 Task: Search one way flight ticket for 1 adult, 5 children, 2 infants in seat and 1 infant on lap in first from Rochester: Frederick Douglass/greater Rochester International Airport to Jackson: Jackson Hole Airport on 5-2-2023. Choice of flights is United. Number of bags: 1 checked bag. Price is upto 100000. Outbound departure time preference is 12:45.
Action: Mouse moved to (295, 427)
Screenshot: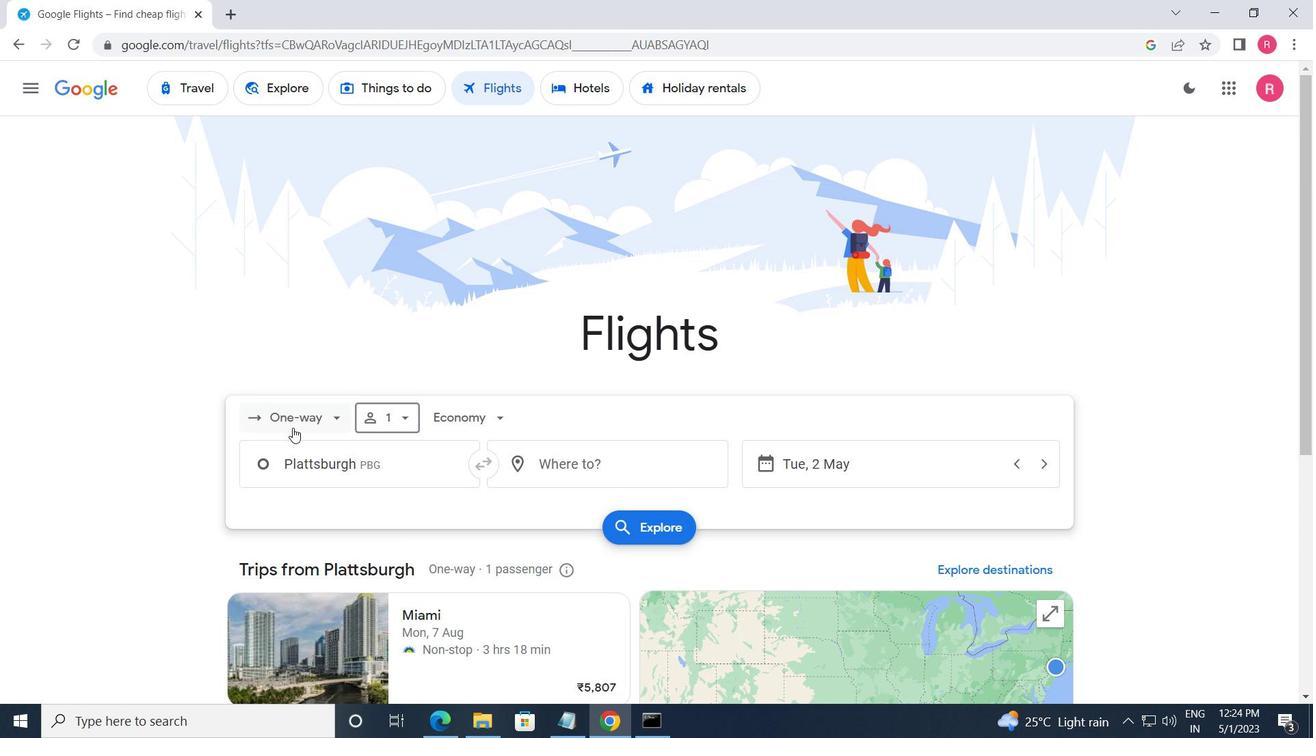 
Action: Mouse pressed left at (295, 427)
Screenshot: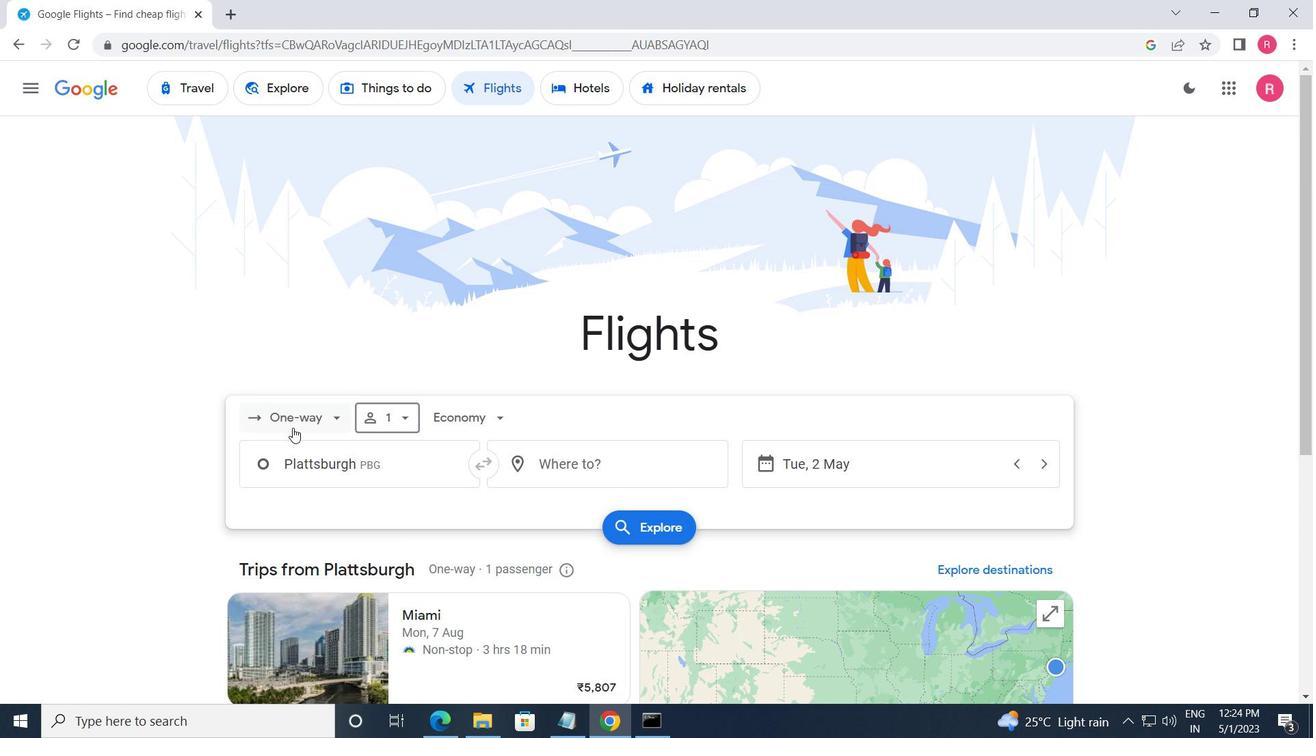 
Action: Mouse moved to (330, 509)
Screenshot: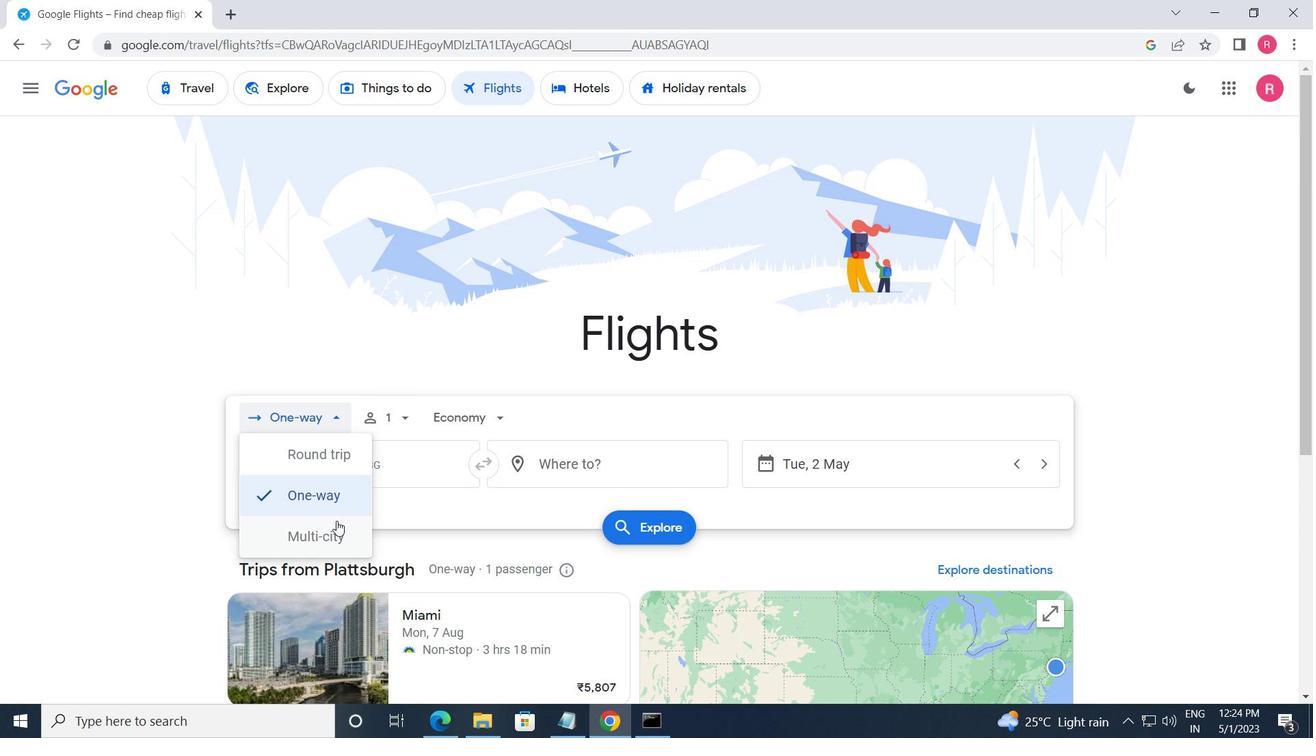 
Action: Mouse pressed left at (330, 509)
Screenshot: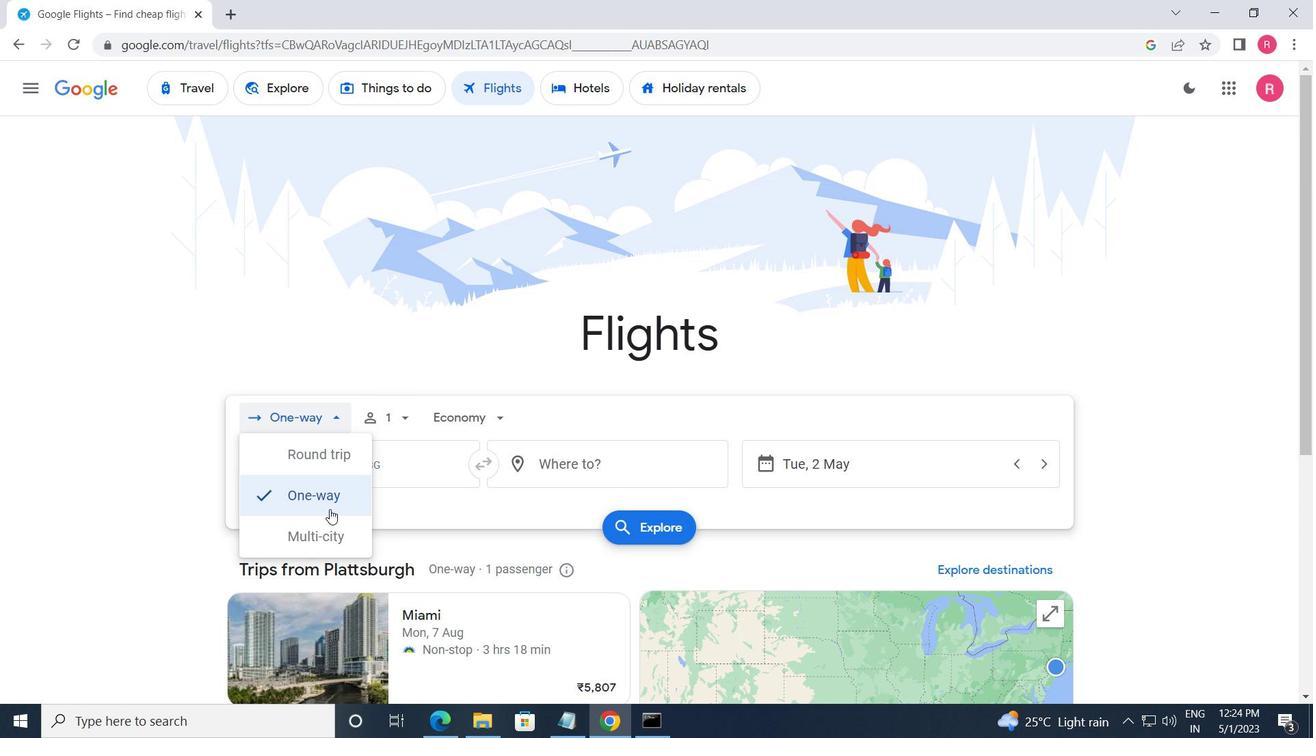 
Action: Mouse moved to (381, 429)
Screenshot: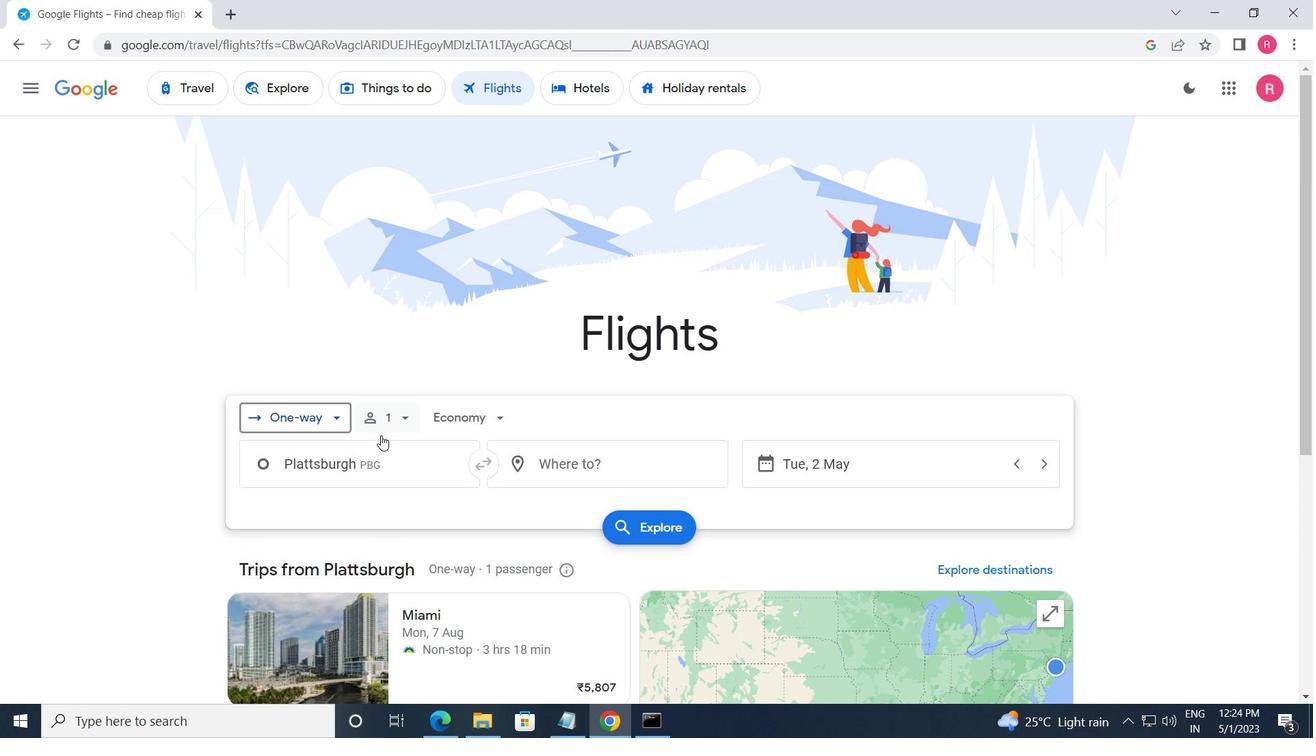 
Action: Mouse pressed left at (381, 429)
Screenshot: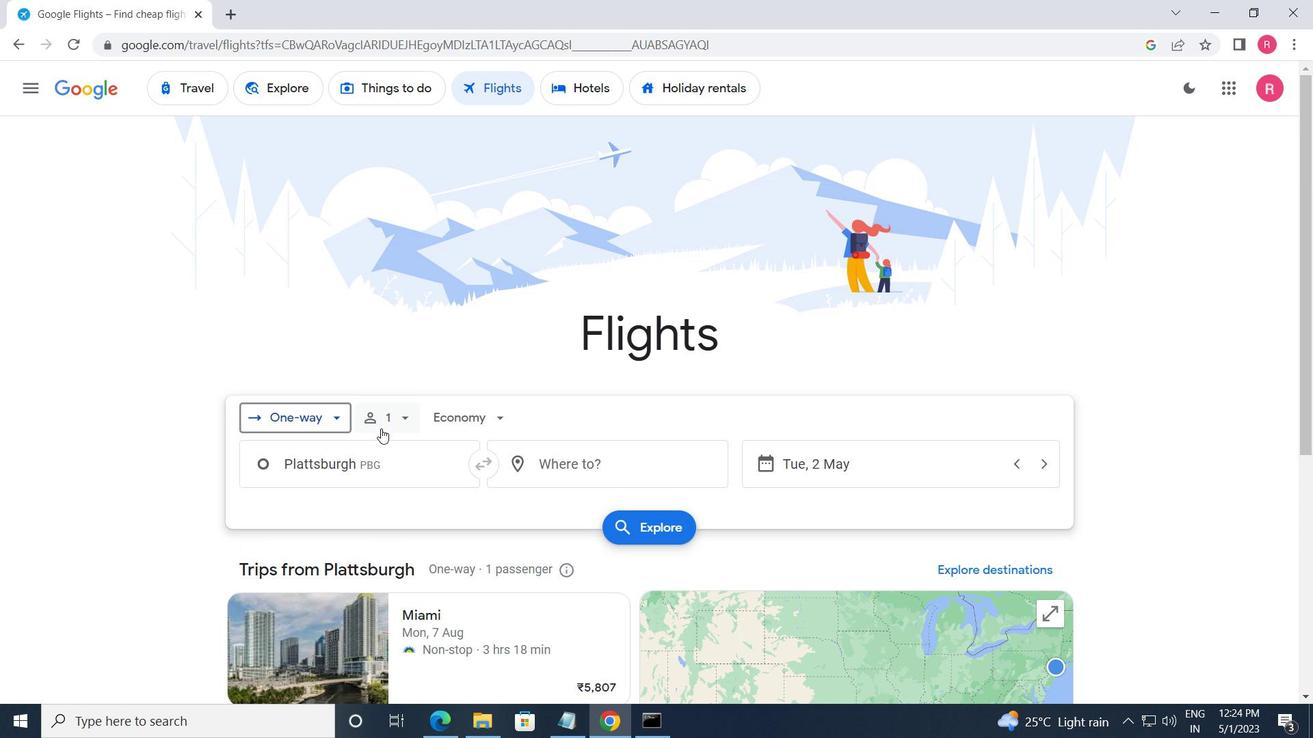 
Action: Mouse moved to (529, 460)
Screenshot: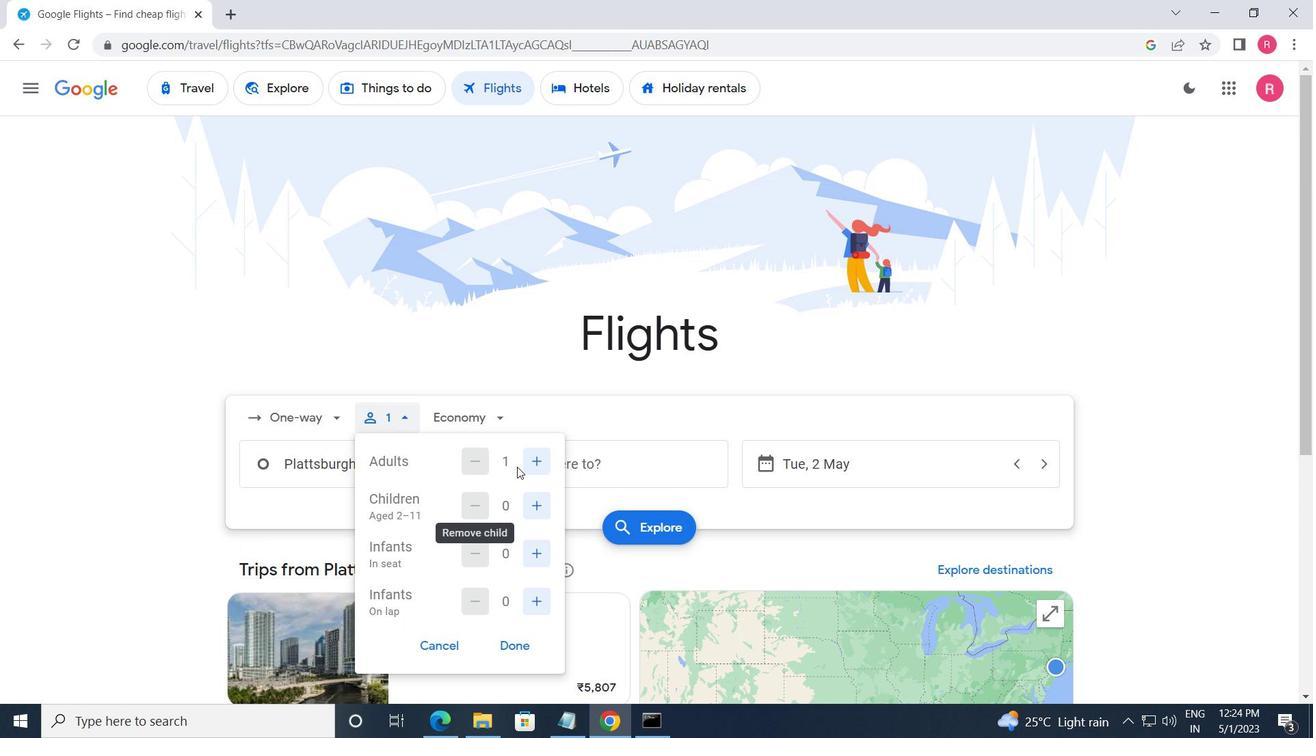 
Action: Mouse pressed left at (529, 460)
Screenshot: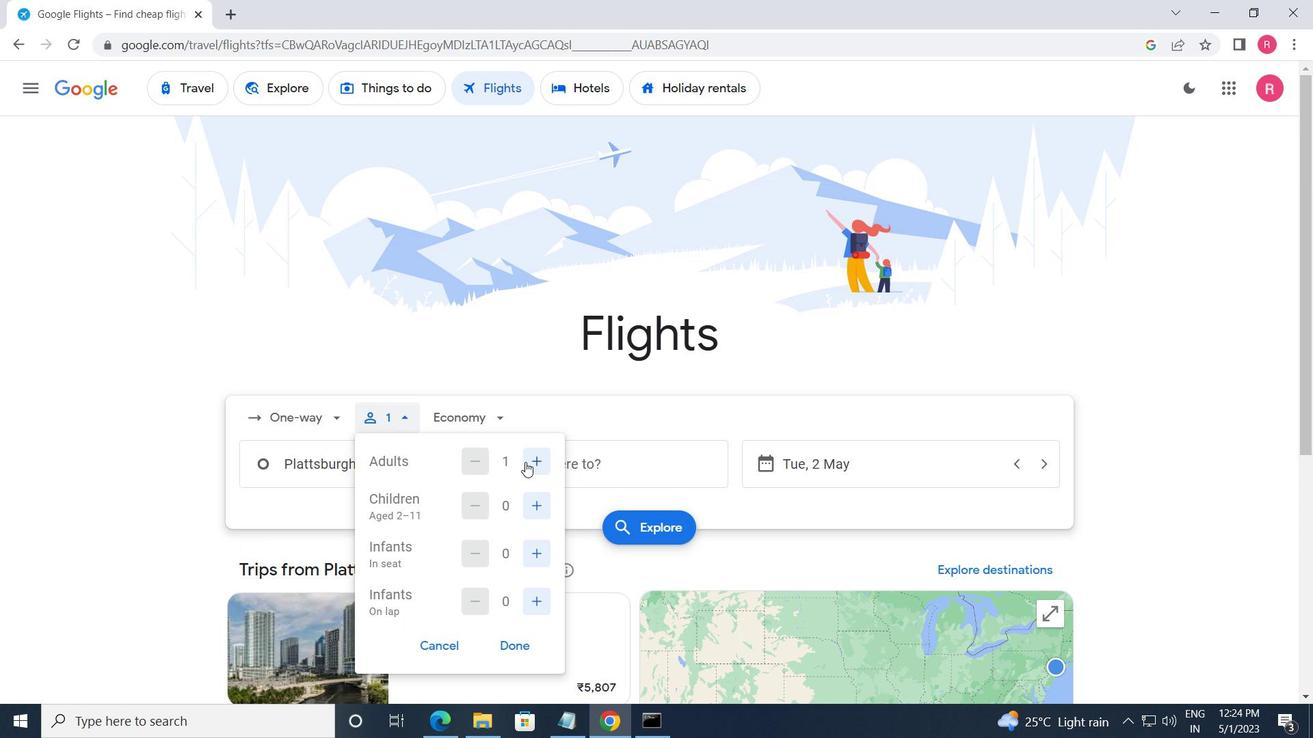
Action: Mouse pressed left at (529, 460)
Screenshot: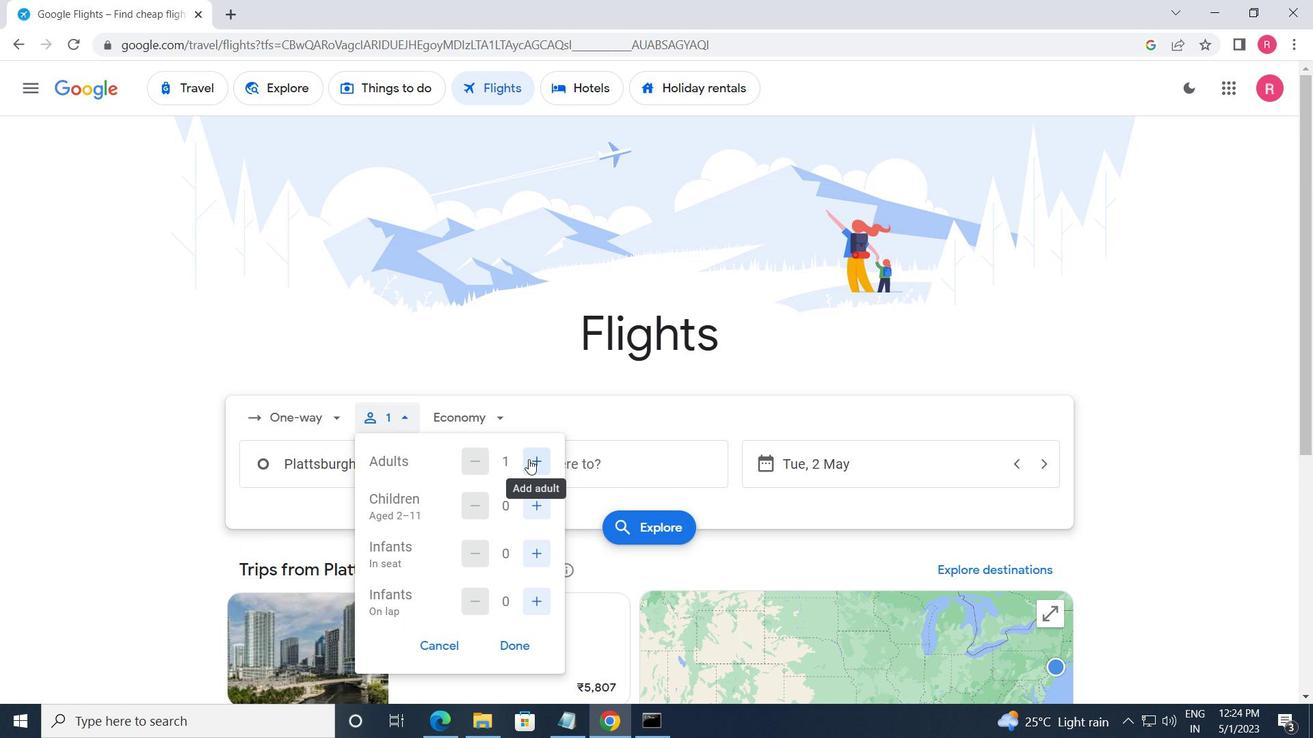 
Action: Mouse moved to (530, 460)
Screenshot: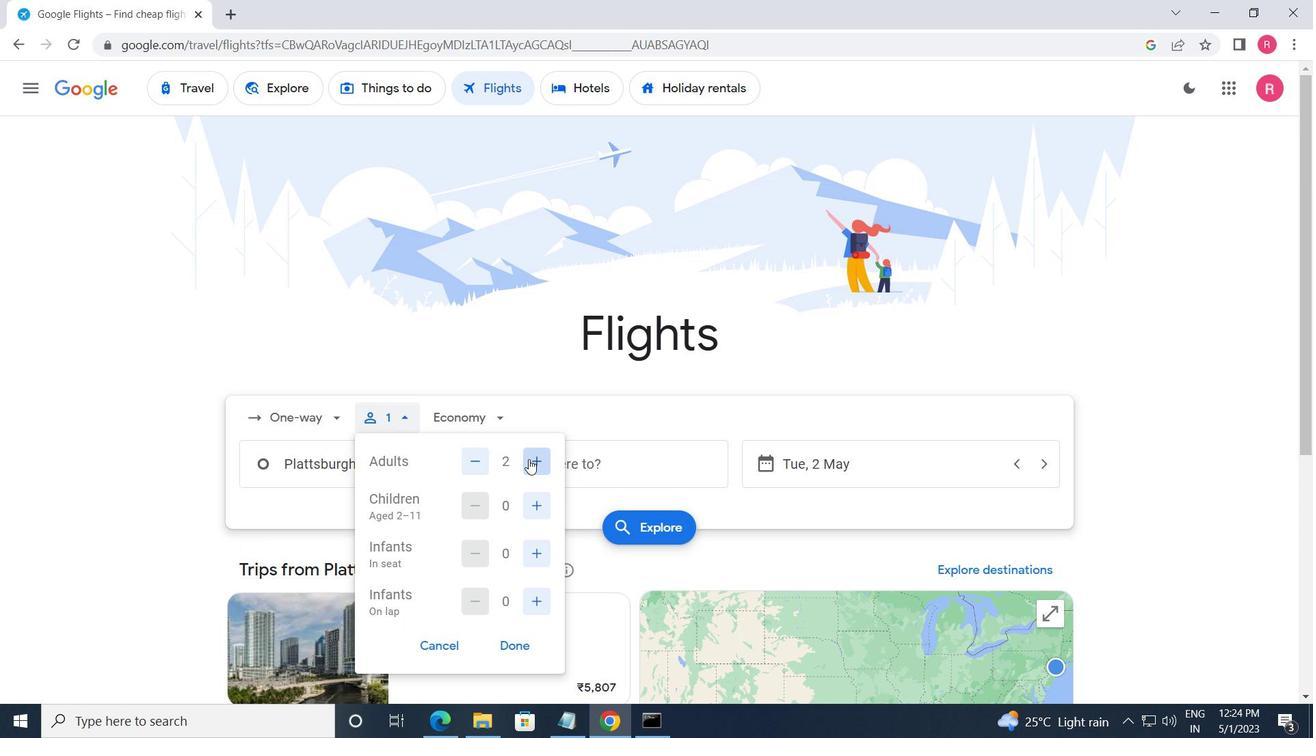
Action: Mouse pressed left at (530, 460)
Screenshot: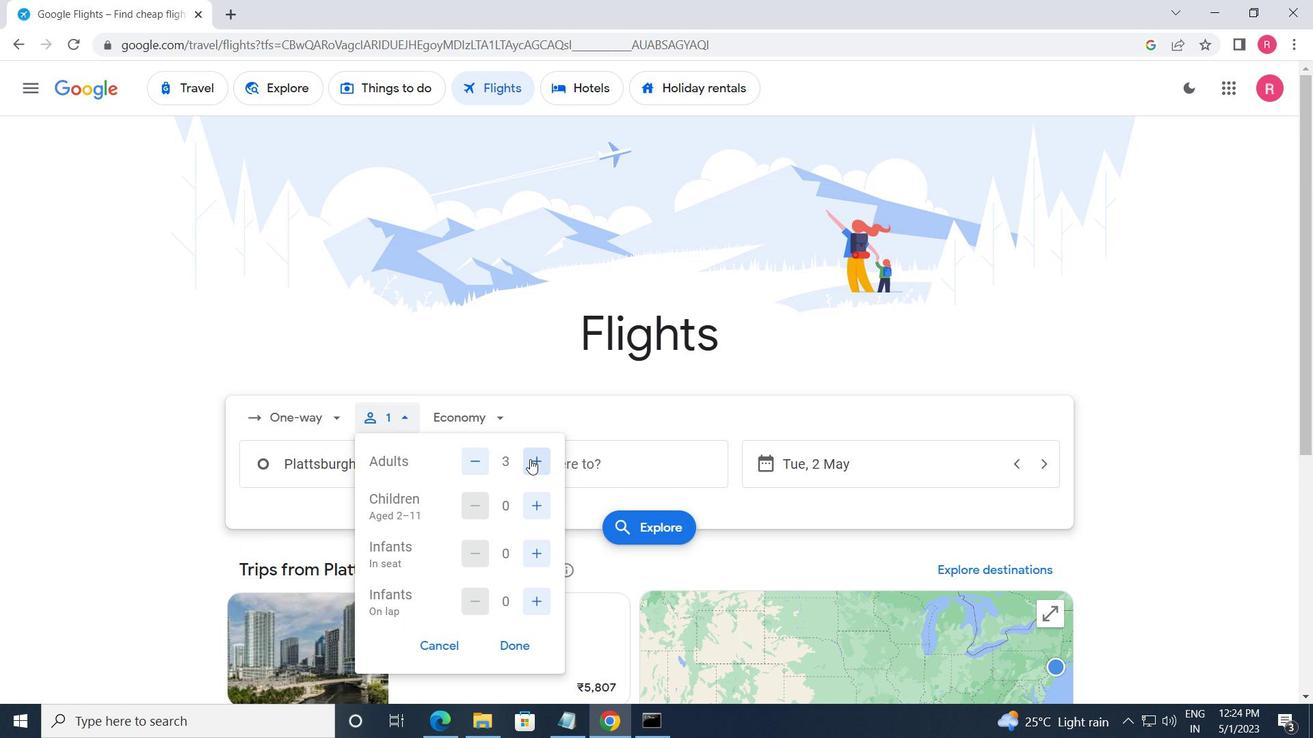 
Action: Mouse moved to (527, 513)
Screenshot: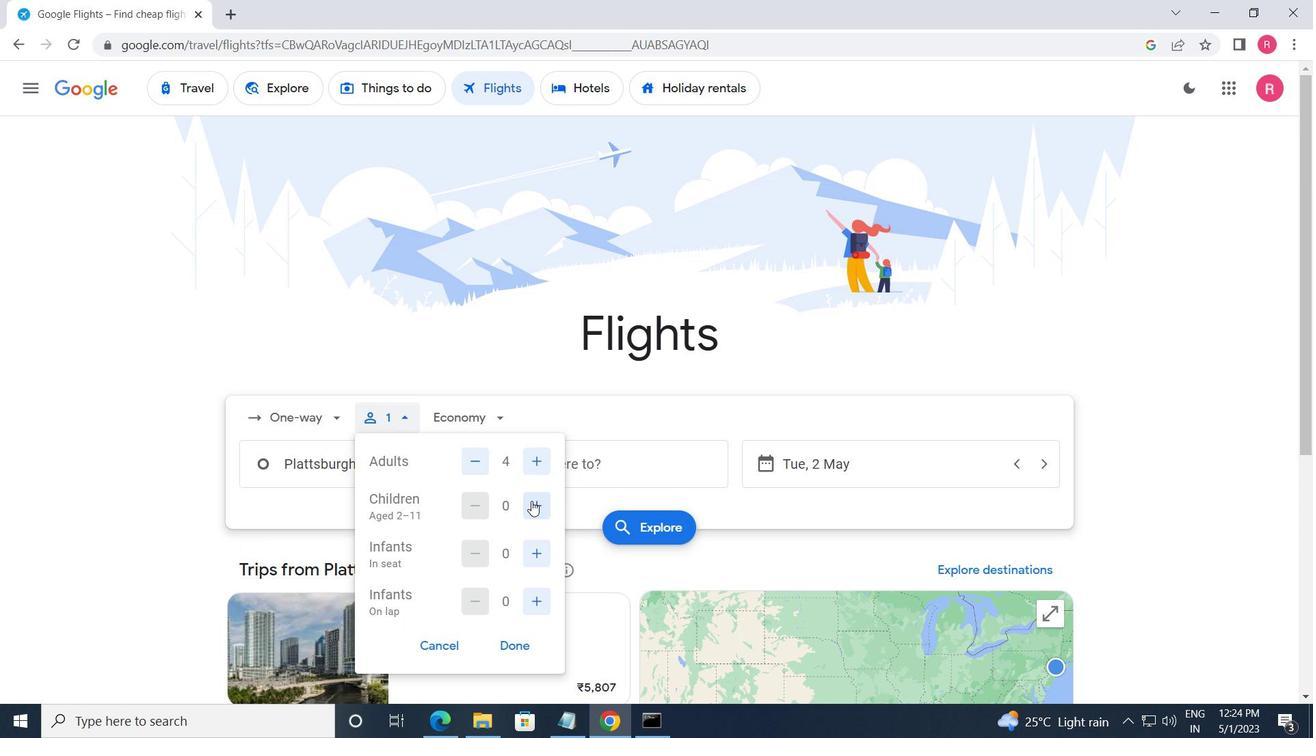 
Action: Mouse pressed left at (527, 513)
Screenshot: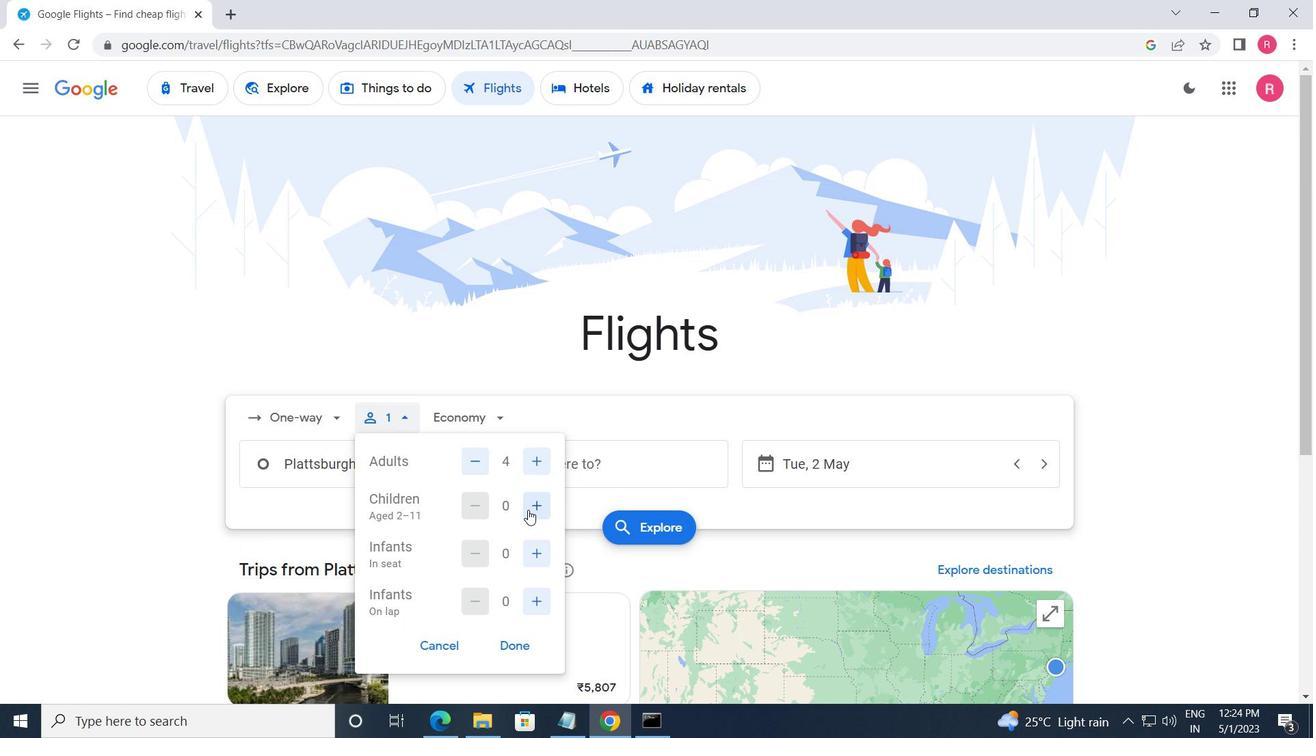 
Action: Mouse moved to (528, 550)
Screenshot: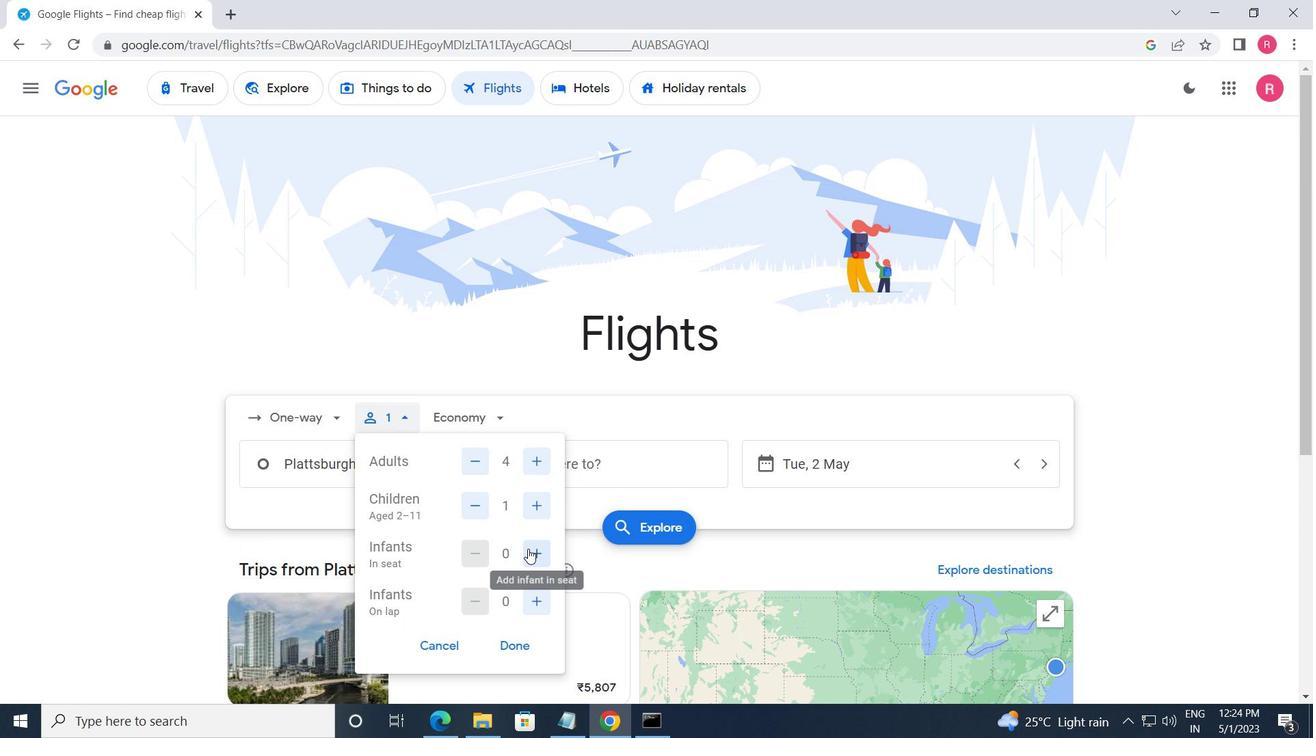 
Action: Mouse pressed left at (528, 550)
Screenshot: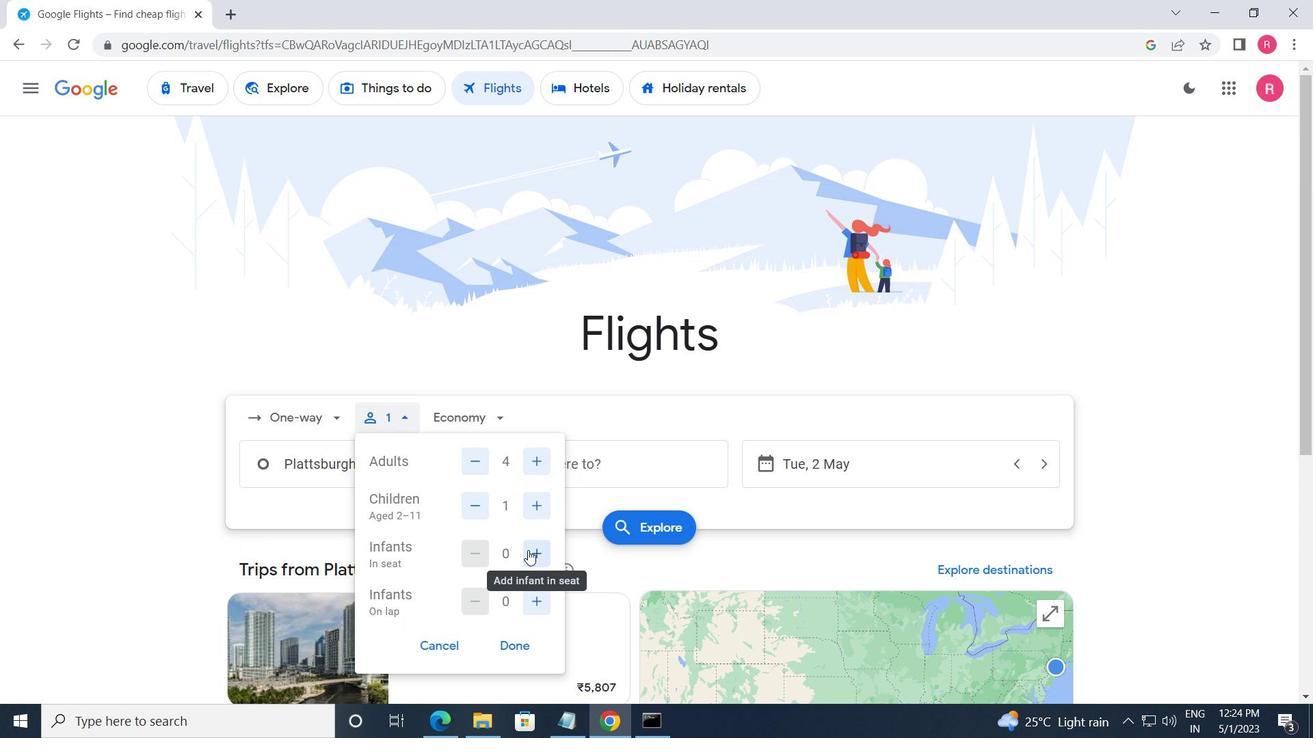 
Action: Mouse moved to (507, 635)
Screenshot: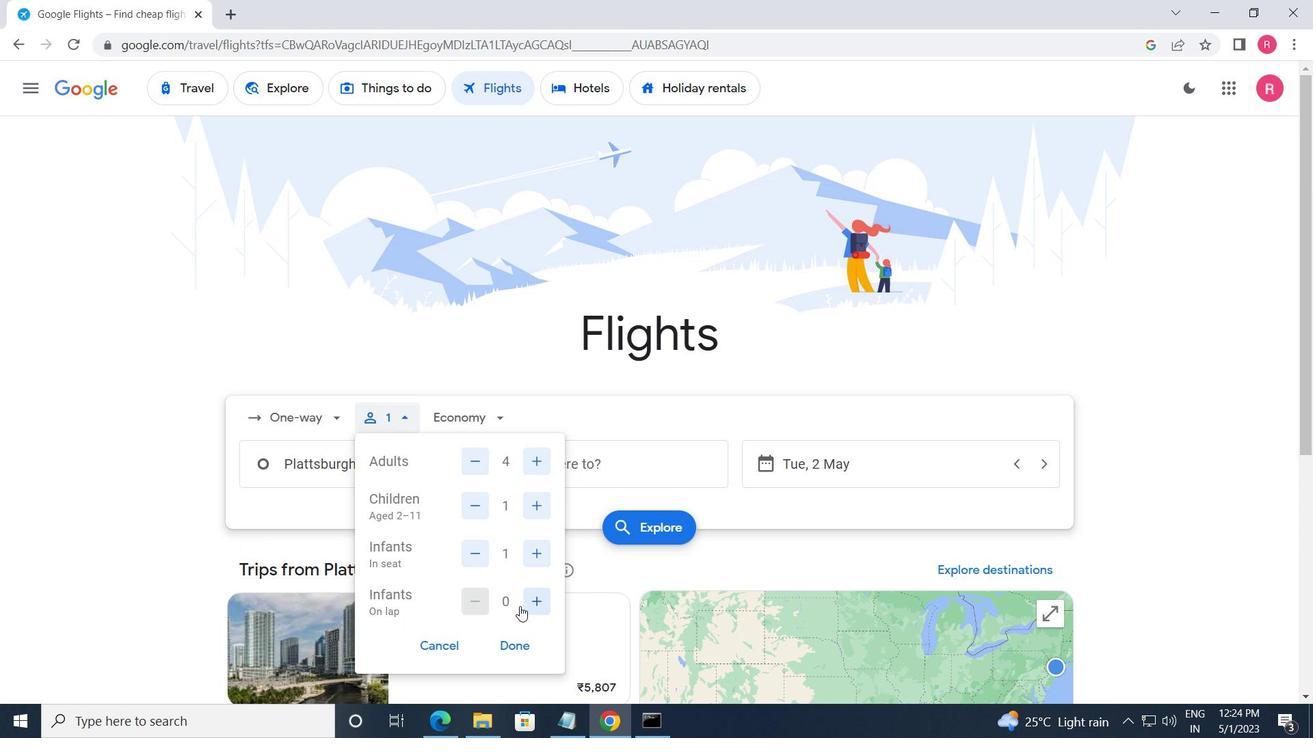 
Action: Mouse pressed left at (507, 635)
Screenshot: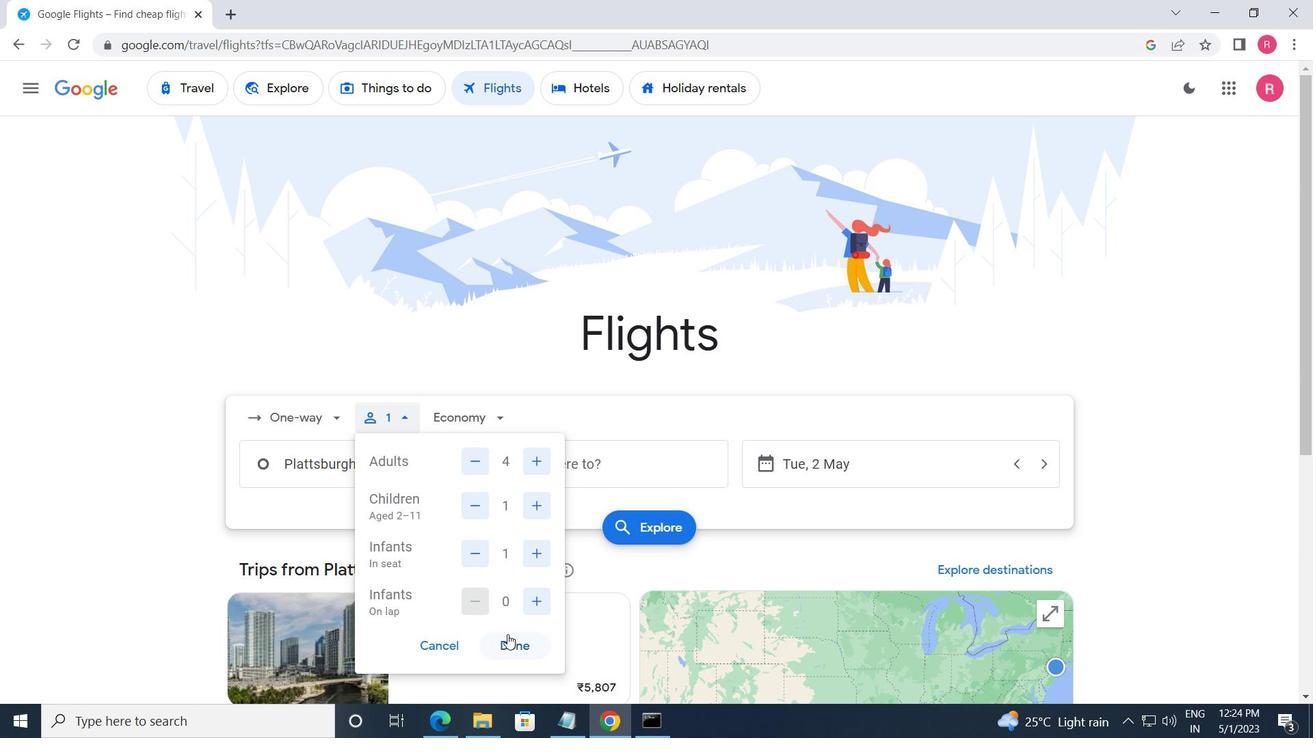 
Action: Mouse moved to (452, 413)
Screenshot: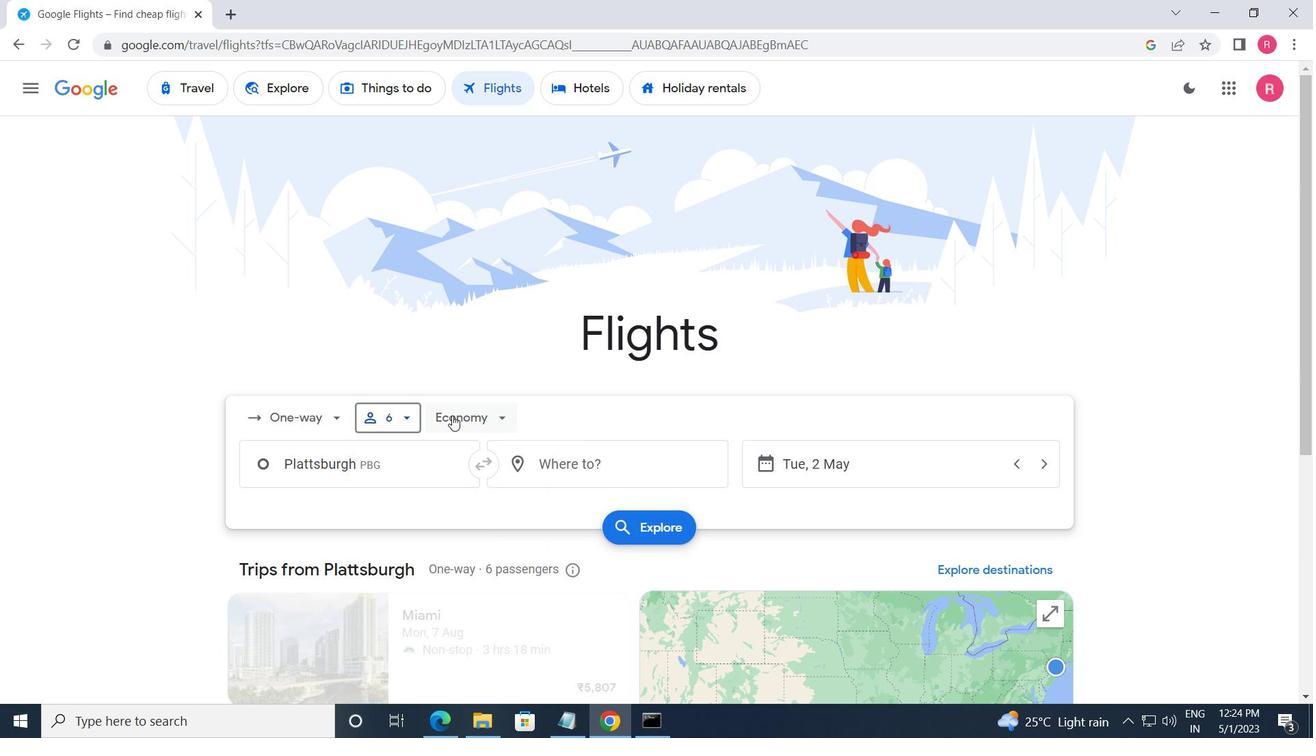 
Action: Mouse pressed left at (452, 413)
Screenshot: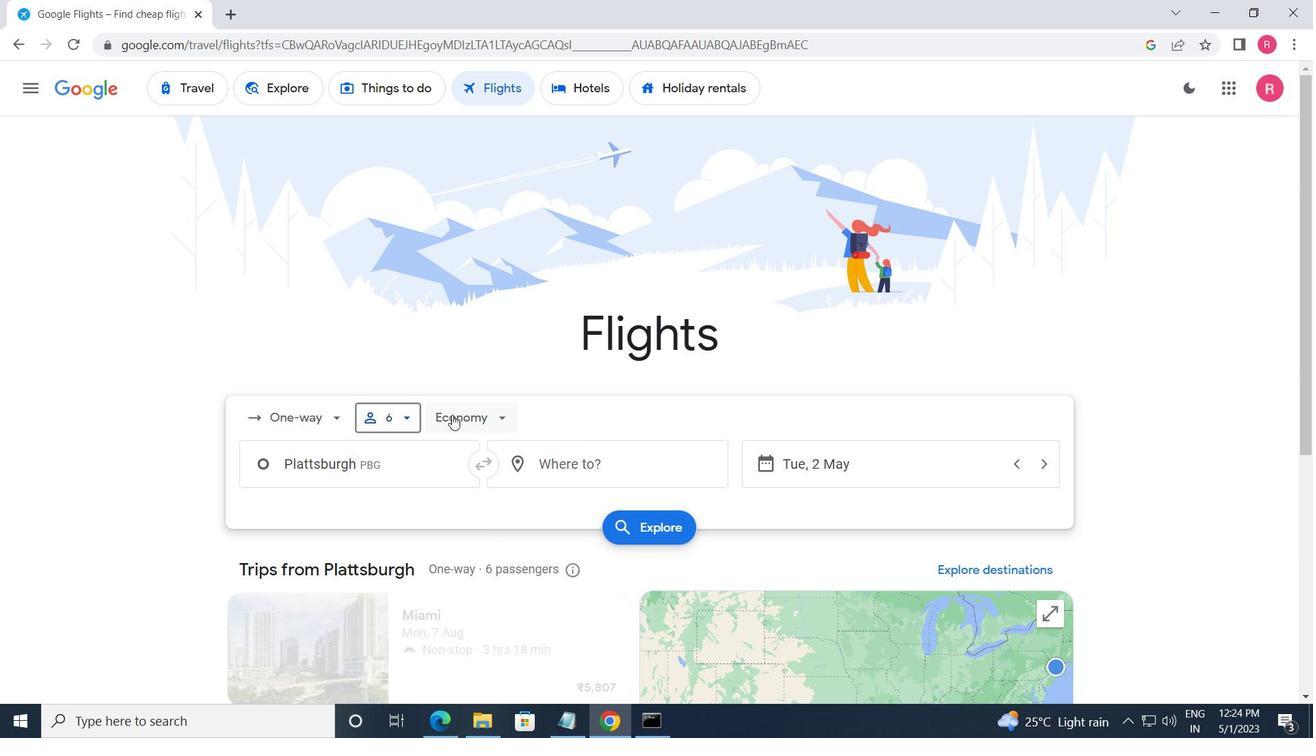 
Action: Mouse moved to (497, 463)
Screenshot: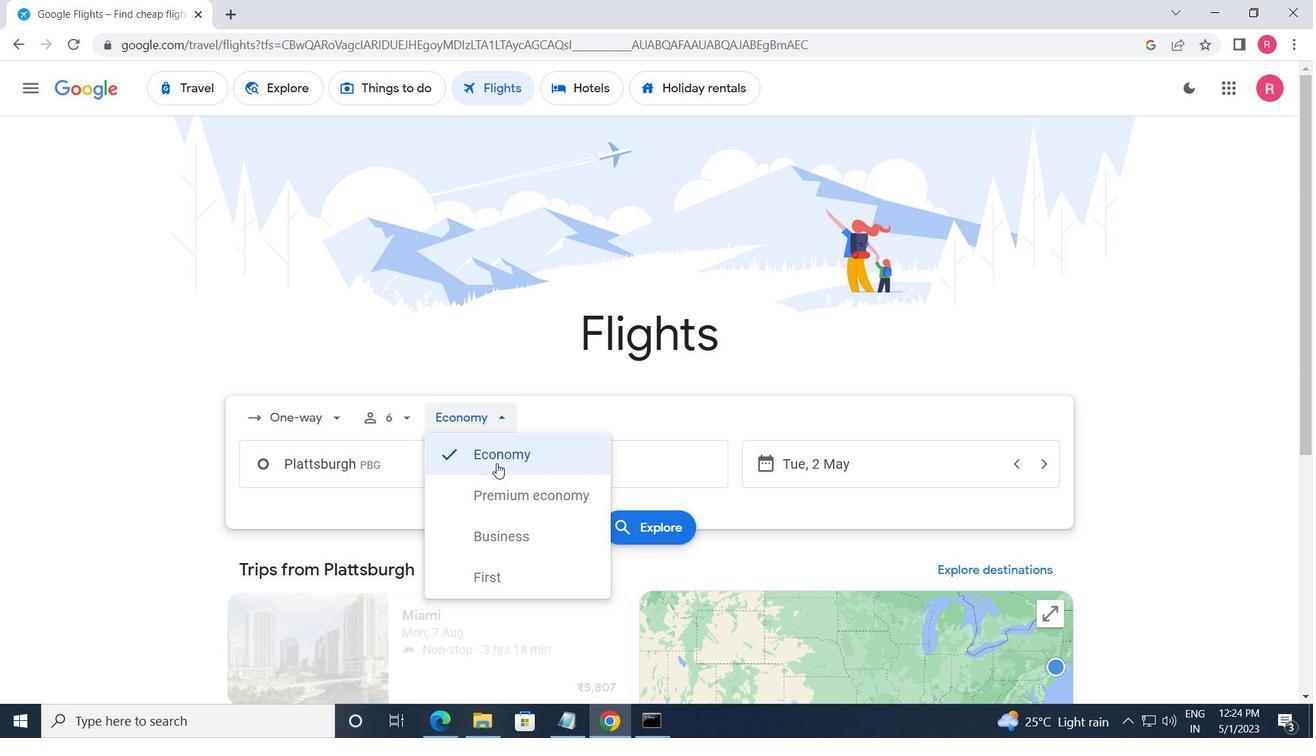 
Action: Mouse pressed left at (497, 463)
Screenshot: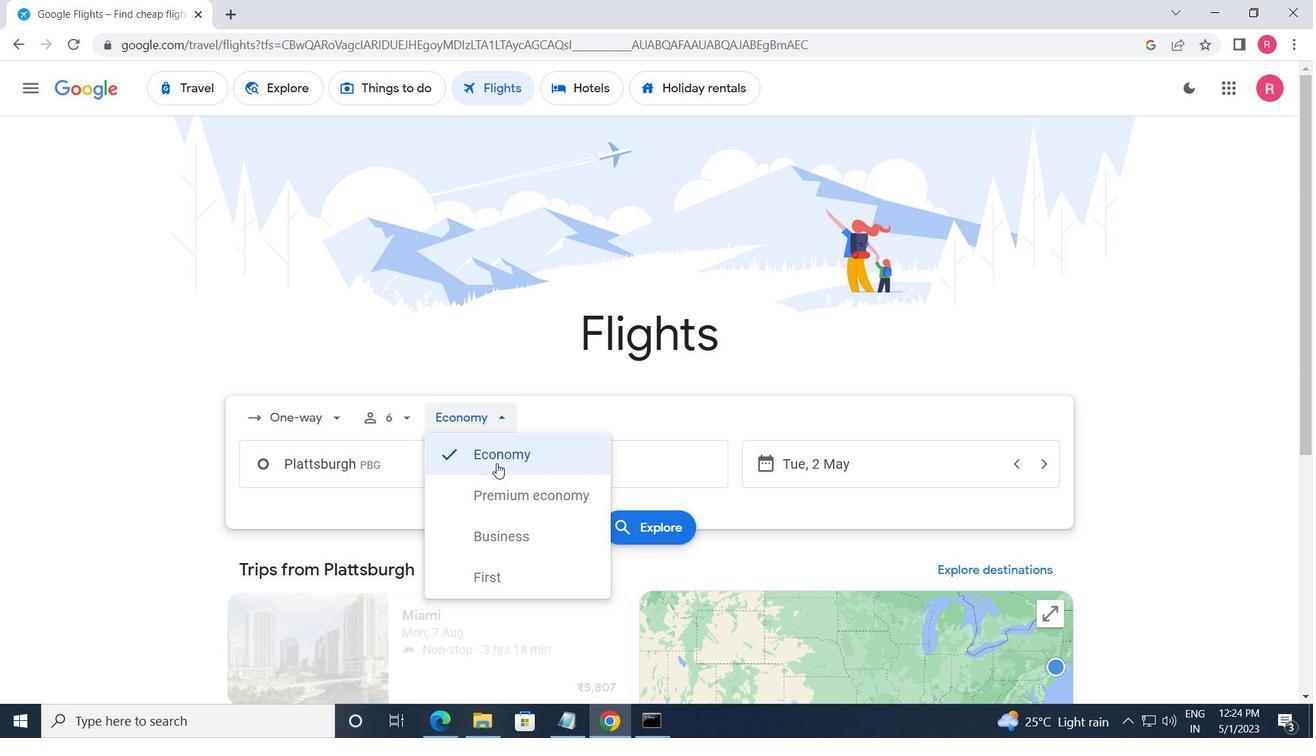 
Action: Mouse moved to (417, 468)
Screenshot: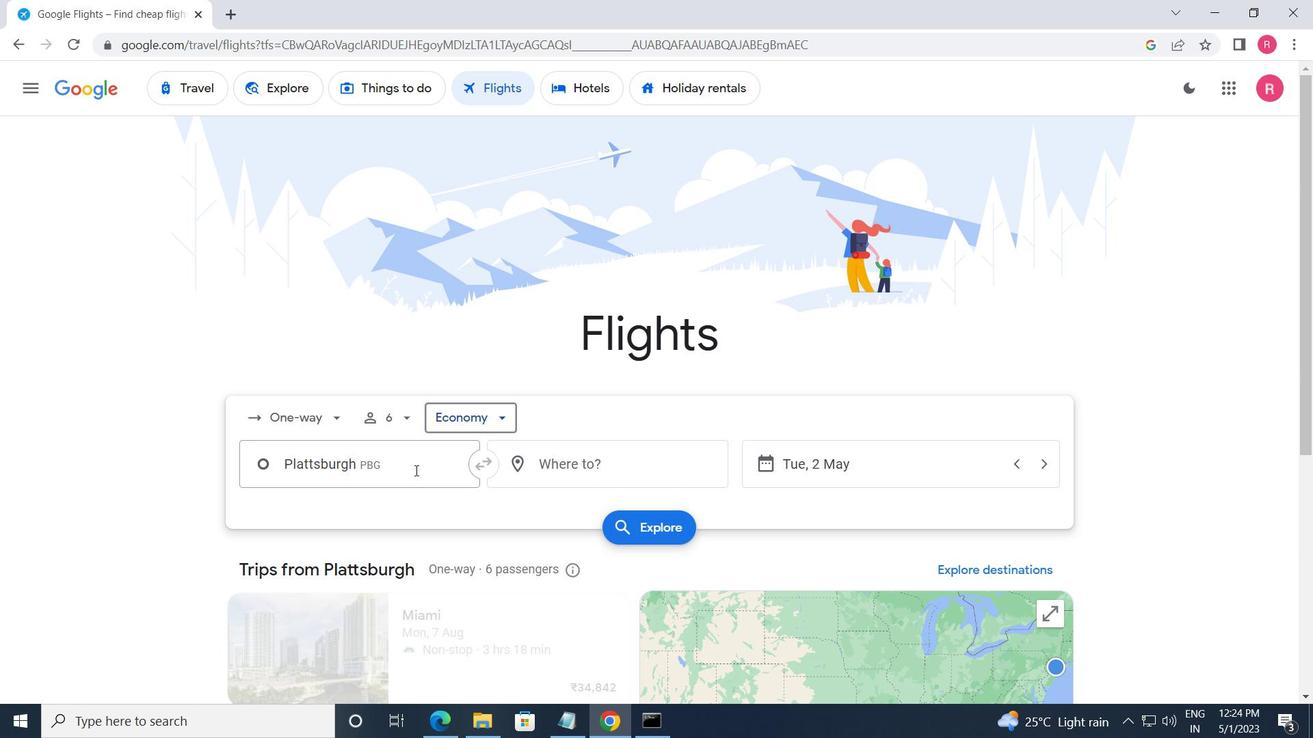 
Action: Mouse pressed left at (417, 468)
Screenshot: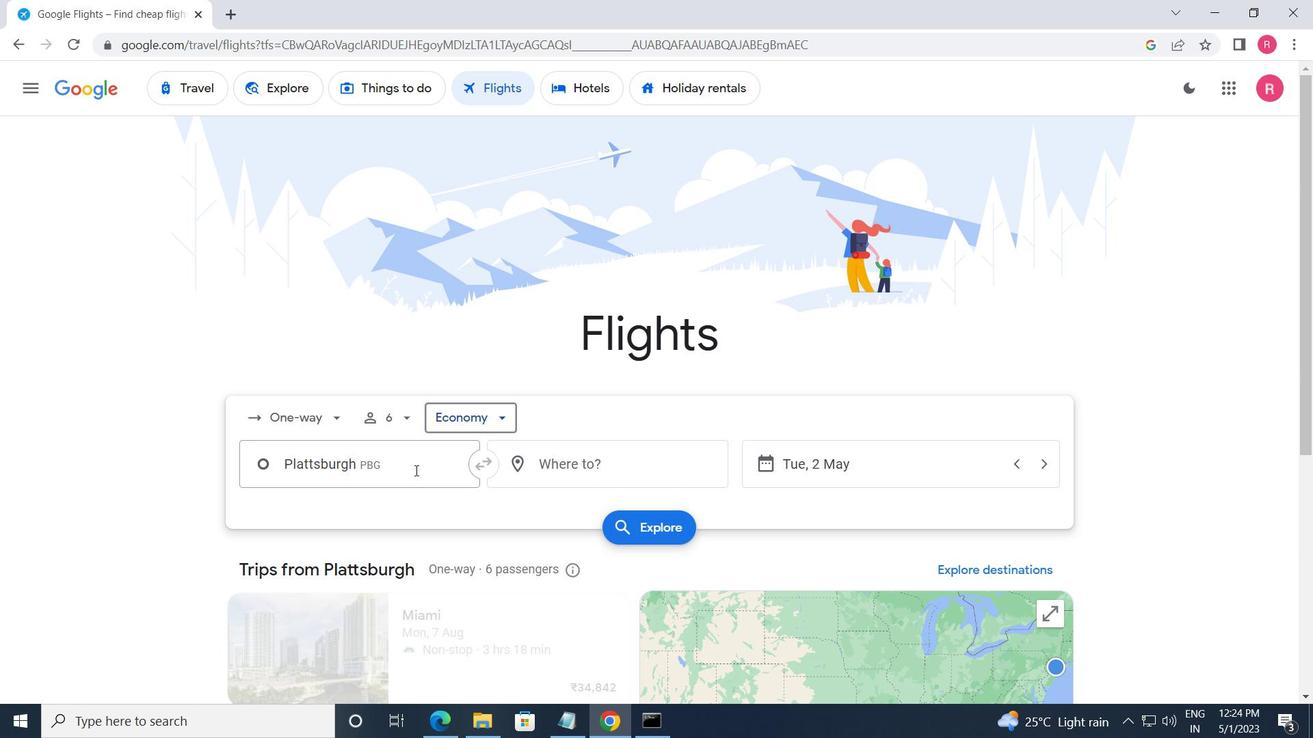 
Action: Mouse moved to (426, 594)
Screenshot: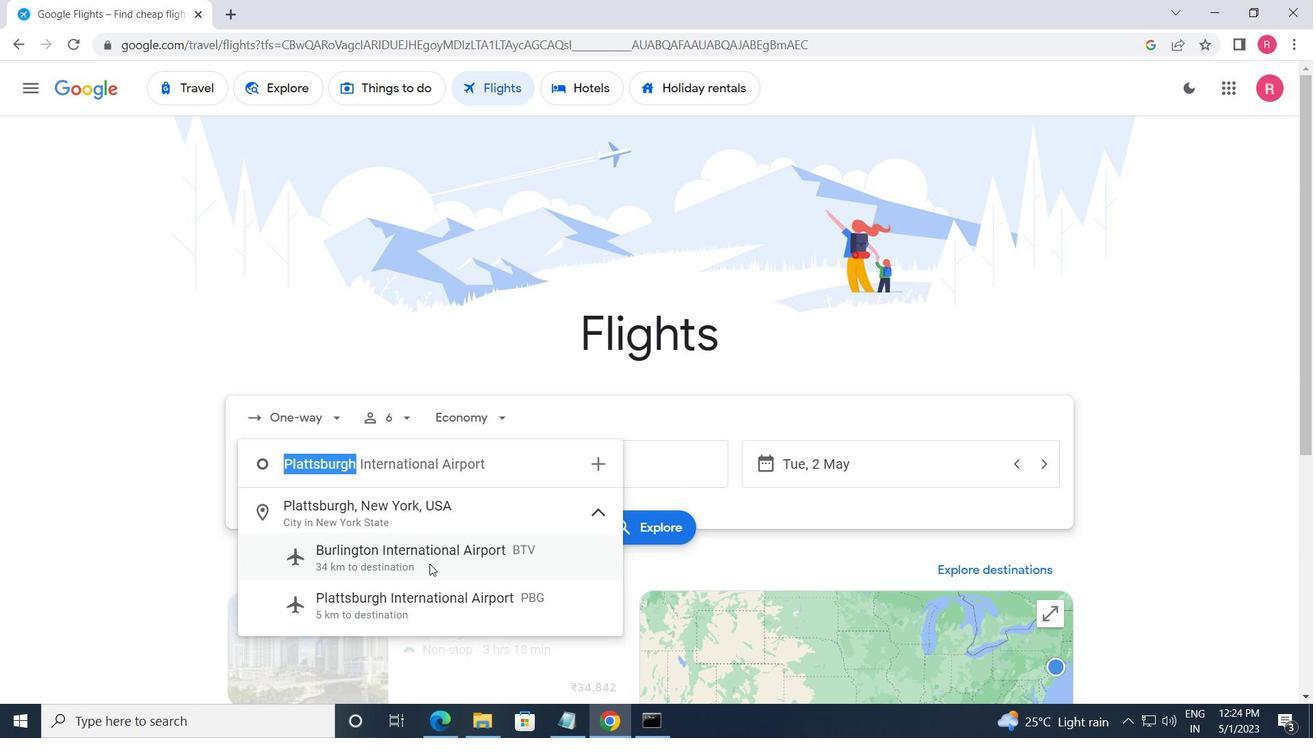 
Action: Mouse pressed left at (426, 594)
Screenshot: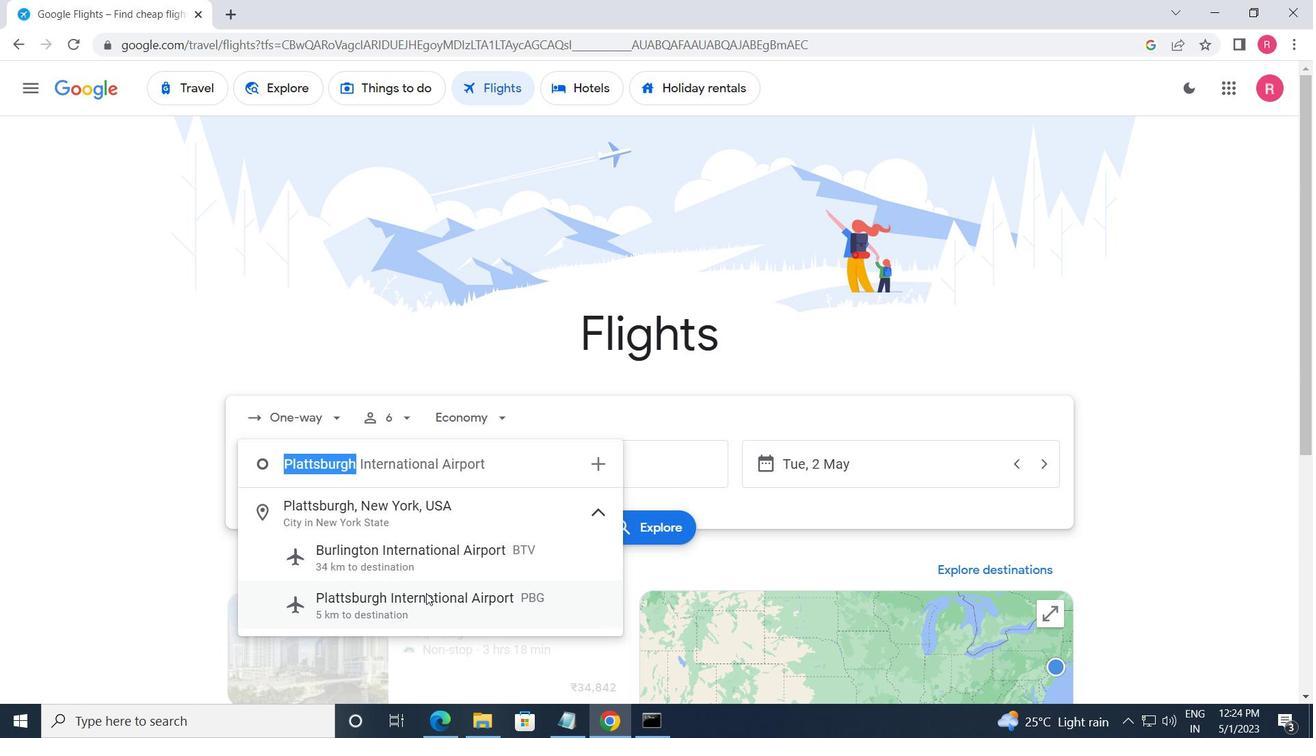 
Action: Mouse moved to (612, 477)
Screenshot: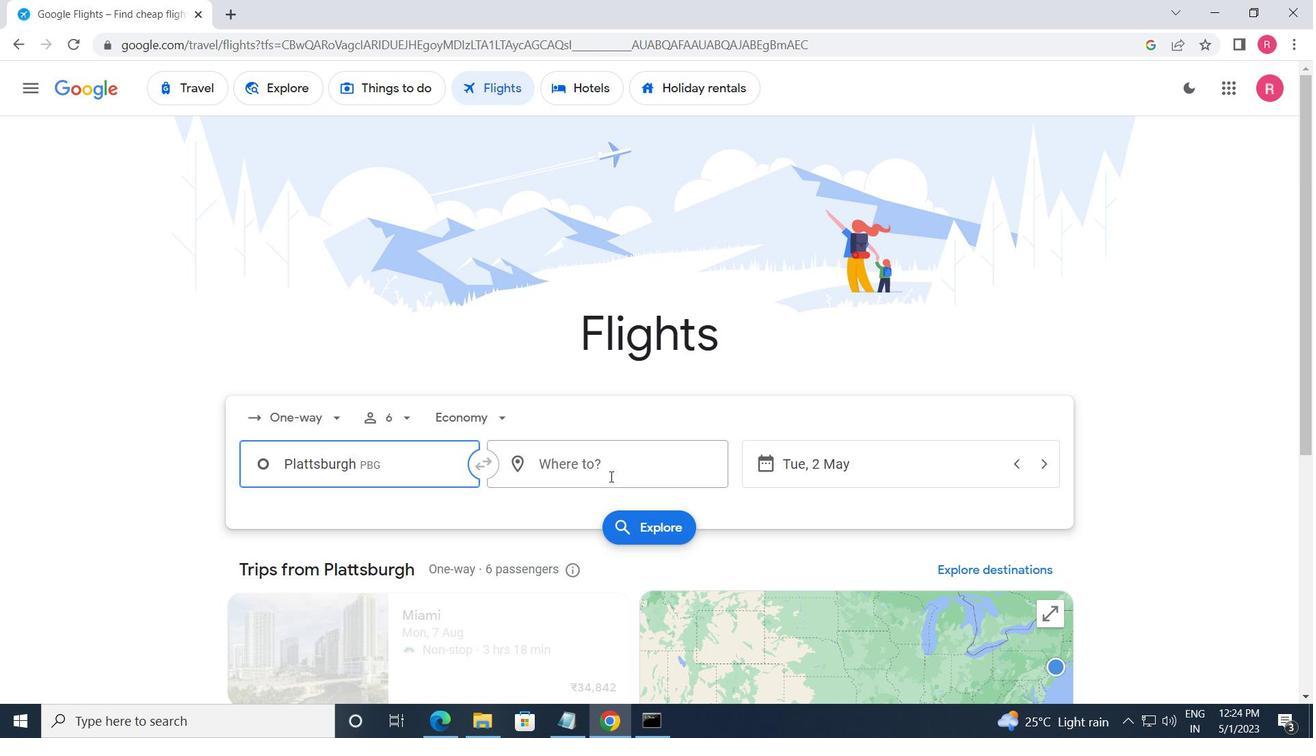 
Action: Mouse pressed left at (612, 477)
Screenshot: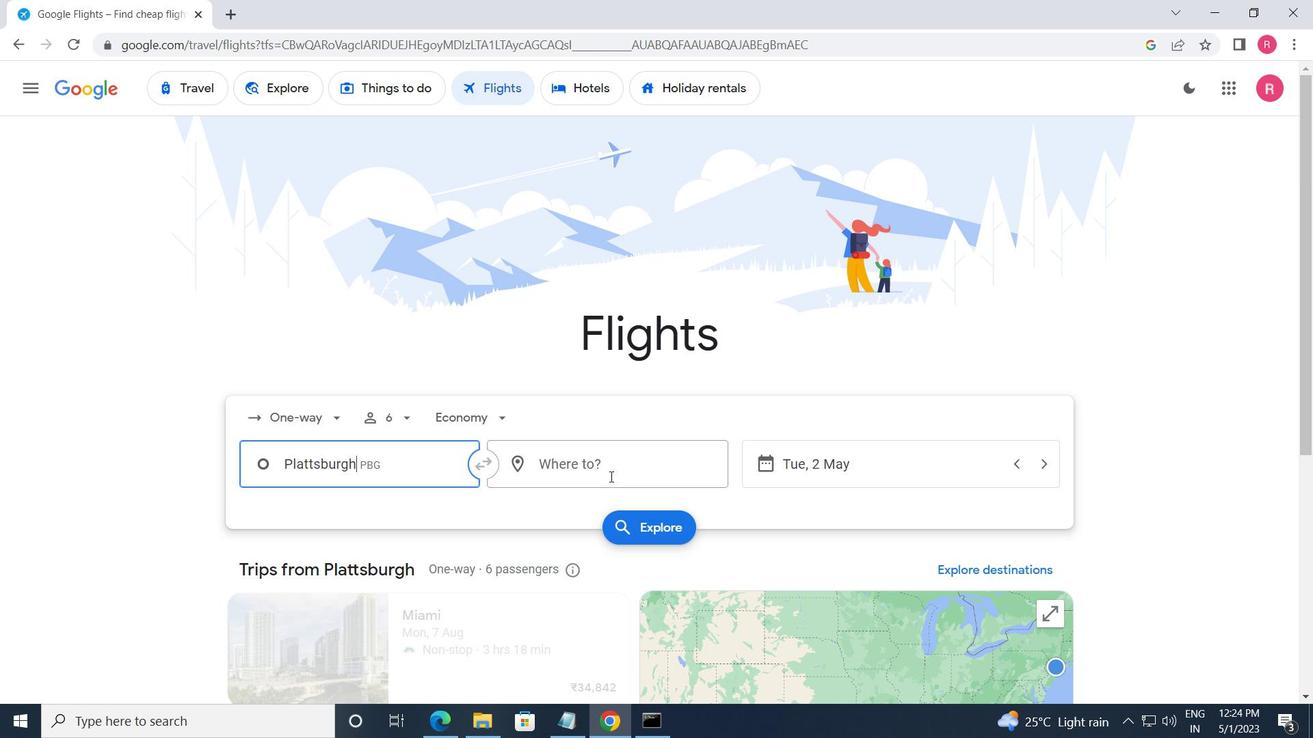
Action: Mouse moved to (578, 641)
Screenshot: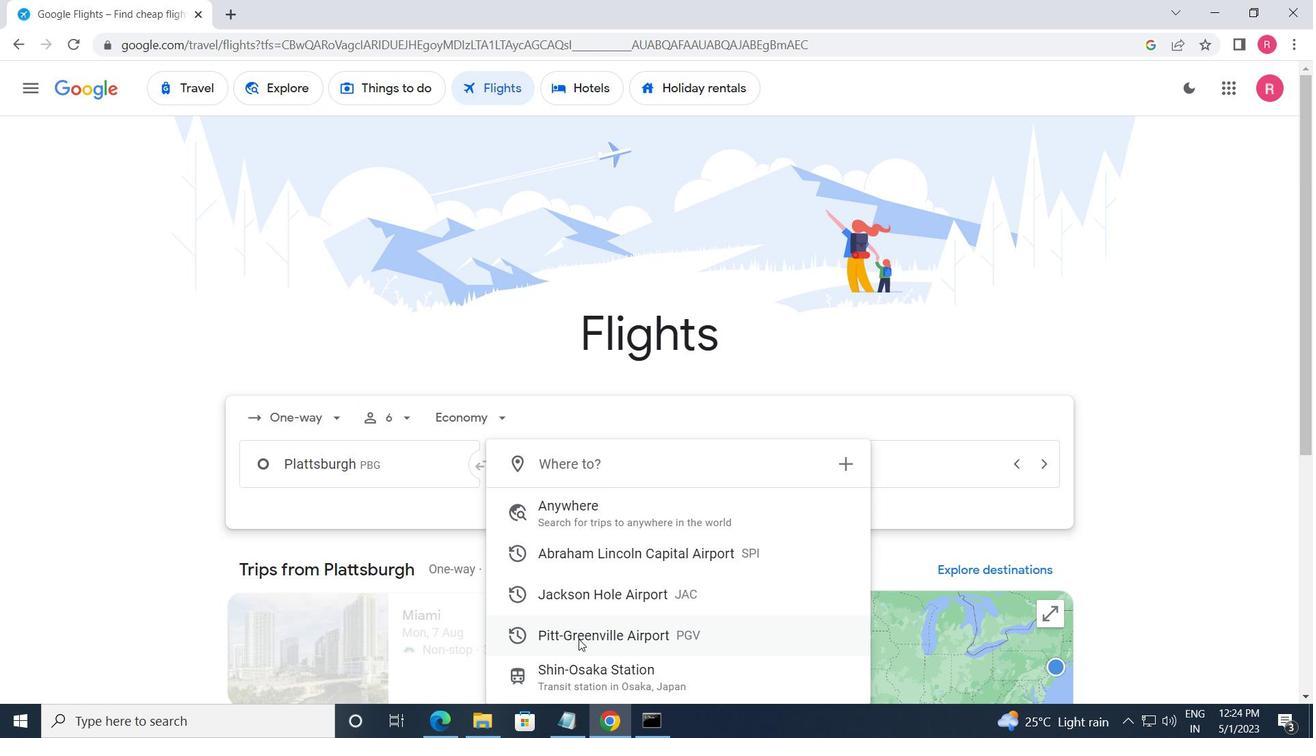 
Action: Mouse pressed left at (578, 641)
Screenshot: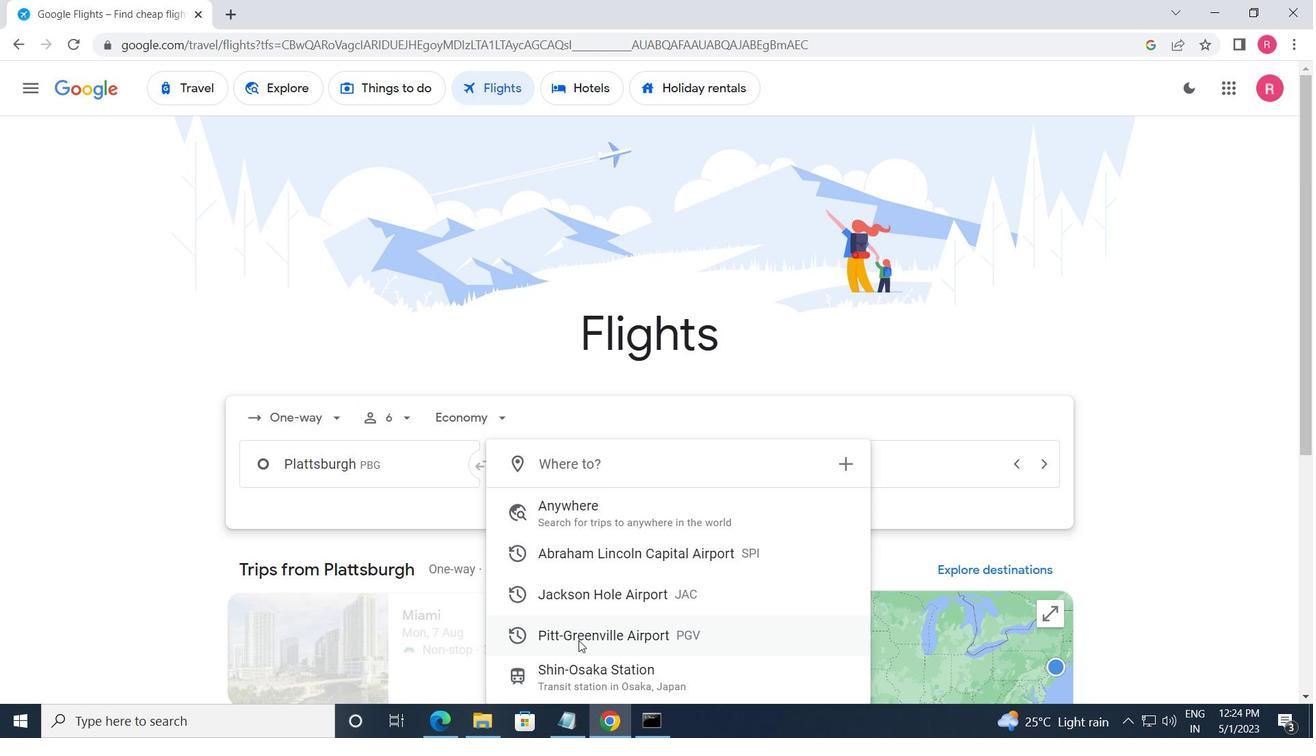 
Action: Mouse moved to (946, 476)
Screenshot: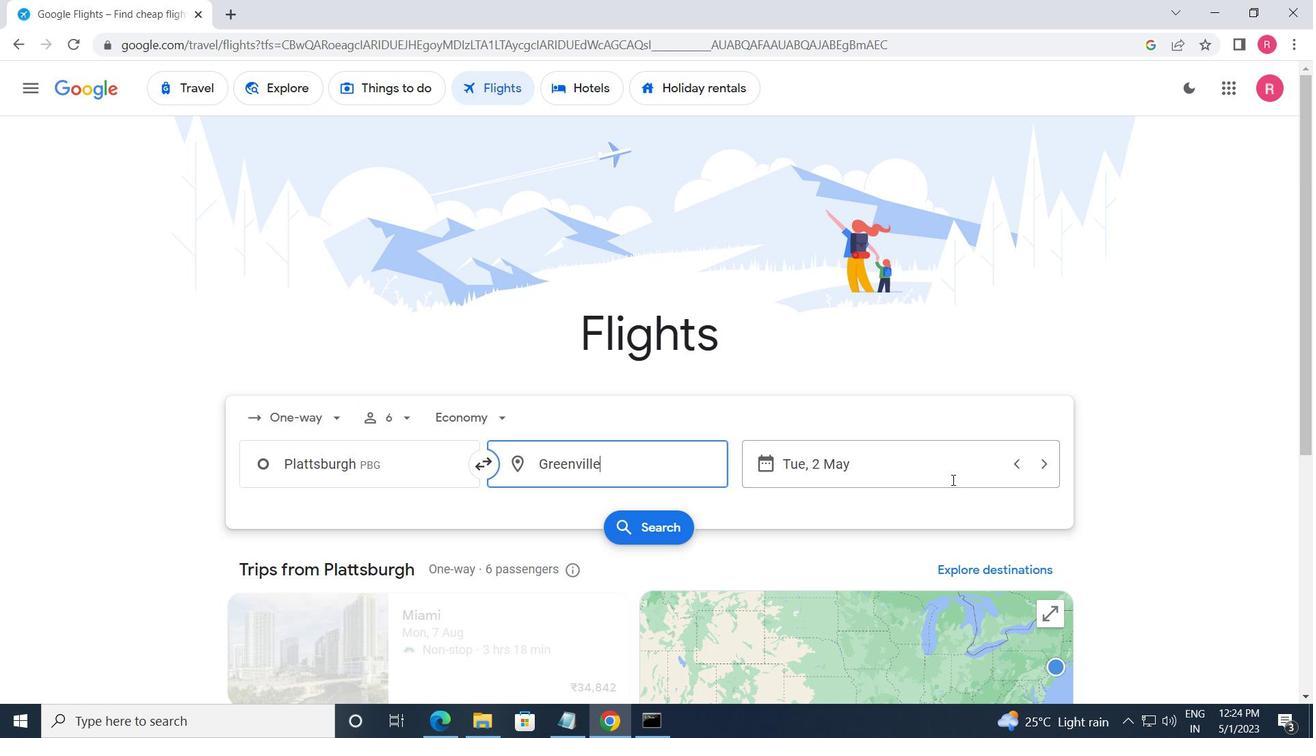 
Action: Mouse pressed left at (946, 476)
Screenshot: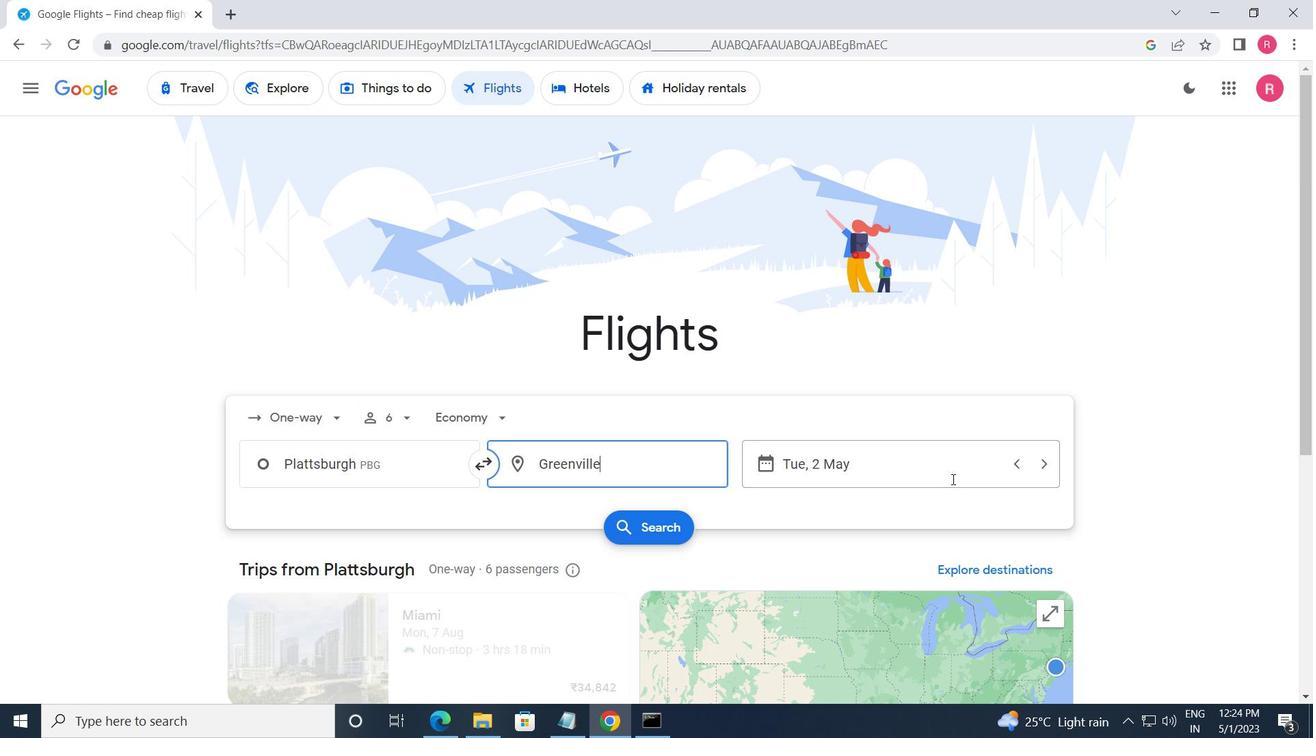 
Action: Mouse moved to (526, 401)
Screenshot: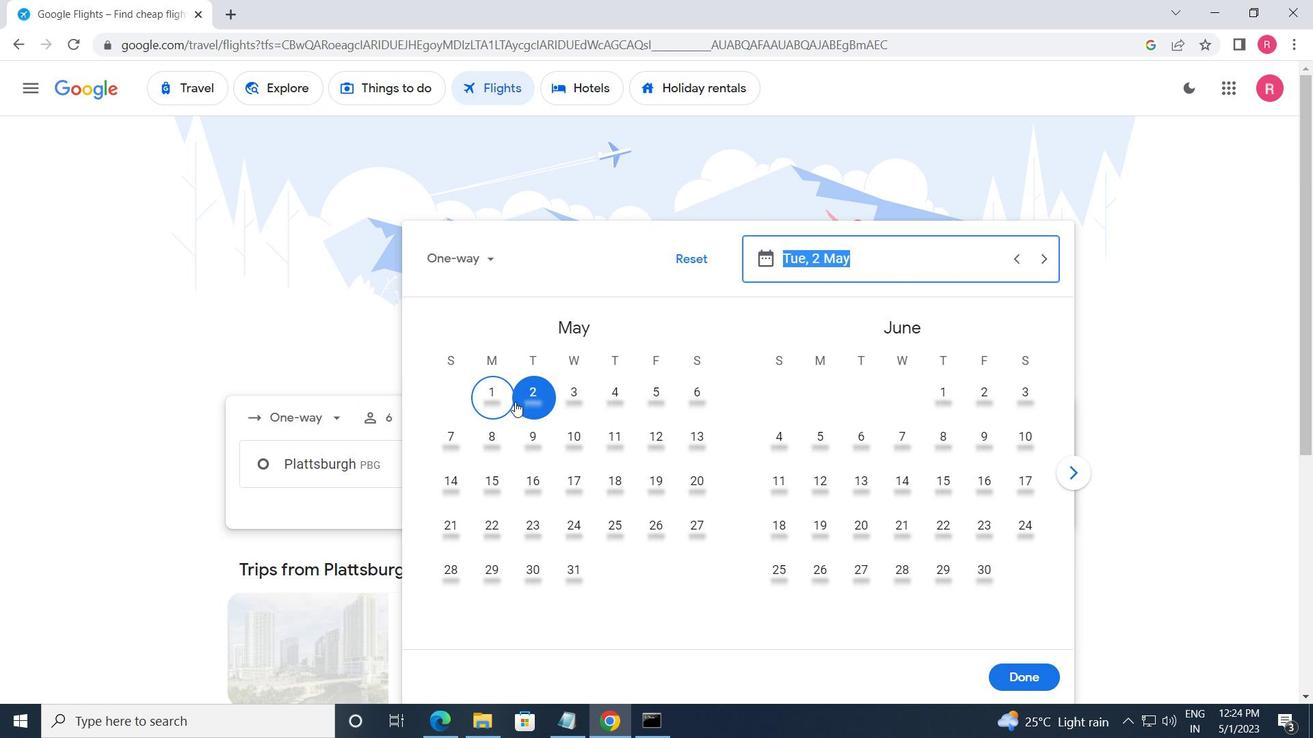 
Action: Mouse pressed left at (526, 401)
Screenshot: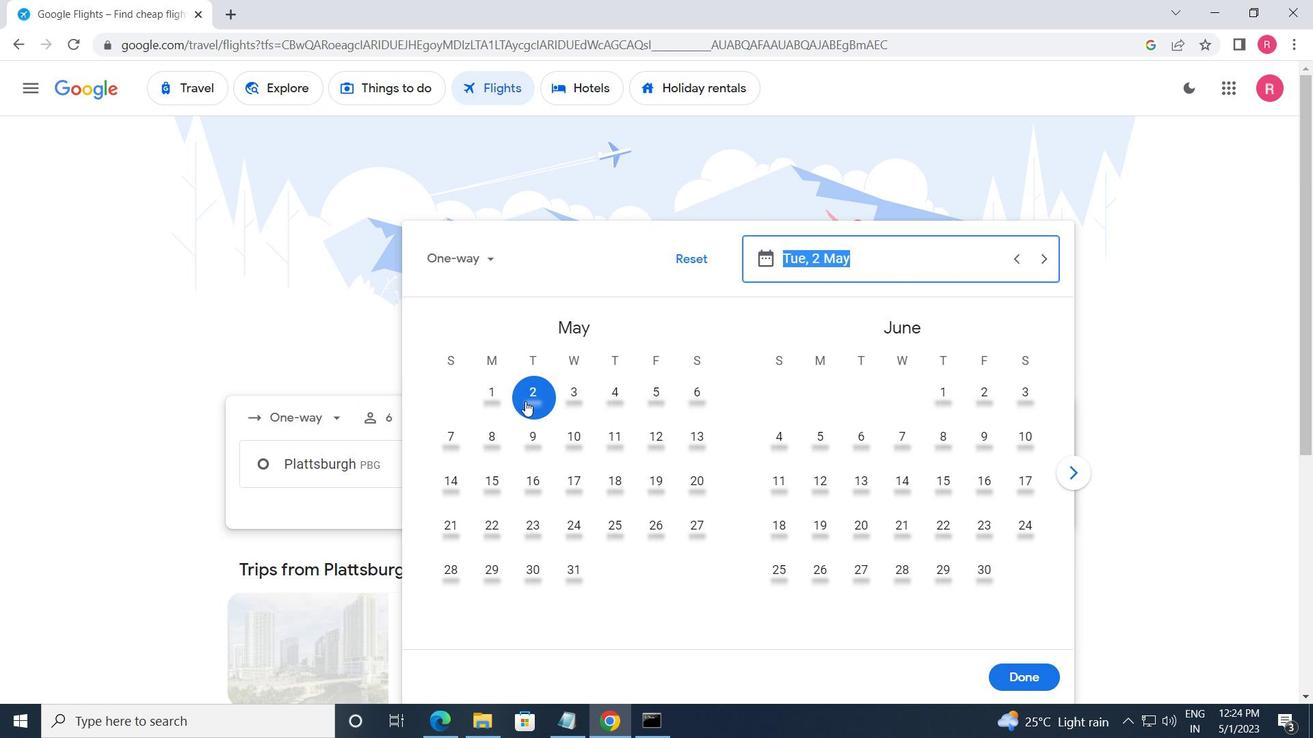 
Action: Mouse moved to (1011, 673)
Screenshot: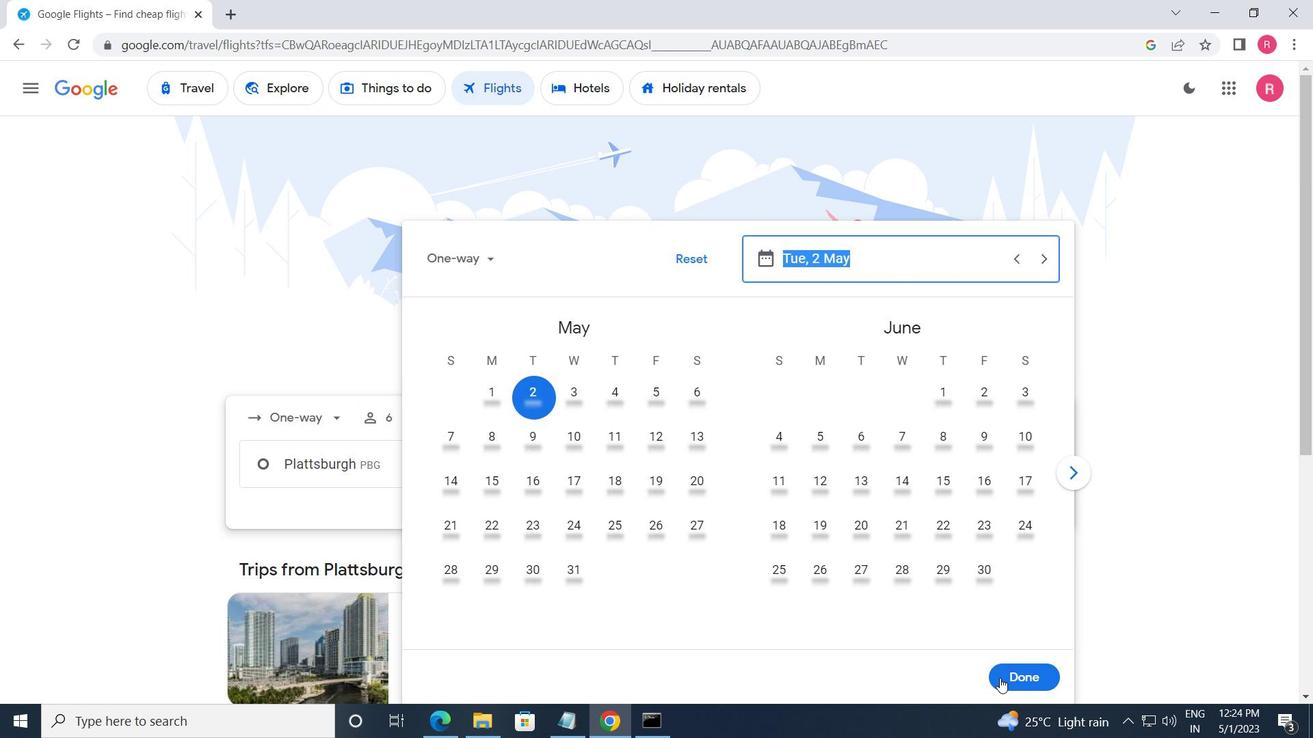 
Action: Mouse pressed left at (1011, 673)
Screenshot: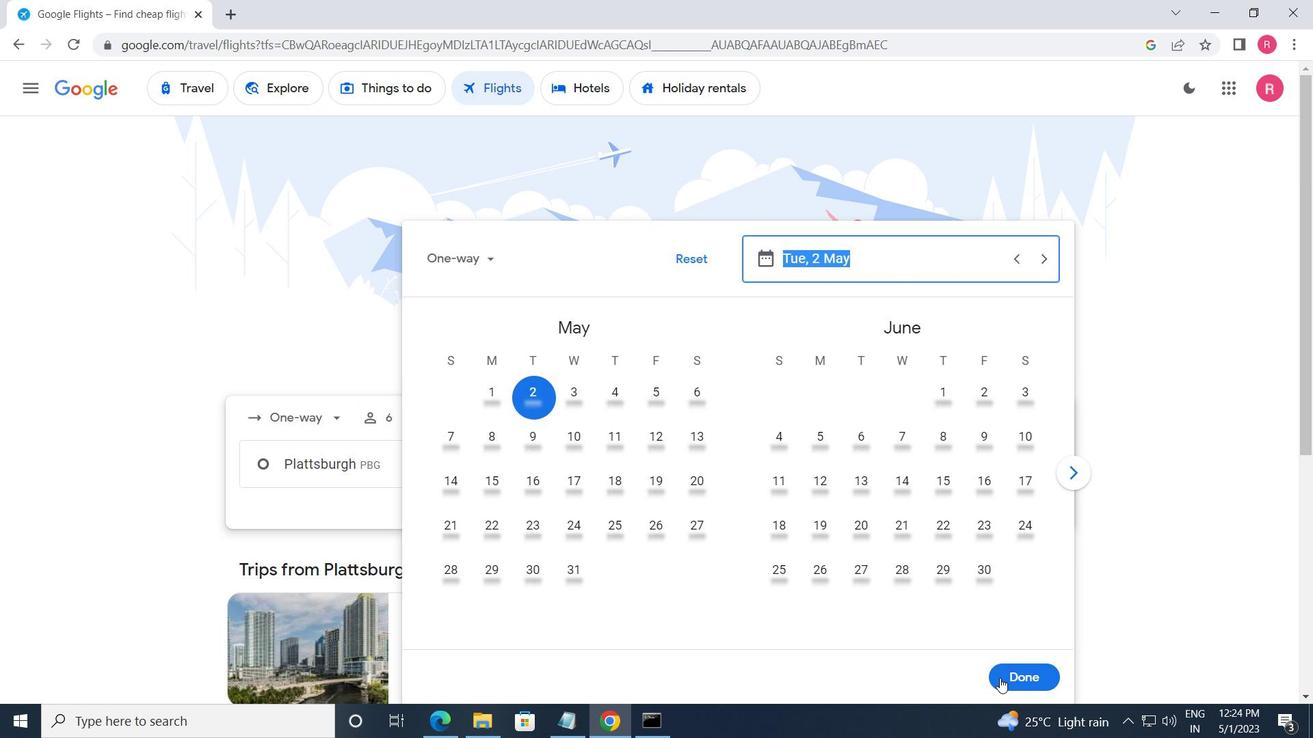 
Action: Mouse moved to (638, 537)
Screenshot: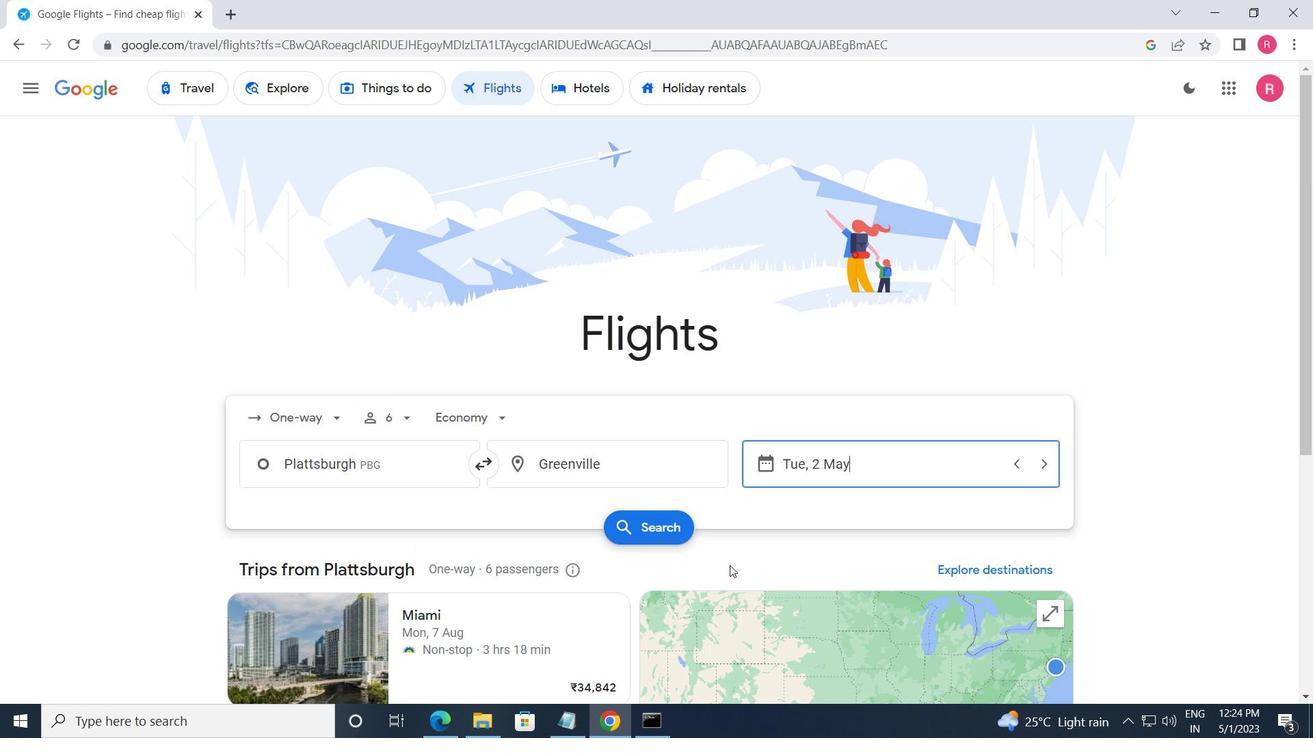 
Action: Mouse pressed left at (638, 537)
Screenshot: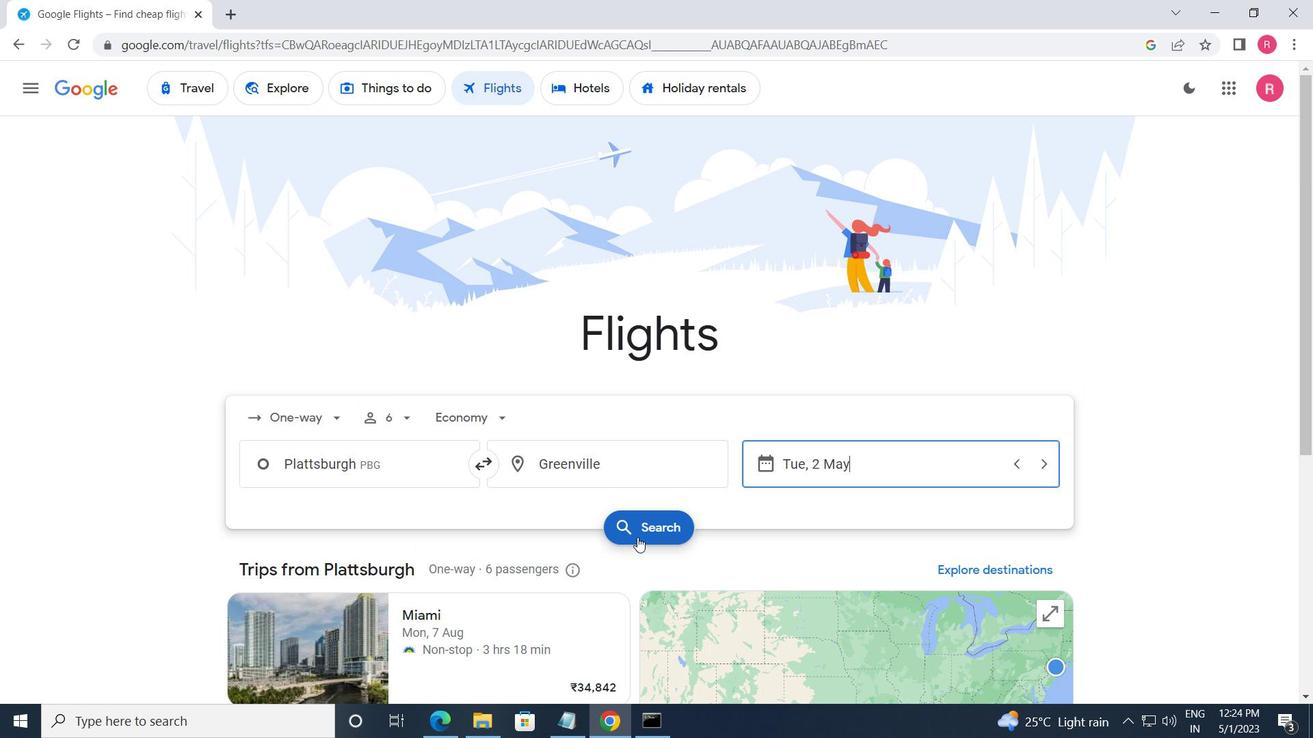 
Action: Mouse moved to (262, 240)
Screenshot: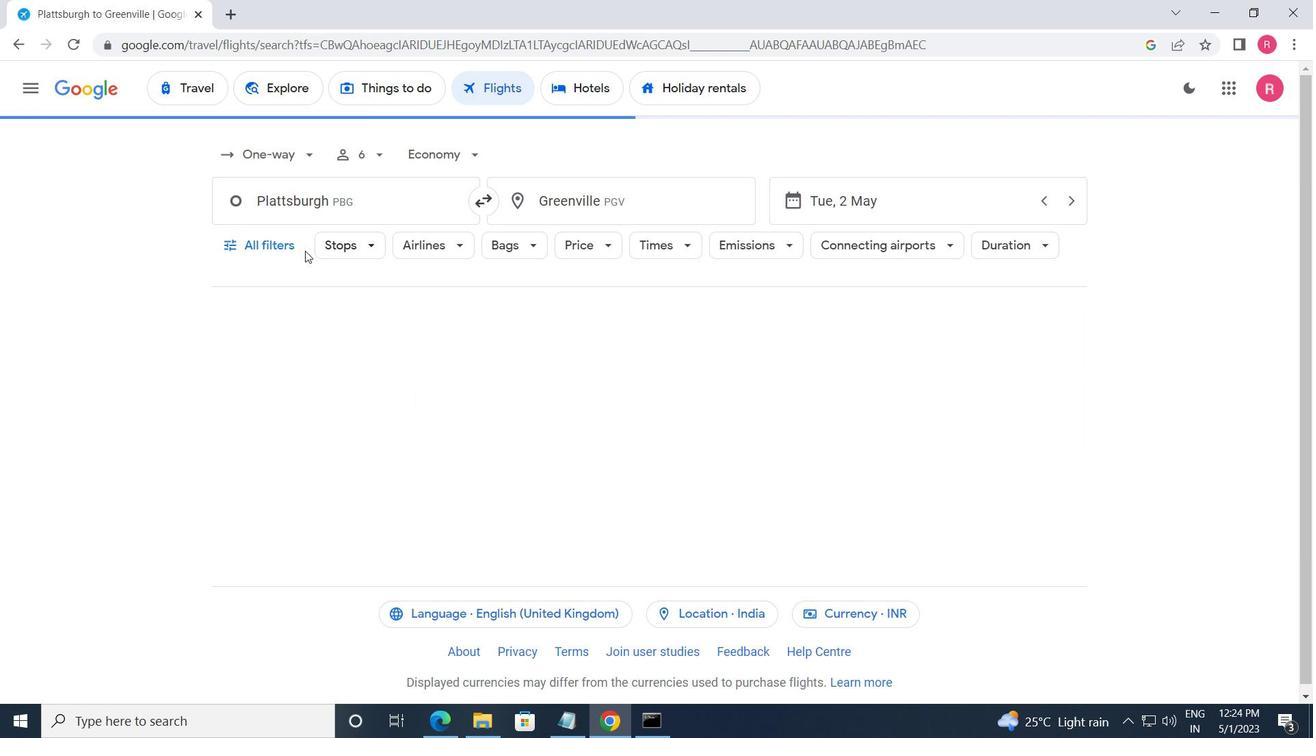 
Action: Mouse pressed left at (262, 240)
Screenshot: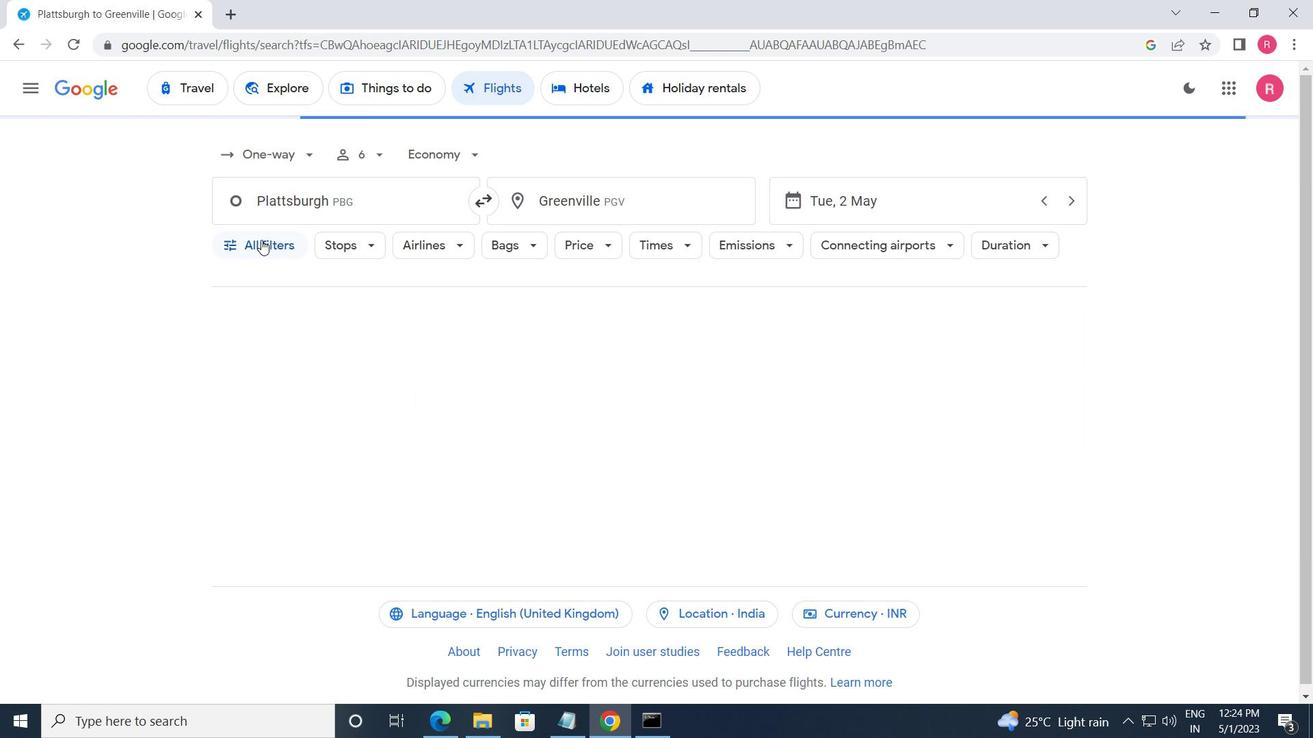 
Action: Mouse moved to (322, 359)
Screenshot: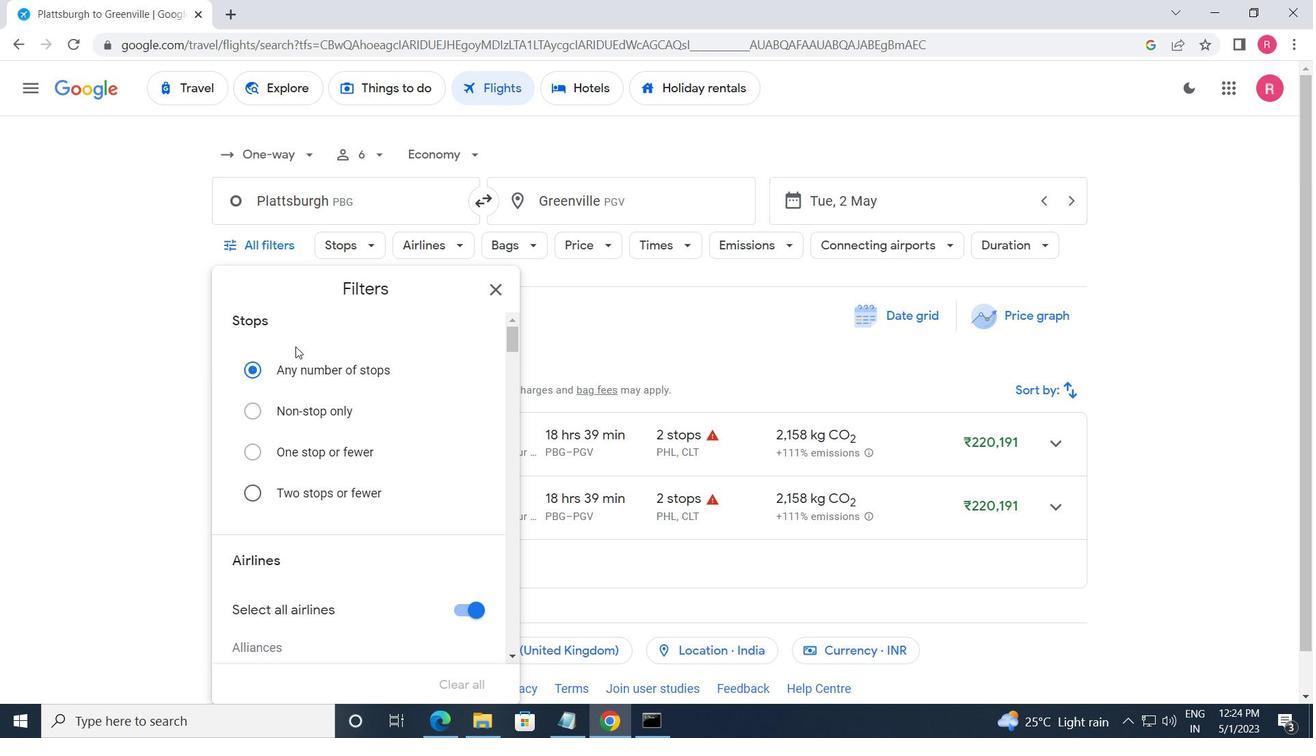 
Action: Mouse scrolled (322, 359) with delta (0, 0)
Screenshot: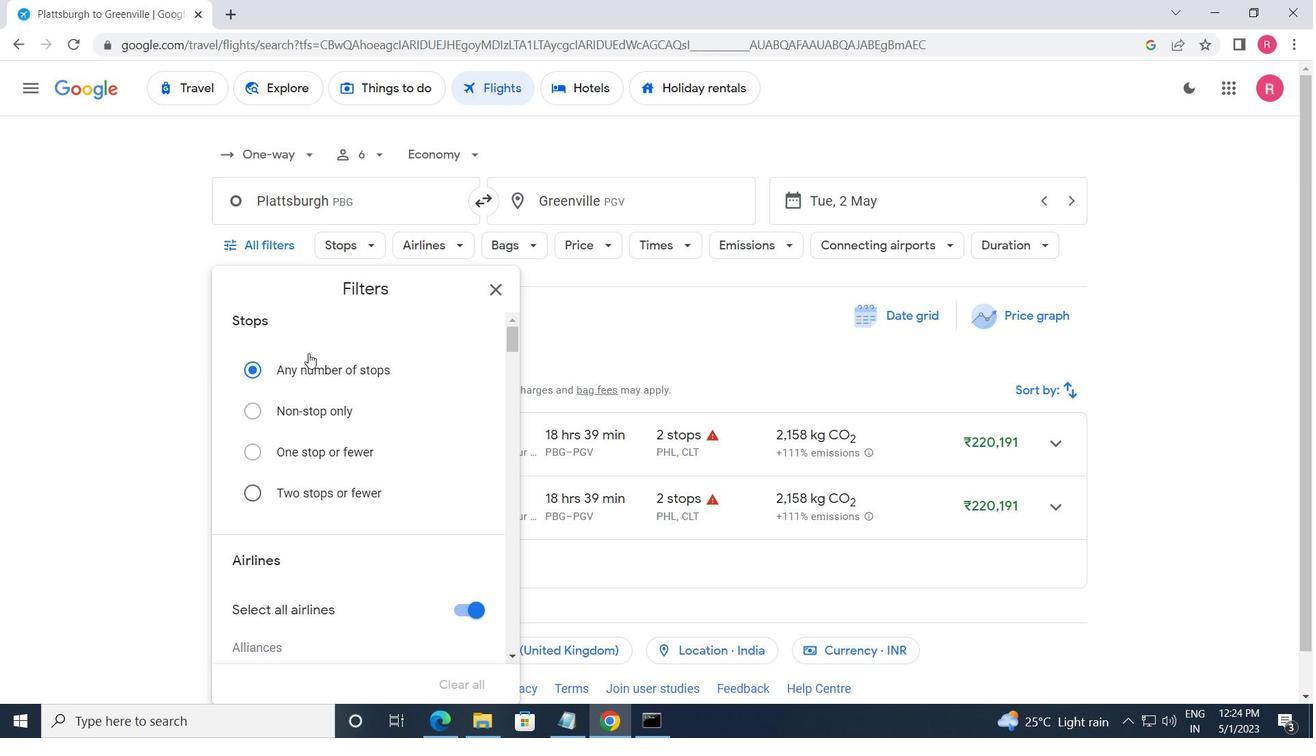 
Action: Mouse moved to (324, 359)
Screenshot: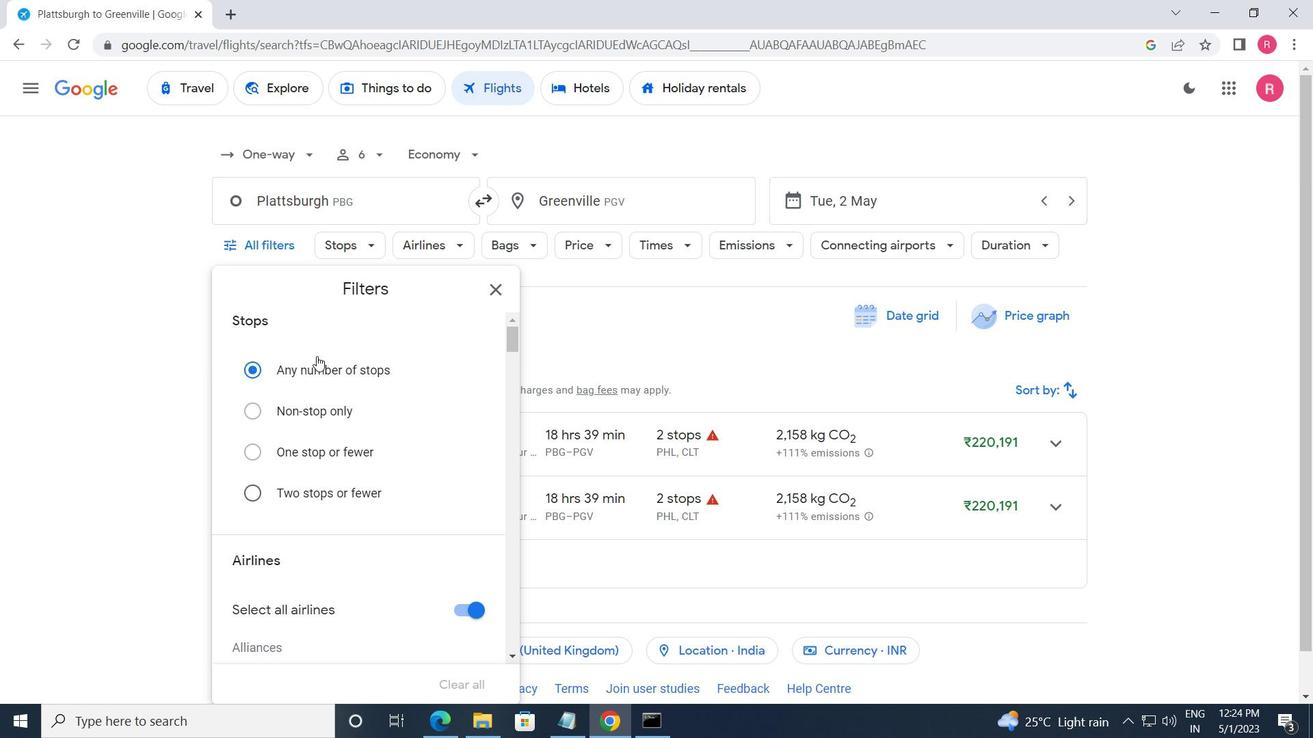 
Action: Mouse scrolled (324, 359) with delta (0, 0)
Screenshot: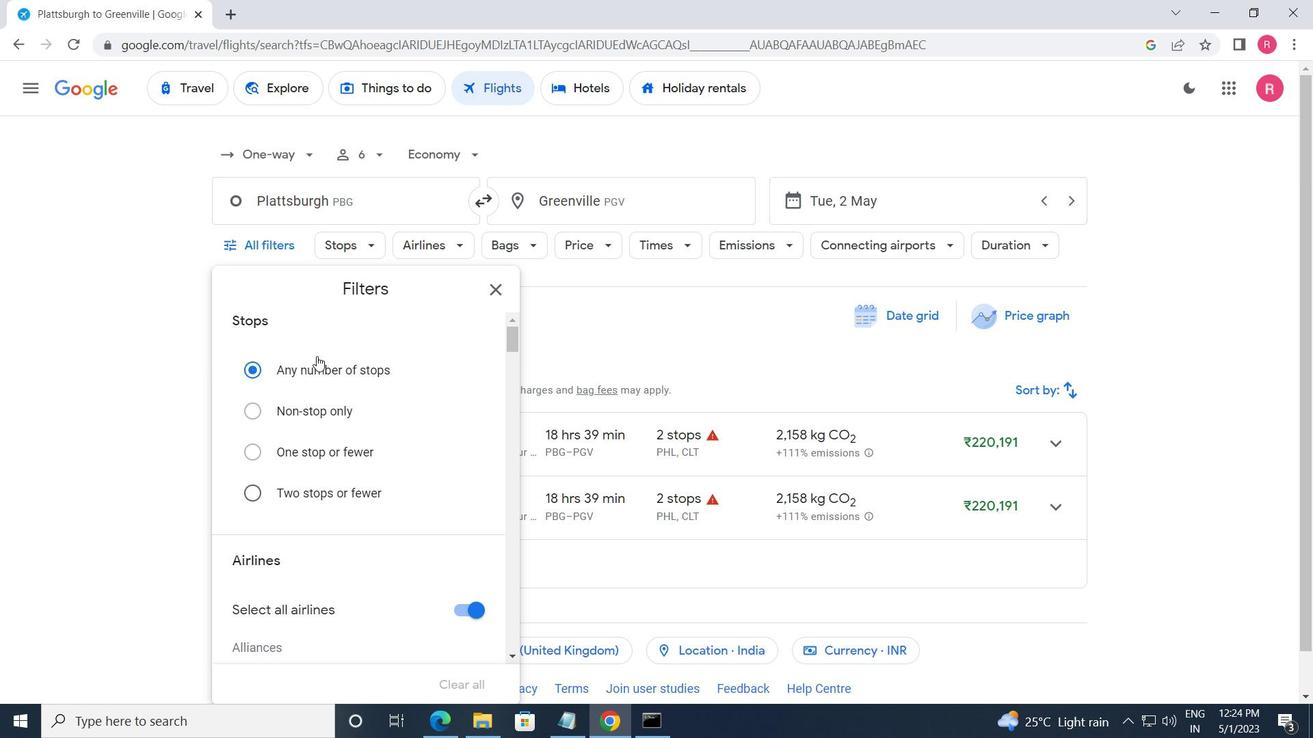 
Action: Mouse moved to (325, 360)
Screenshot: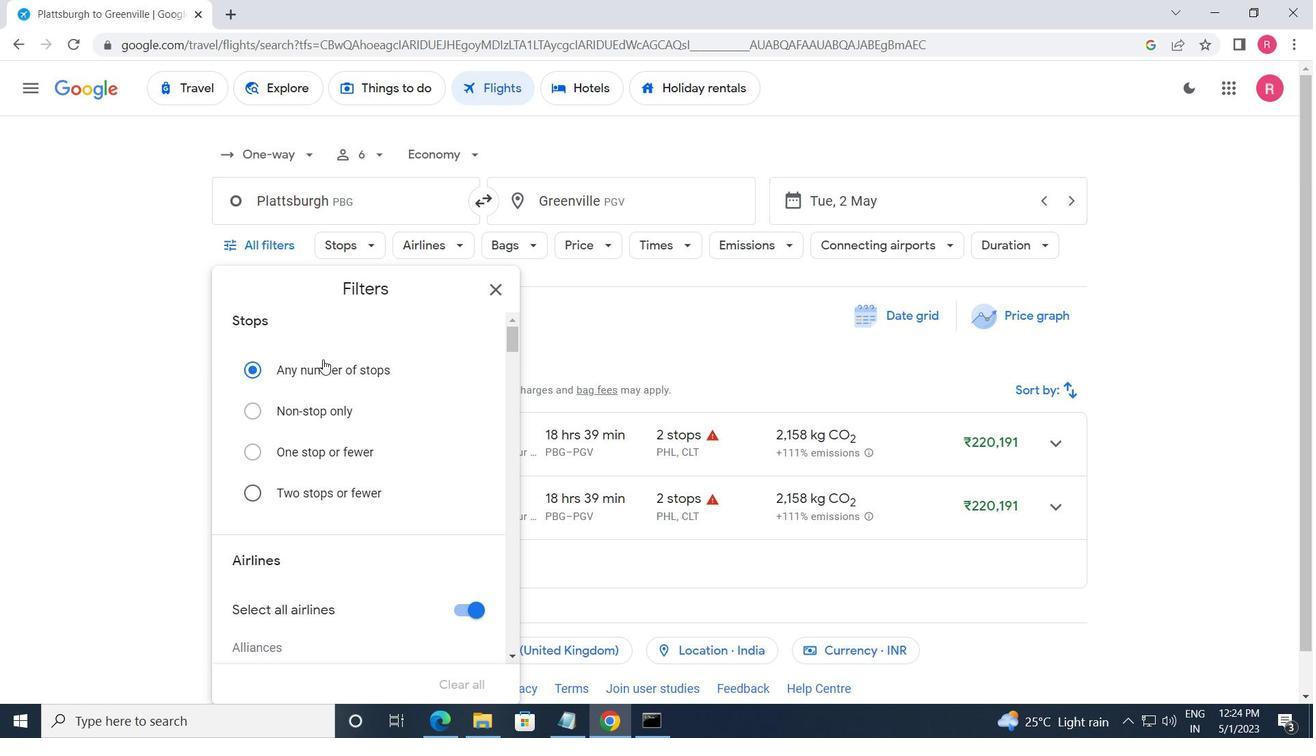 
Action: Mouse scrolled (325, 359) with delta (0, 0)
Screenshot: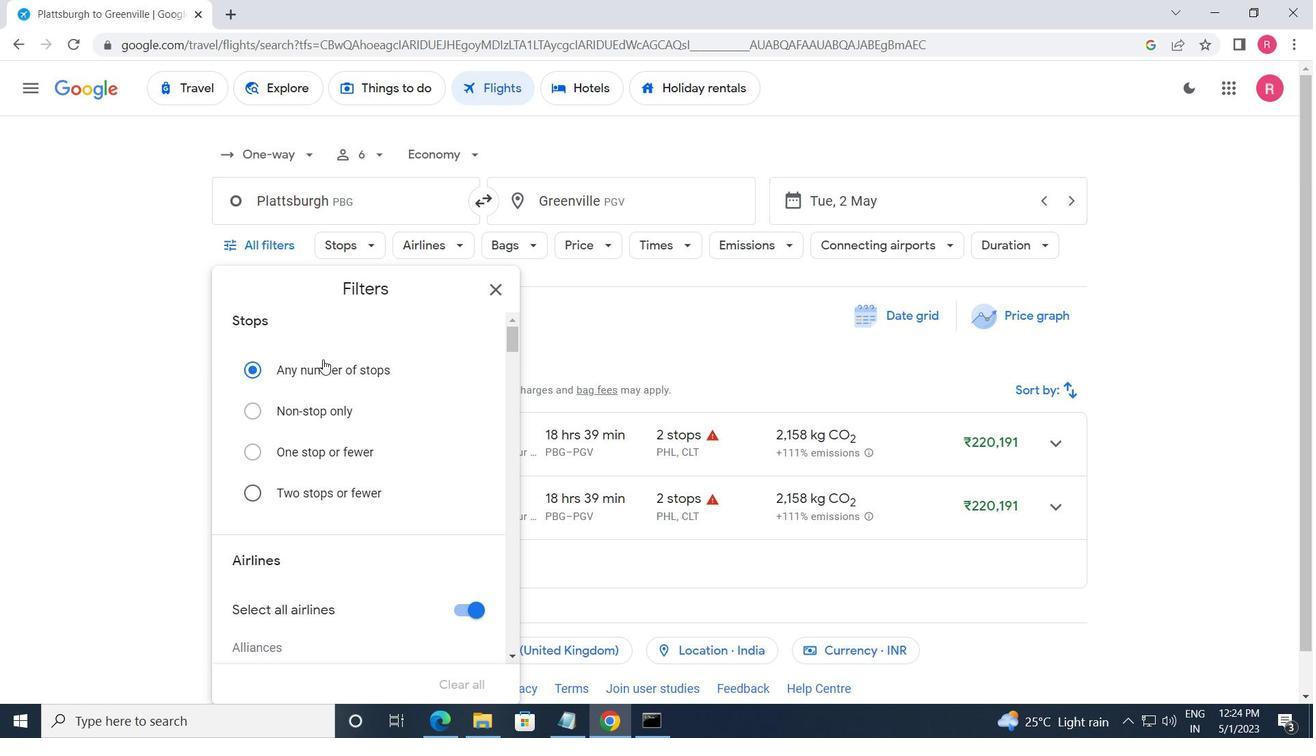 
Action: Mouse moved to (326, 360)
Screenshot: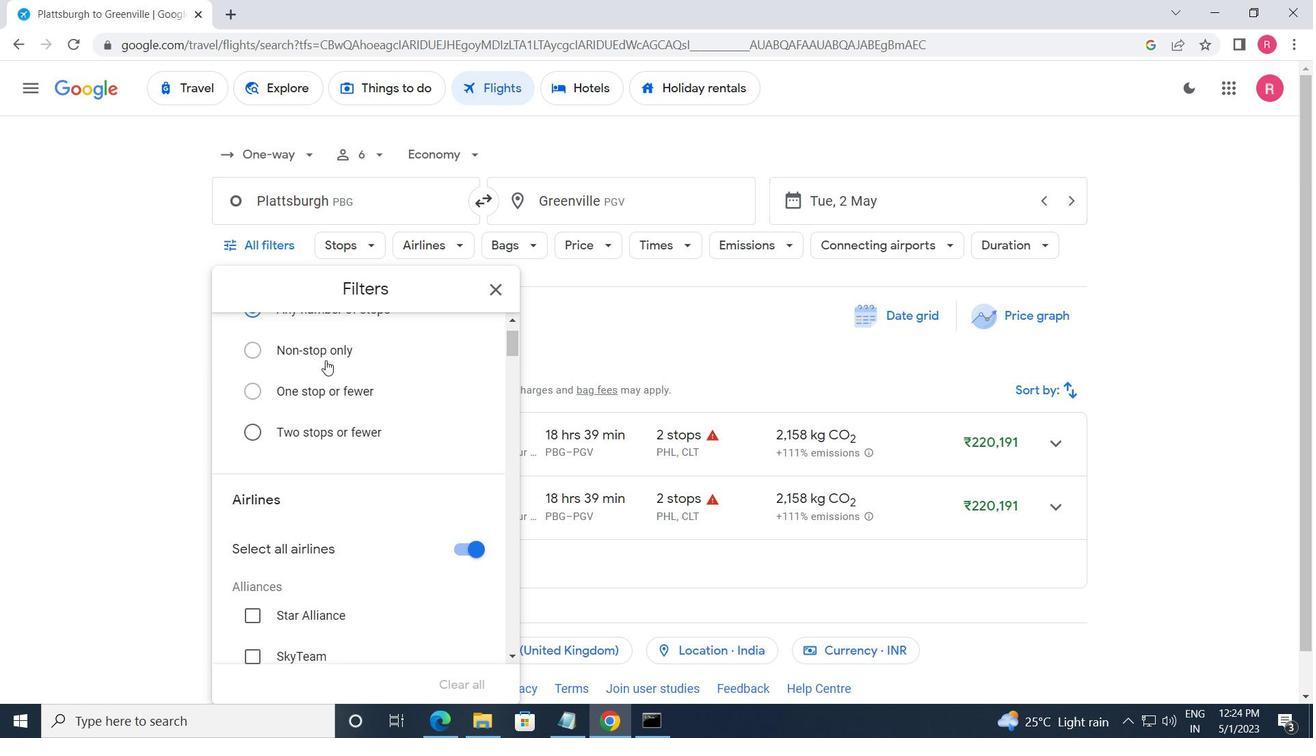 
Action: Mouse scrolled (326, 359) with delta (0, 0)
Screenshot: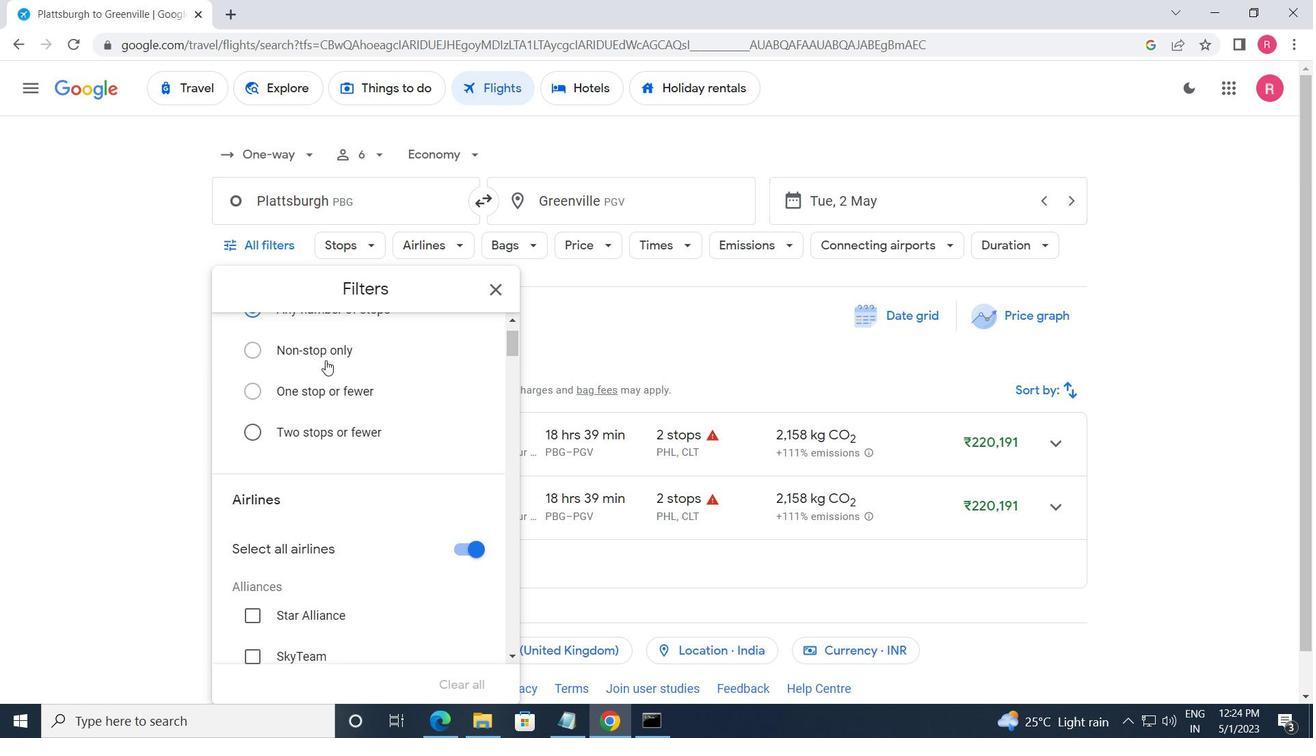 
Action: Mouse moved to (328, 359)
Screenshot: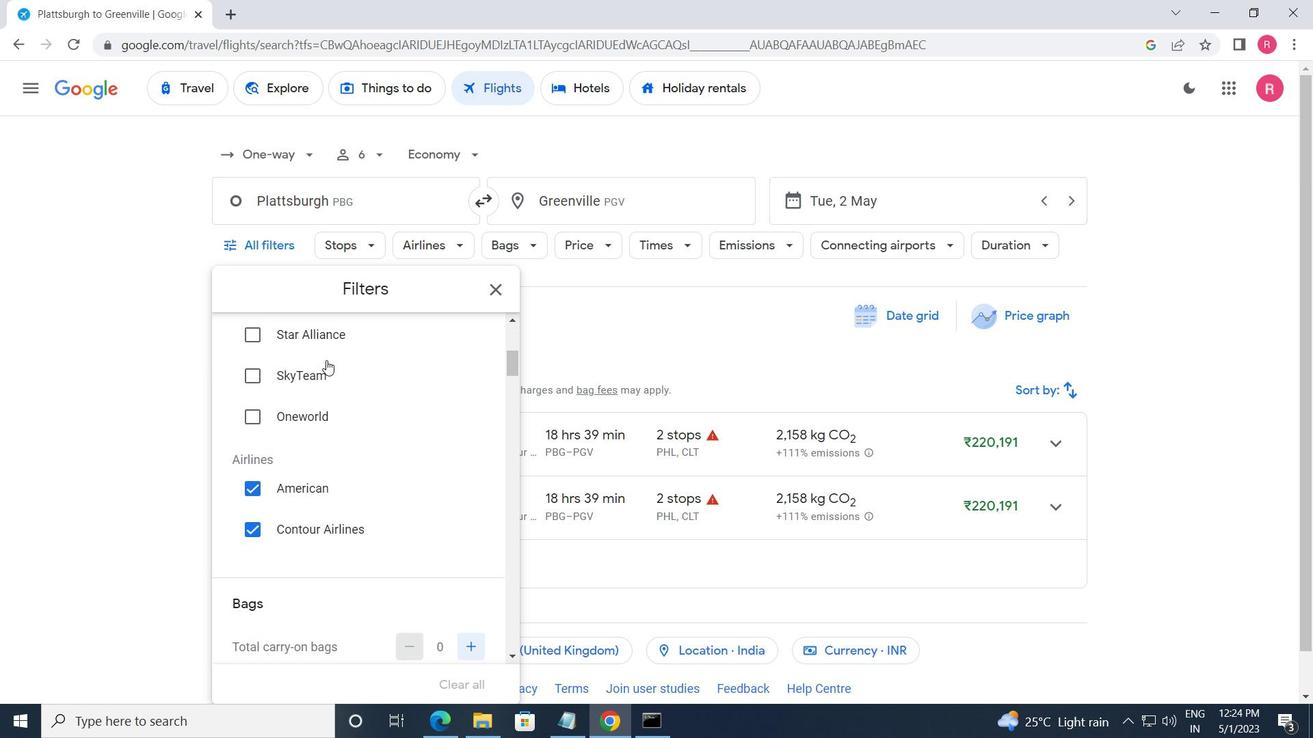 
Action: Mouse scrolled (328, 360) with delta (0, 0)
Screenshot: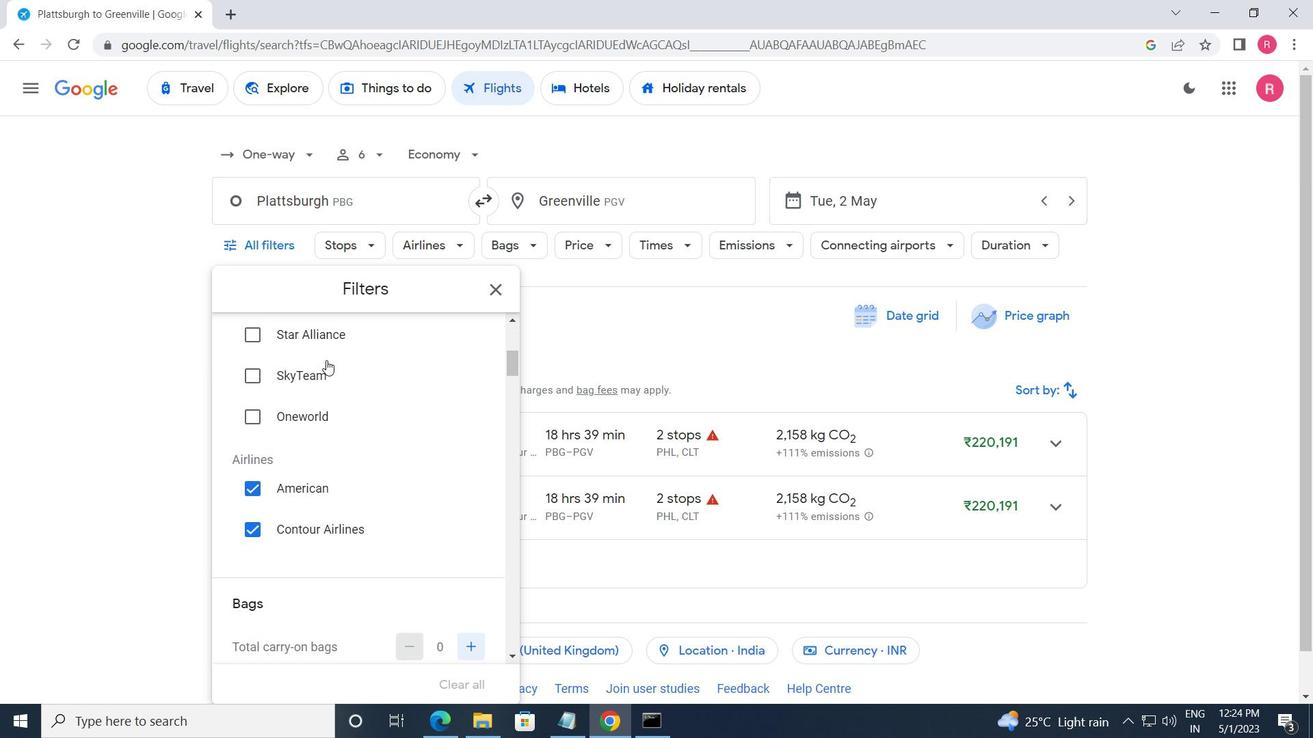 
Action: Mouse moved to (458, 362)
Screenshot: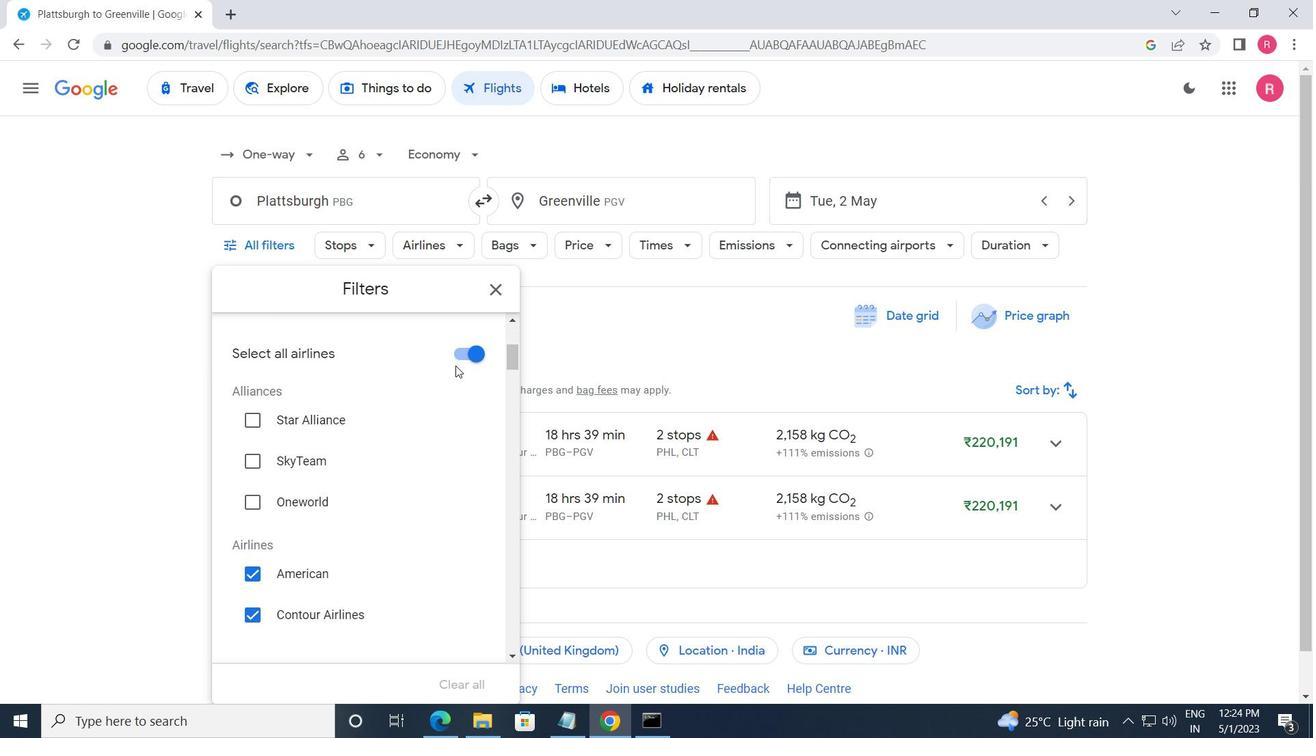 
Action: Mouse pressed left at (458, 362)
Screenshot: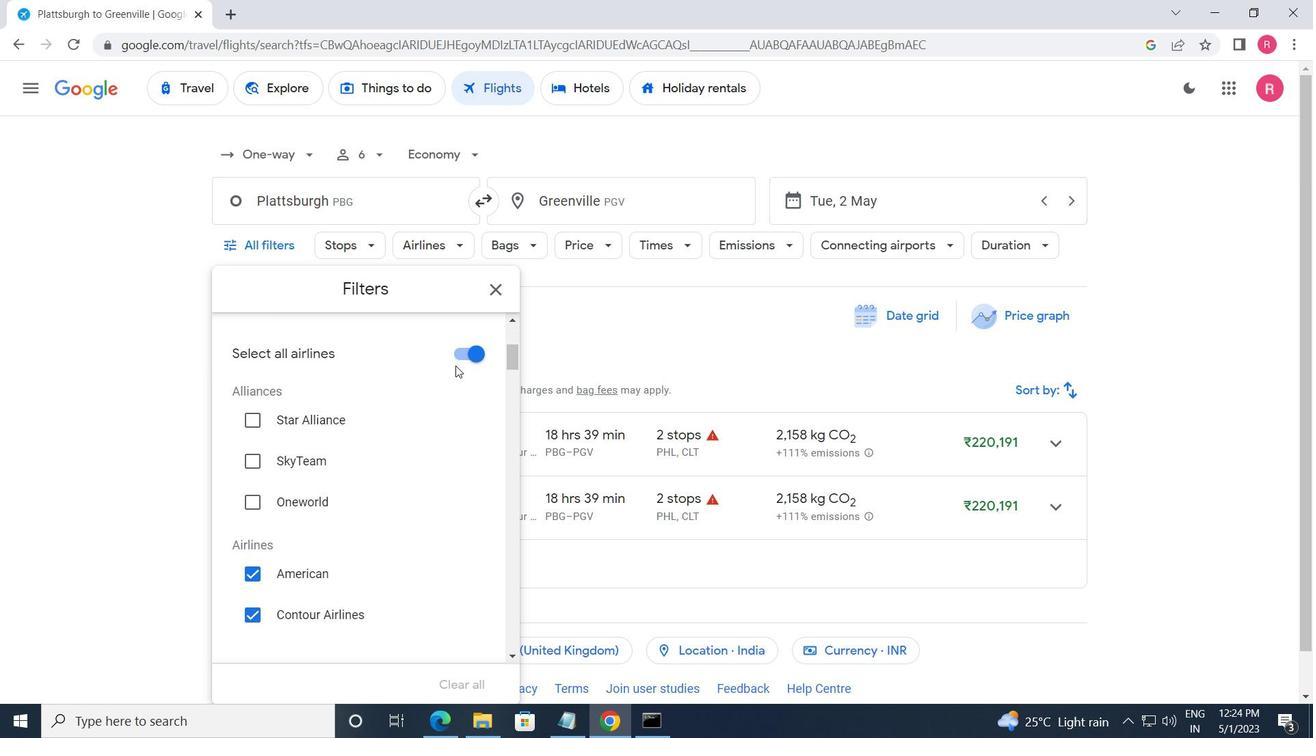 
Action: Mouse moved to (444, 439)
Screenshot: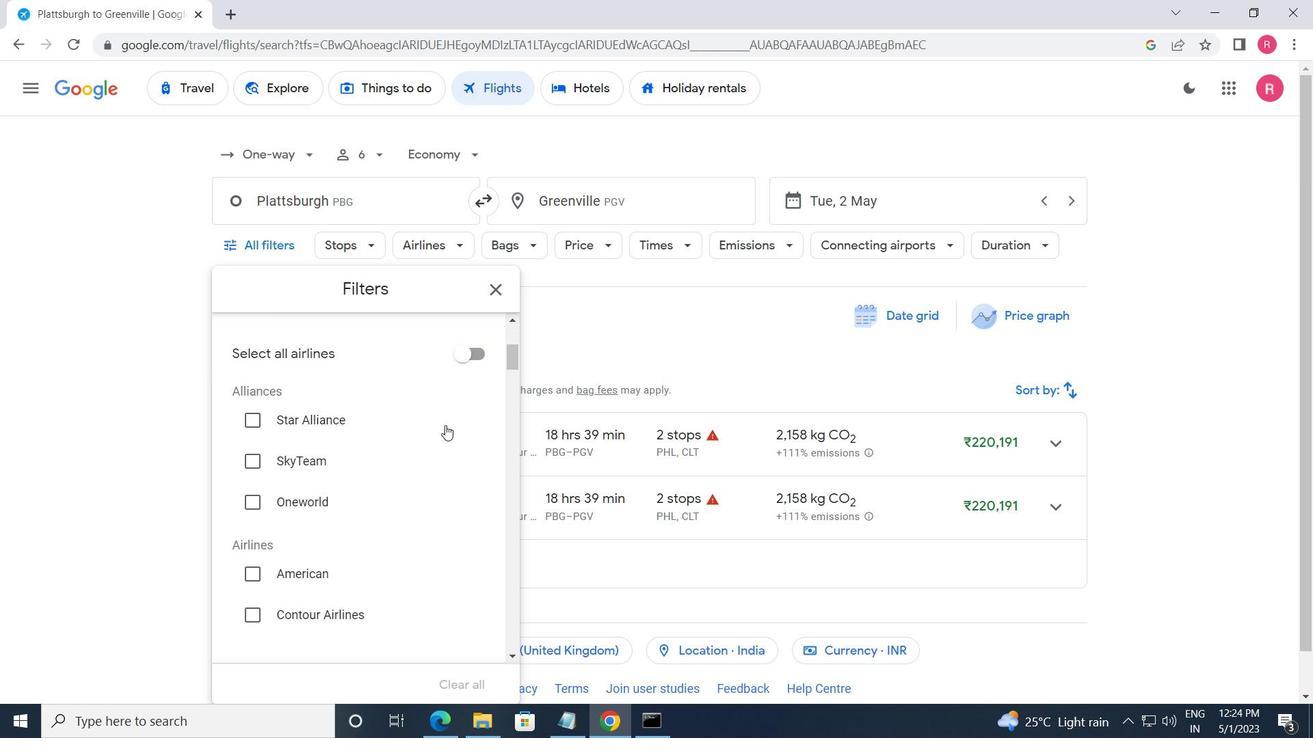 
Action: Mouse scrolled (444, 439) with delta (0, 0)
Screenshot: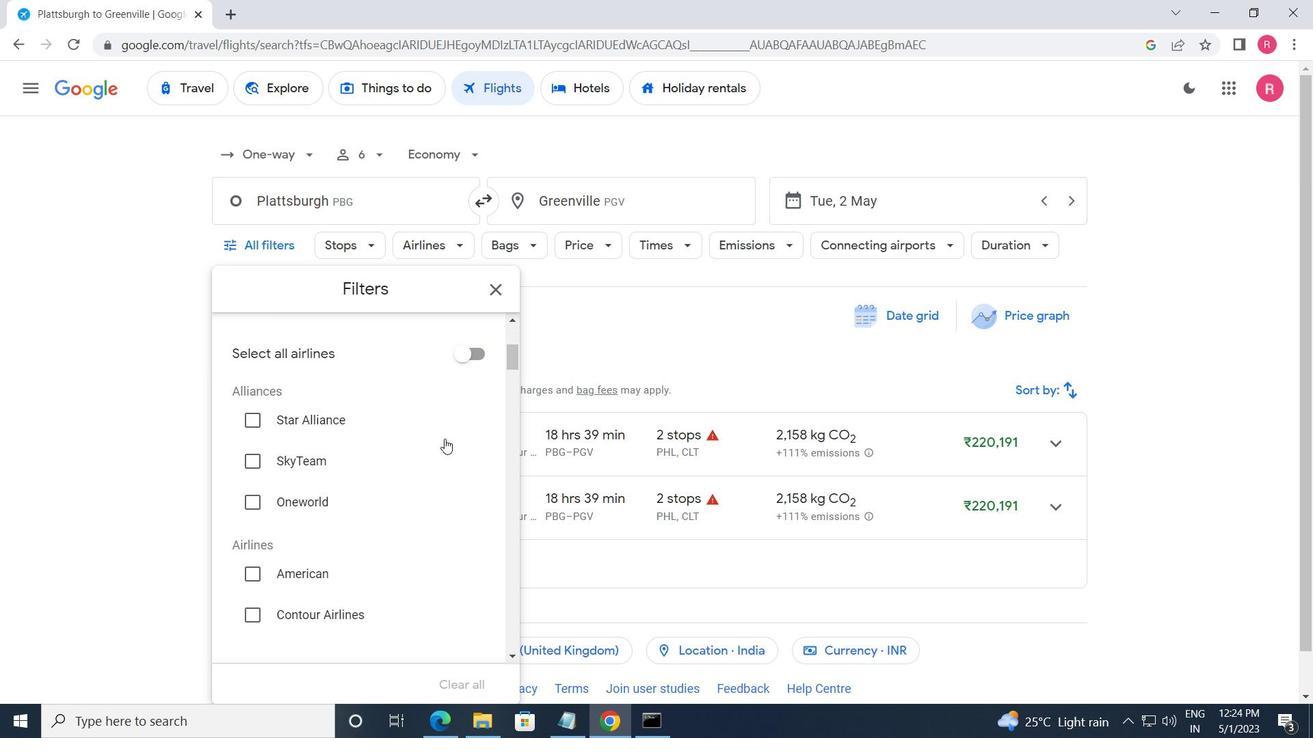 
Action: Mouse scrolled (444, 439) with delta (0, 0)
Screenshot: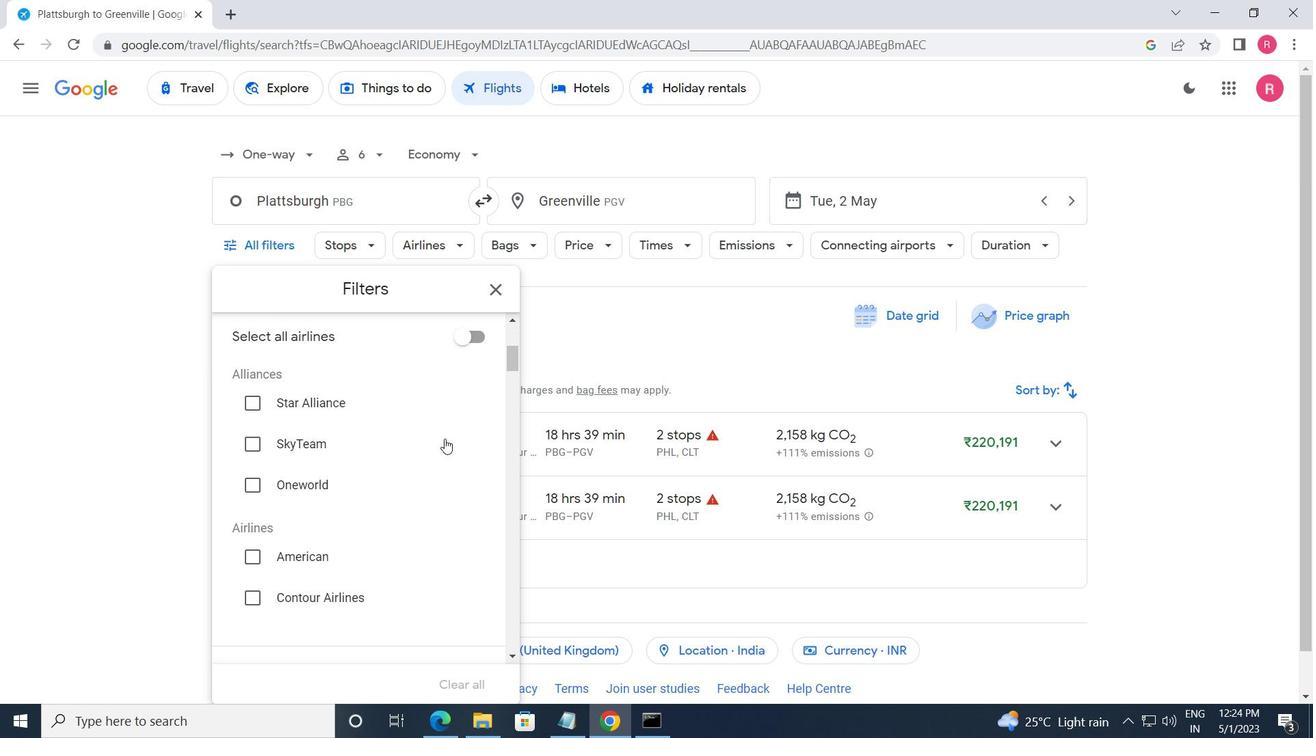 
Action: Mouse scrolled (444, 439) with delta (0, 0)
Screenshot: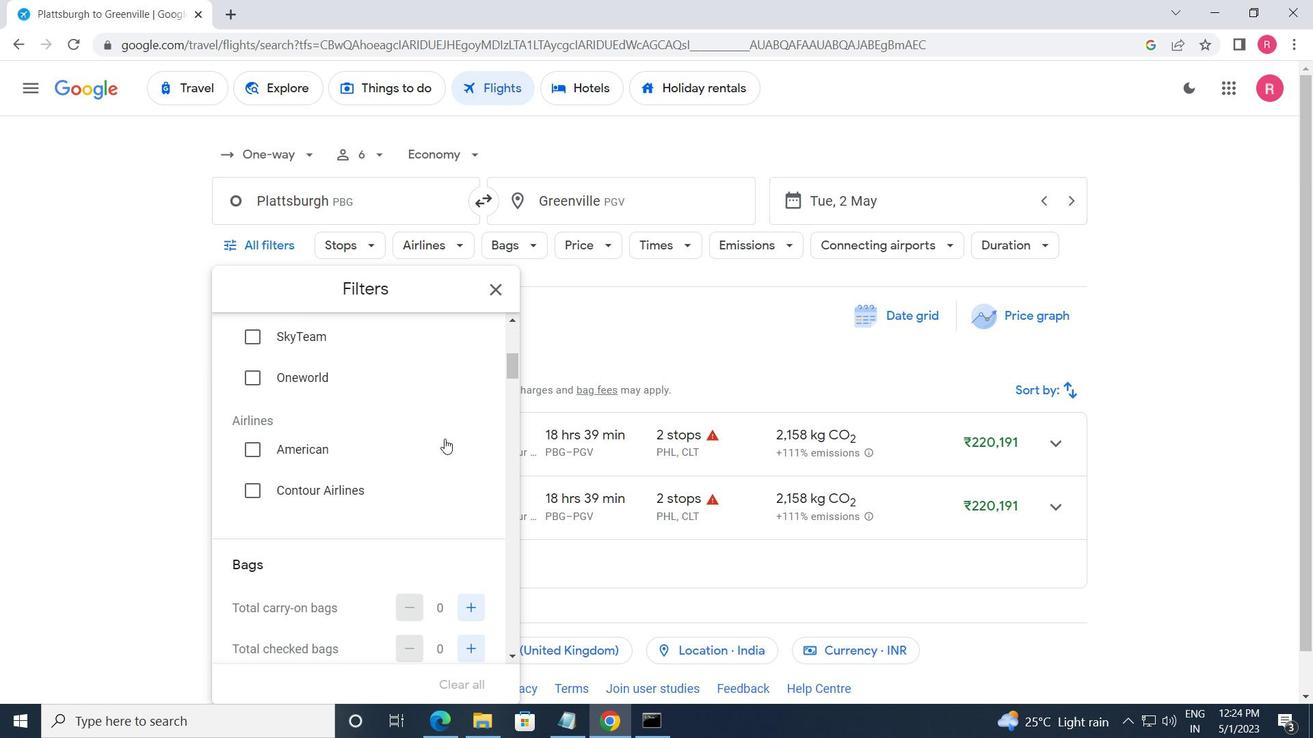 
Action: Mouse moved to (444, 440)
Screenshot: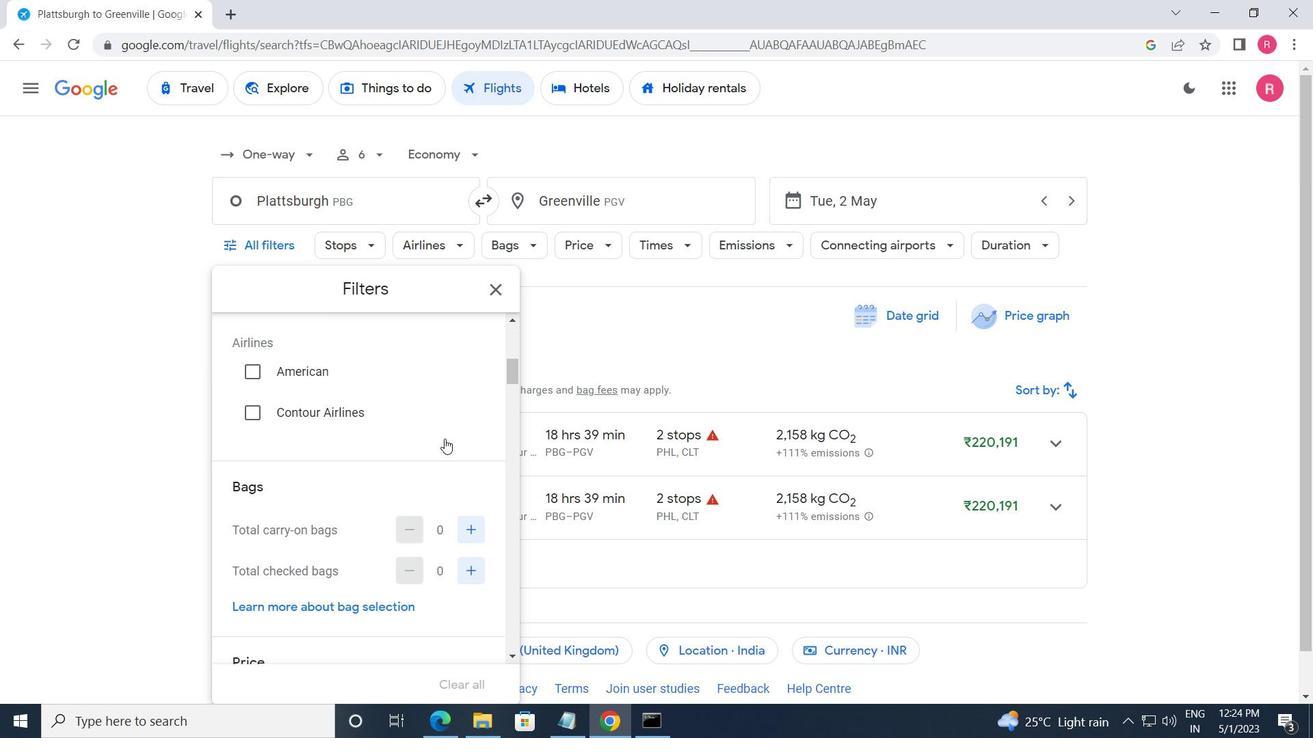 
Action: Mouse scrolled (444, 439) with delta (0, 0)
Screenshot: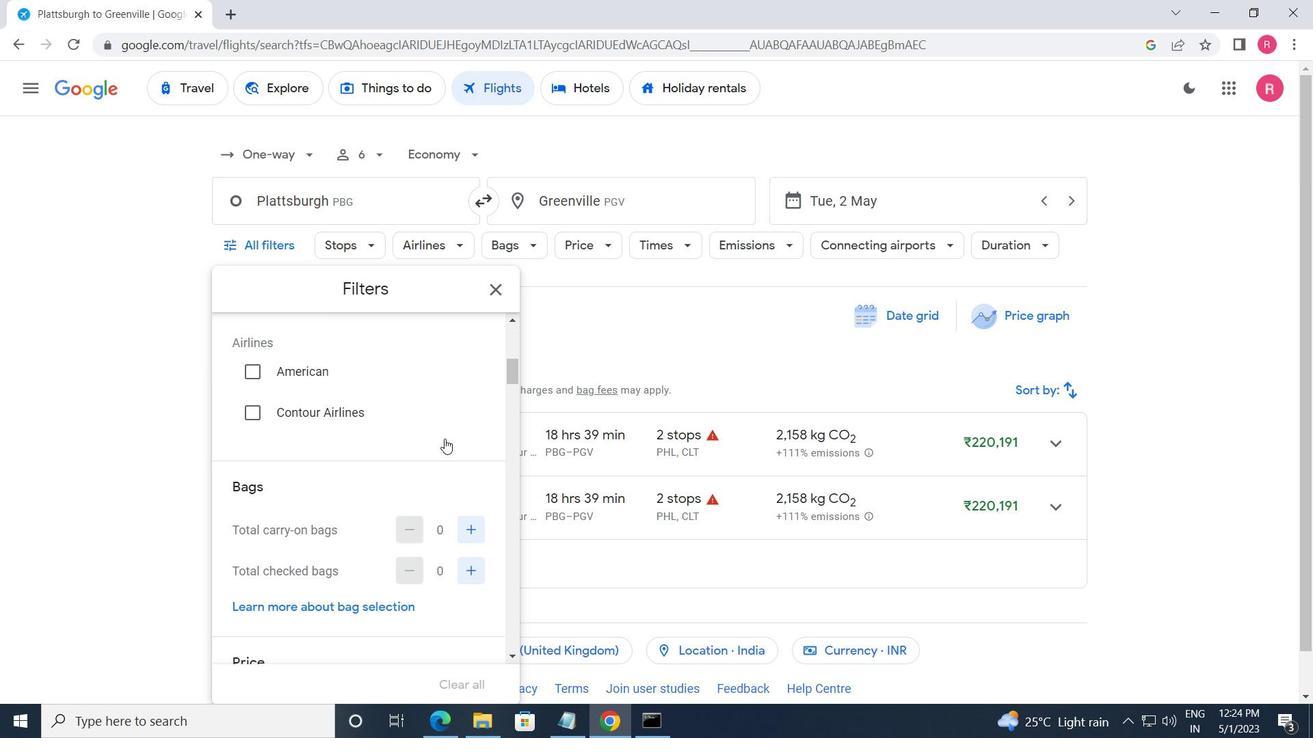 
Action: Mouse moved to (480, 433)
Screenshot: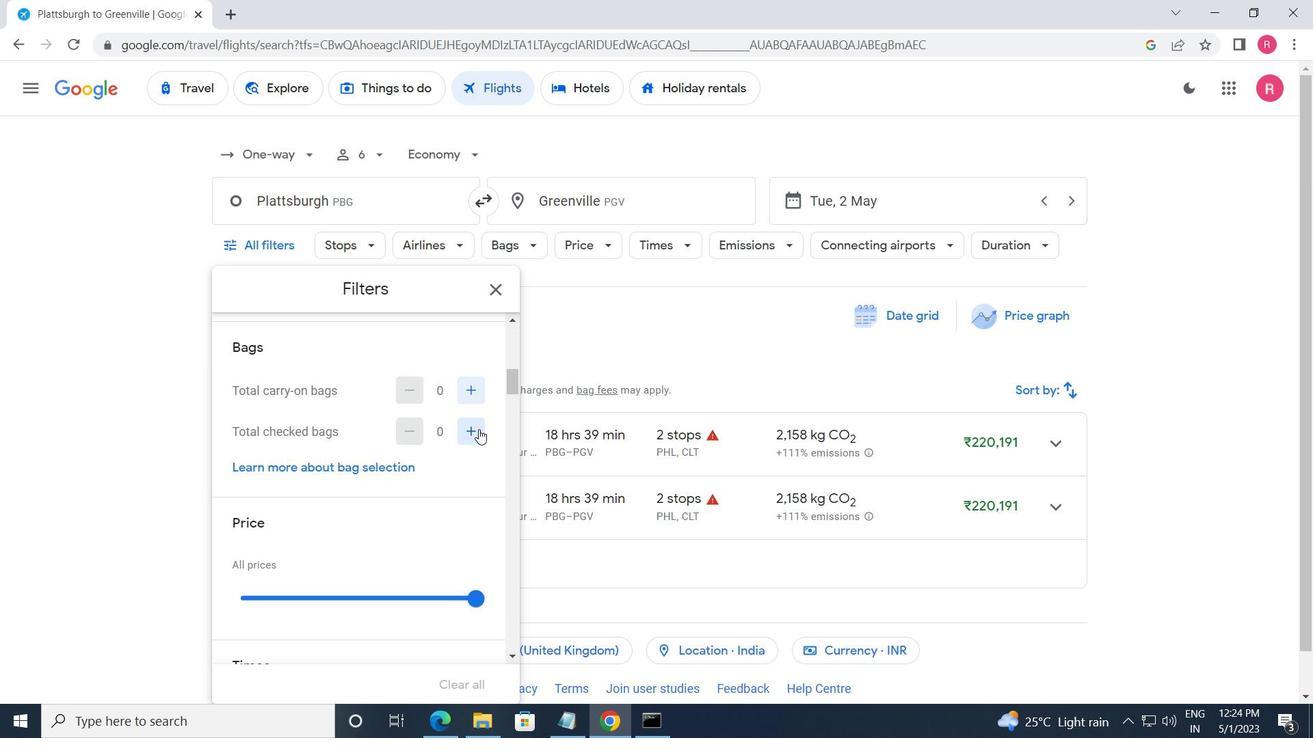 
Action: Mouse pressed left at (480, 433)
Screenshot: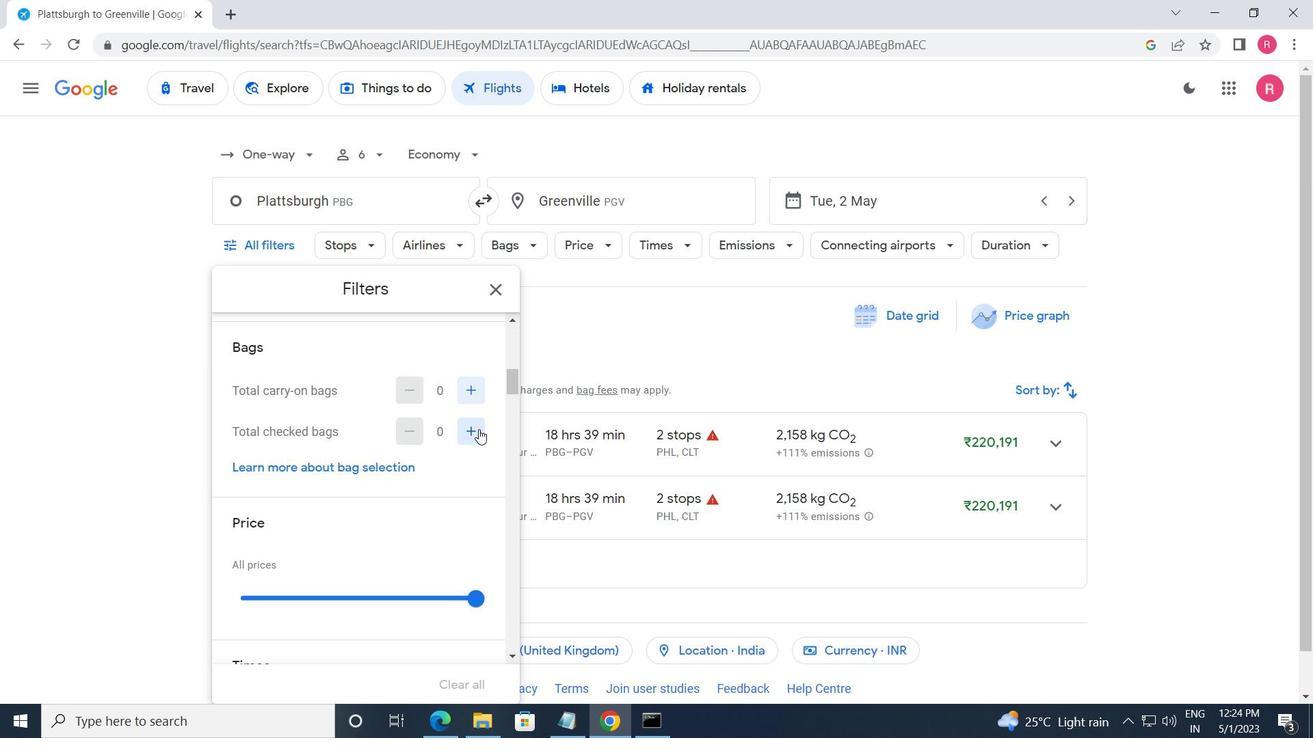 
Action: Mouse moved to (471, 435)
Screenshot: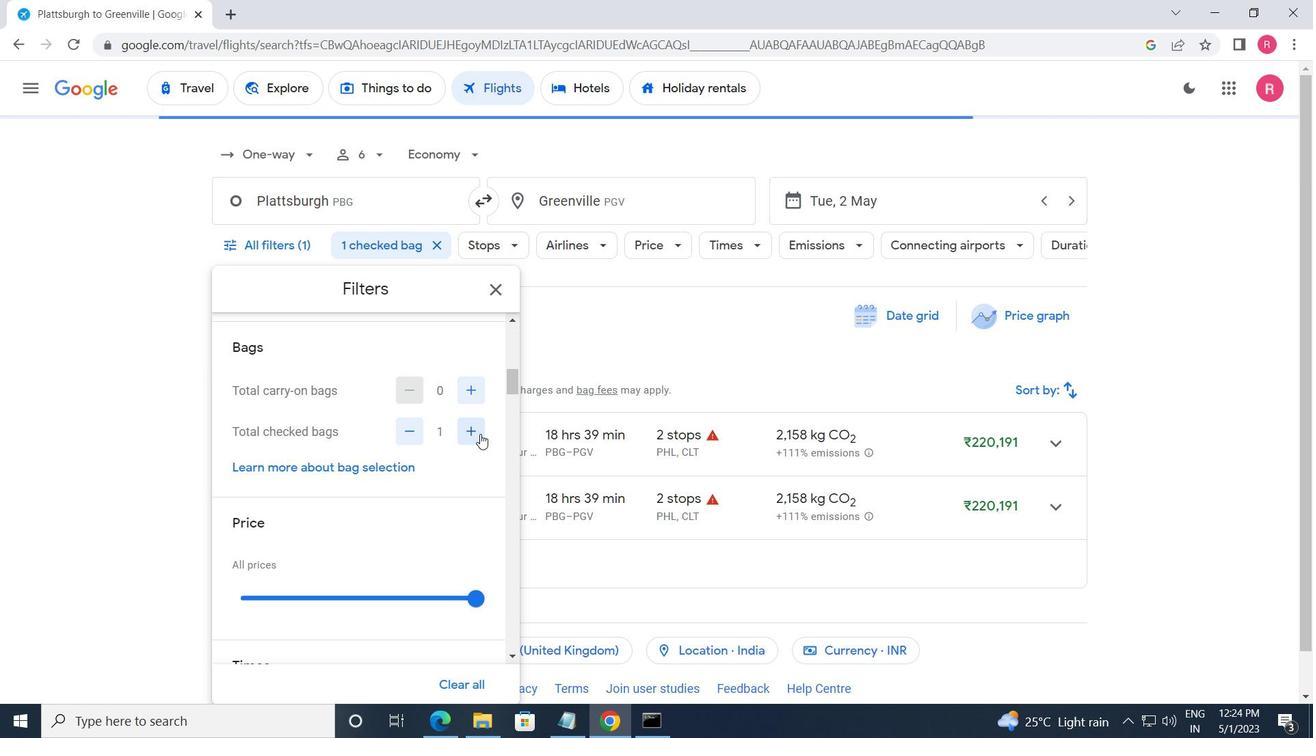
Action: Mouse scrolled (471, 435) with delta (0, 0)
Screenshot: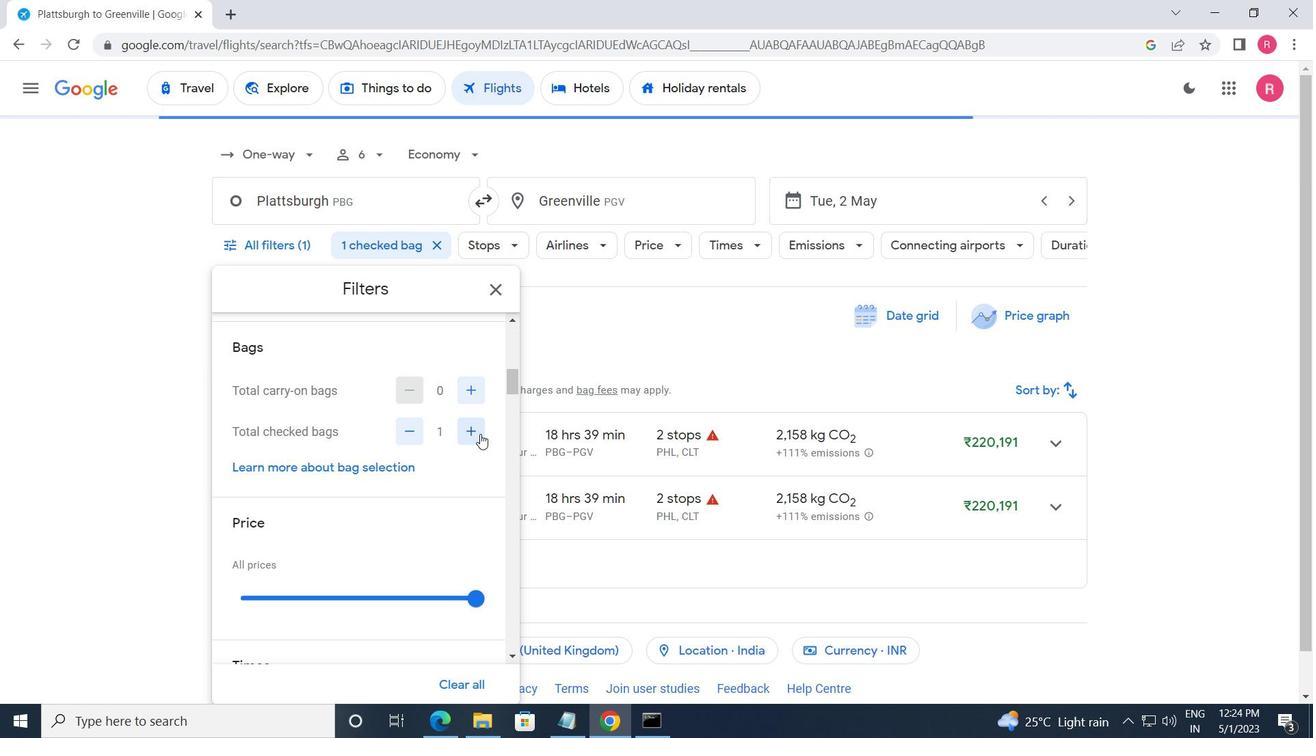 
Action: Mouse moved to (469, 436)
Screenshot: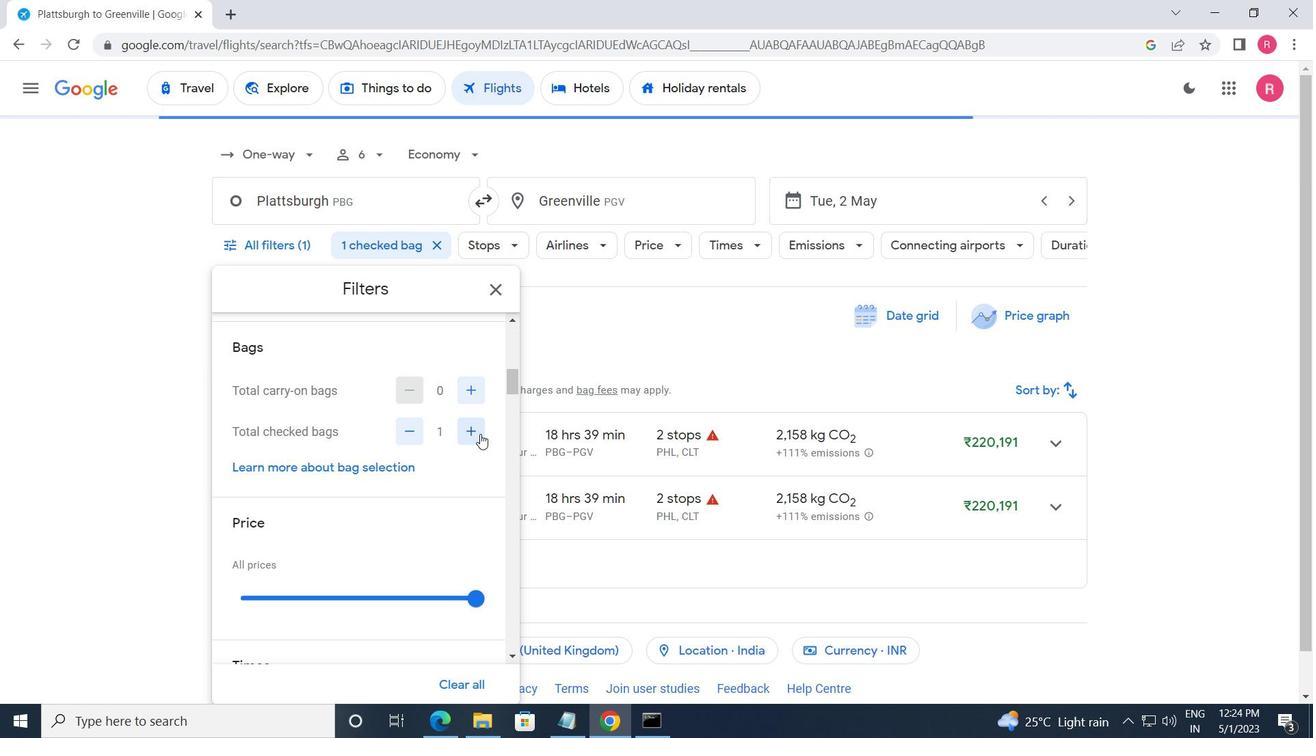 
Action: Mouse scrolled (469, 435) with delta (0, 0)
Screenshot: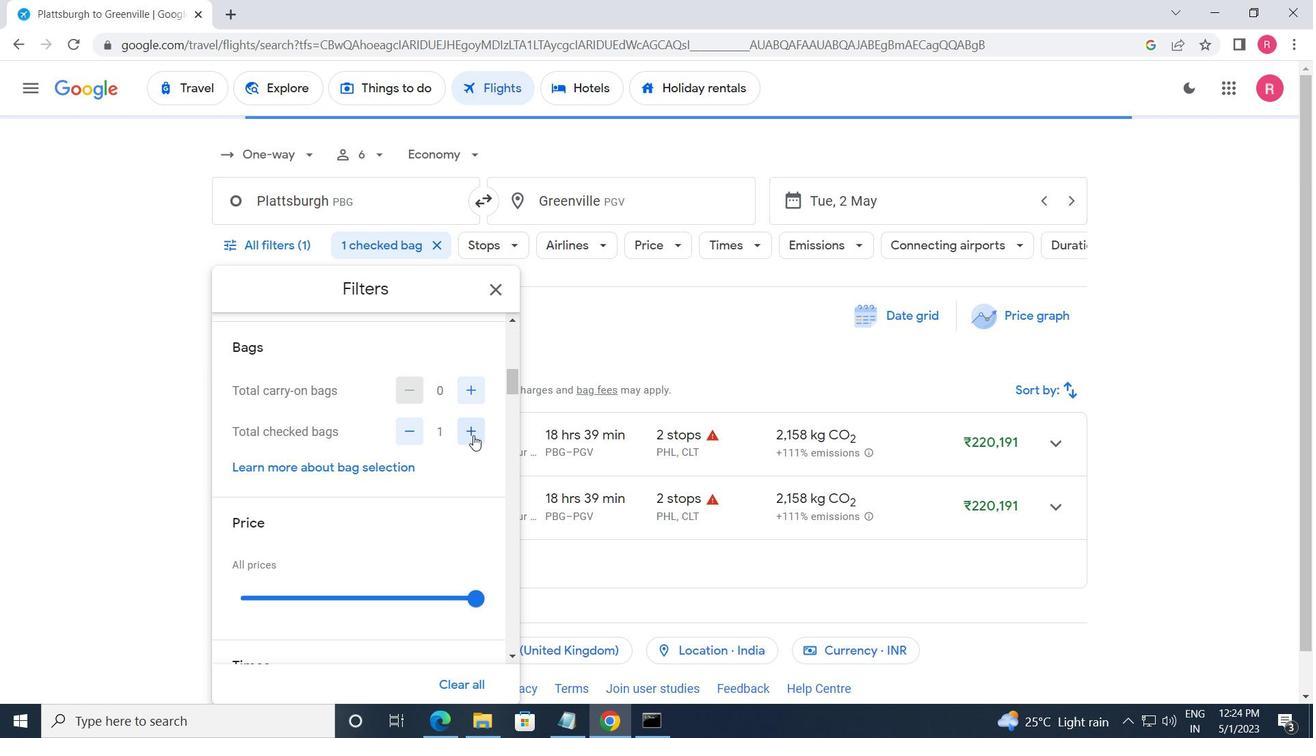 
Action: Mouse moved to (473, 429)
Screenshot: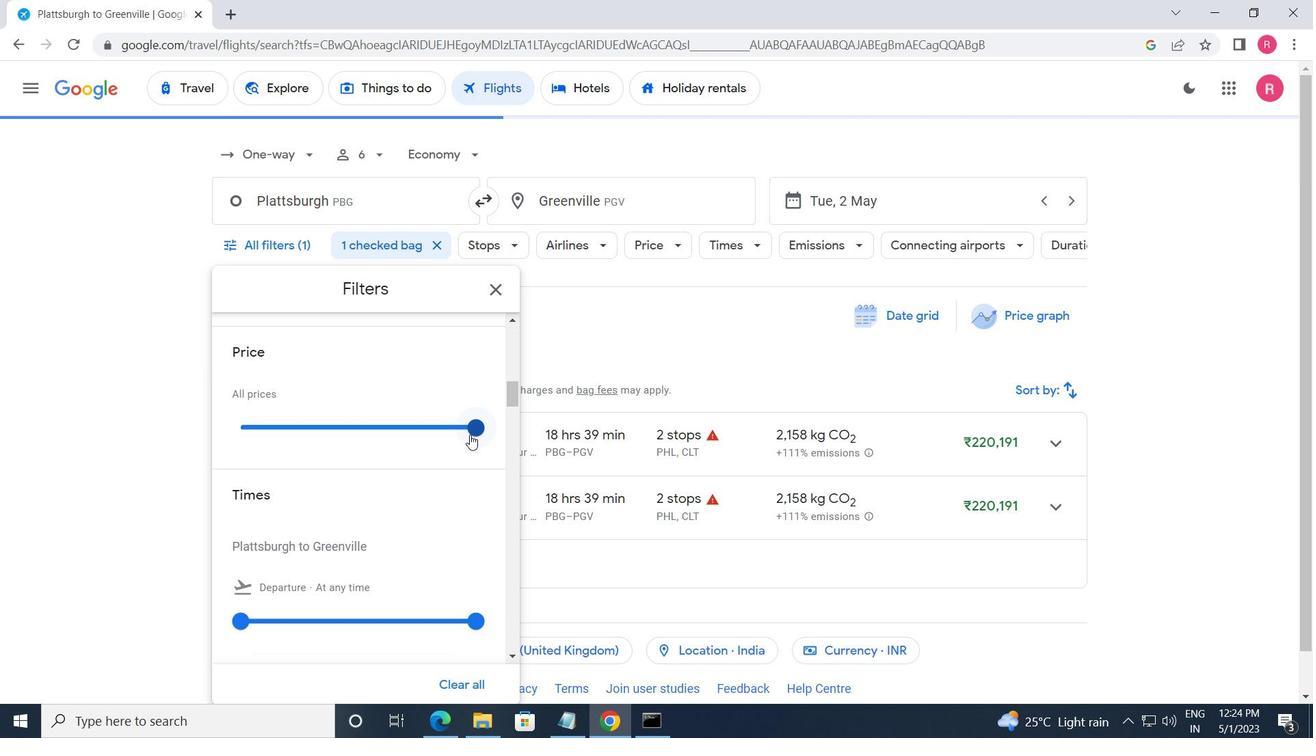 
Action: Mouse pressed left at (473, 429)
Screenshot: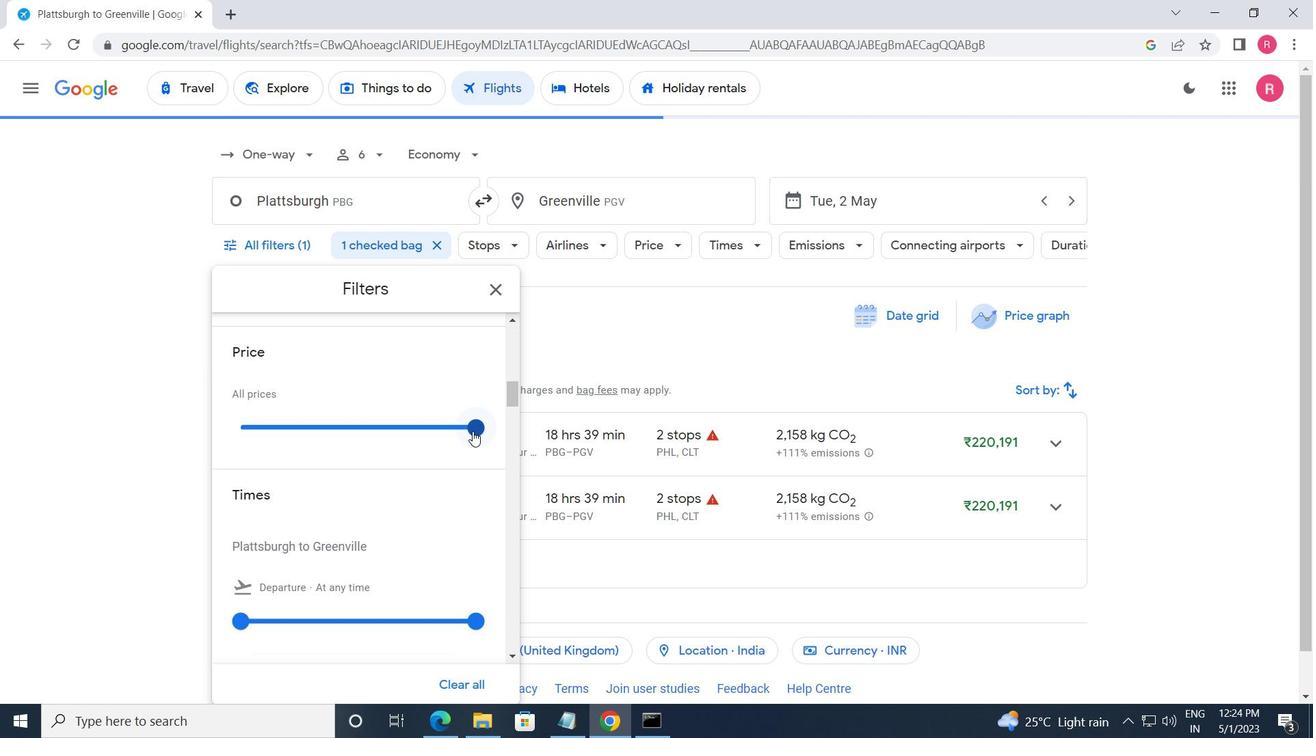 
Action: Mouse moved to (309, 439)
Screenshot: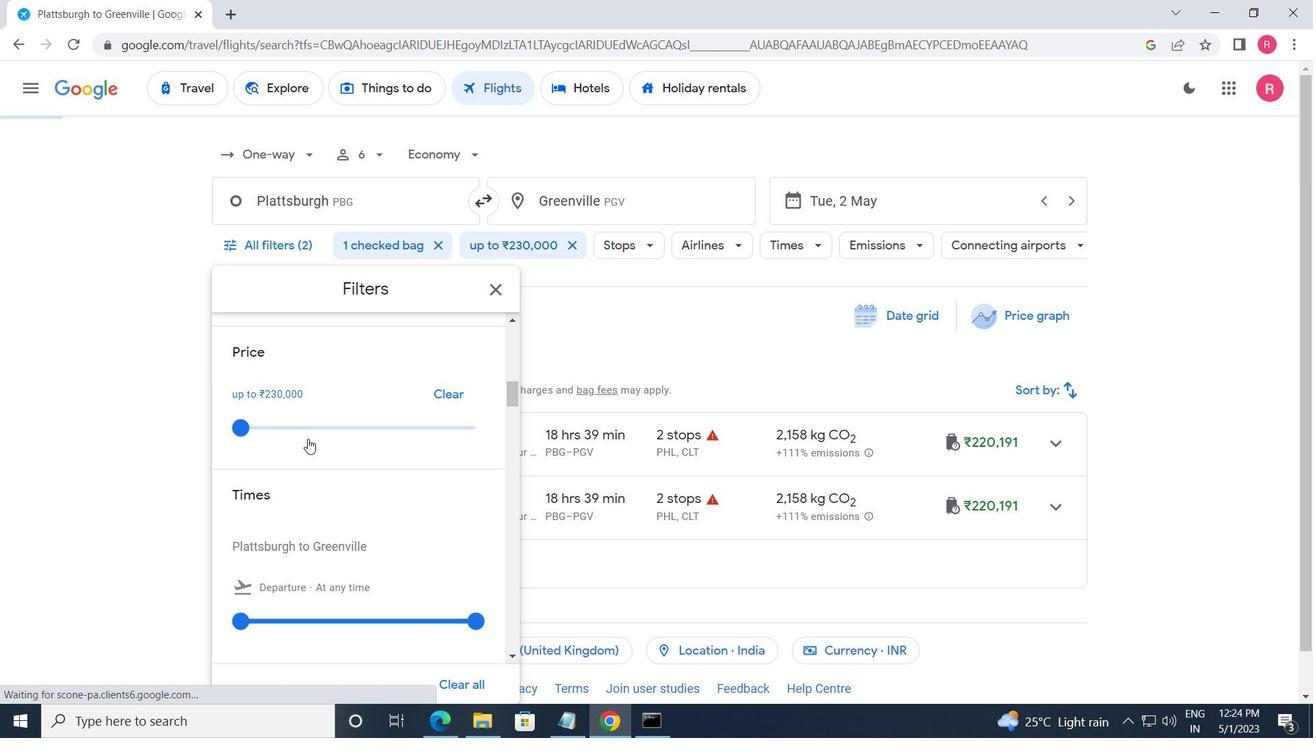 
Action: Mouse scrolled (309, 439) with delta (0, 0)
Screenshot: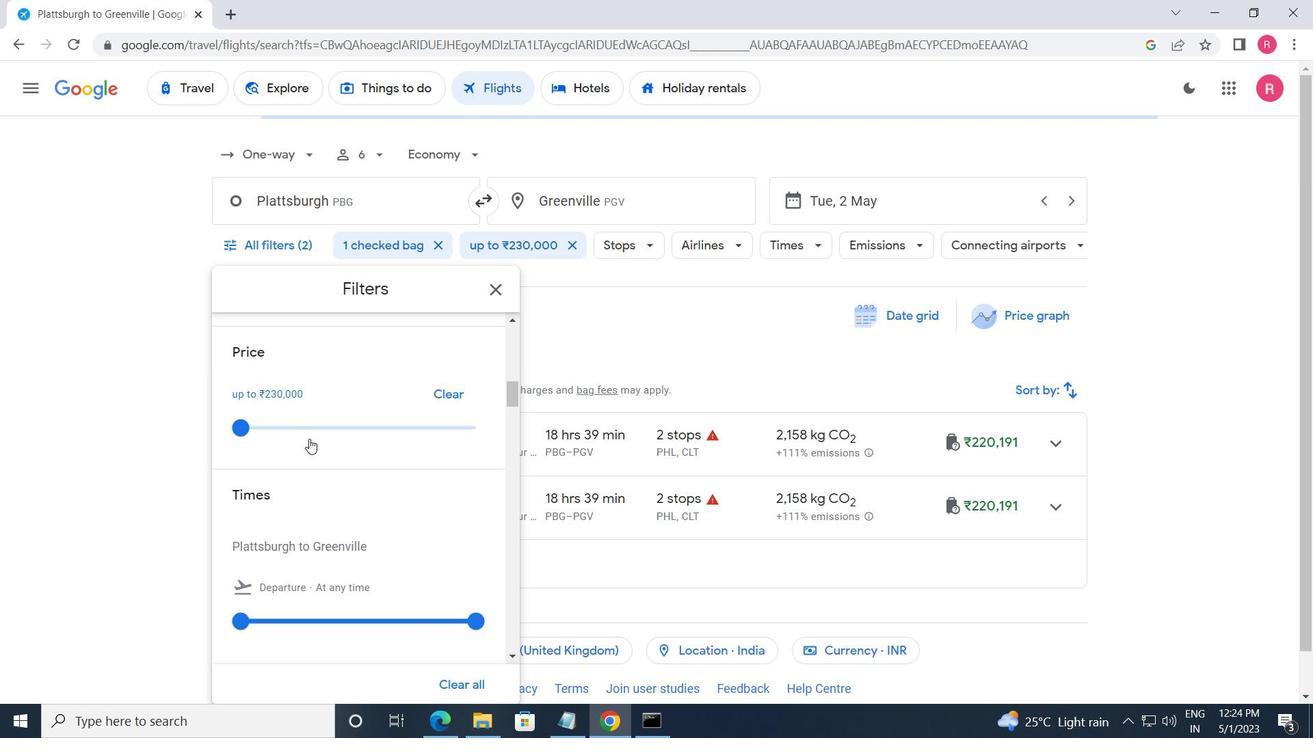 
Action: Mouse moved to (311, 440)
Screenshot: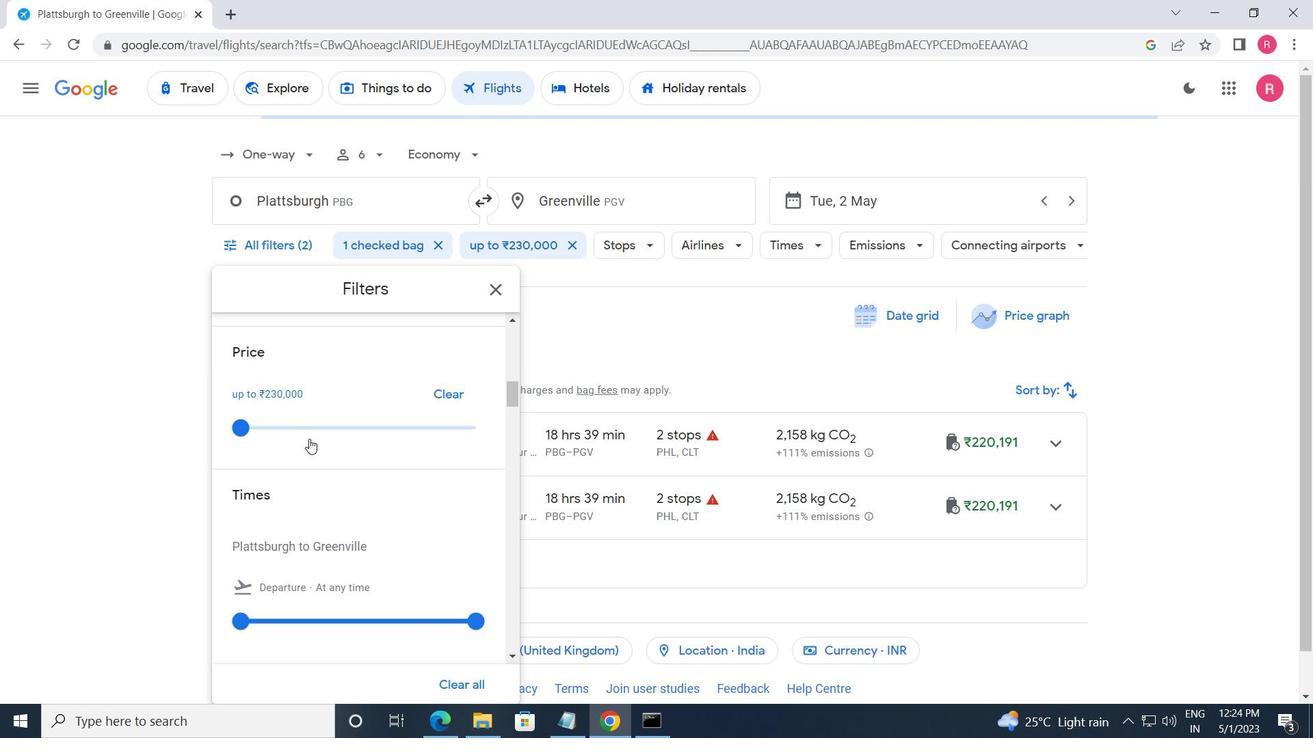 
Action: Mouse scrolled (311, 439) with delta (0, 0)
Screenshot: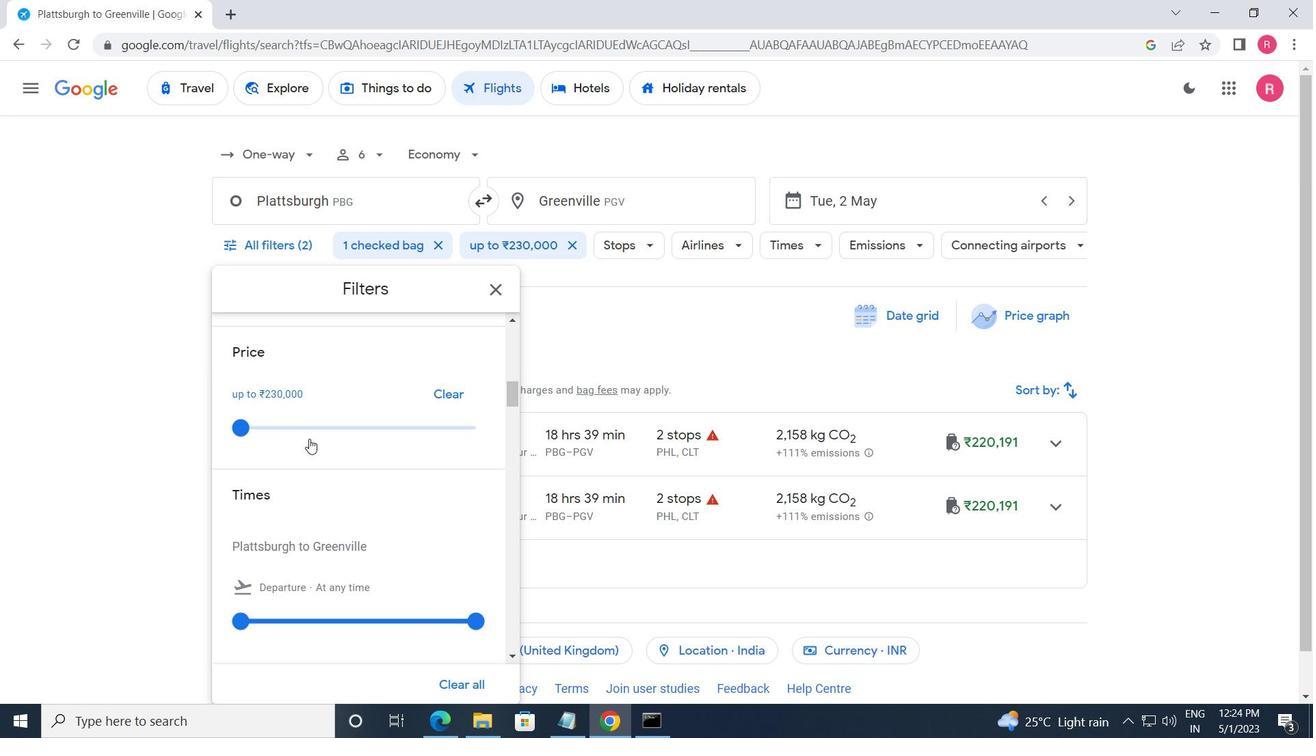 
Action: Mouse moved to (236, 451)
Screenshot: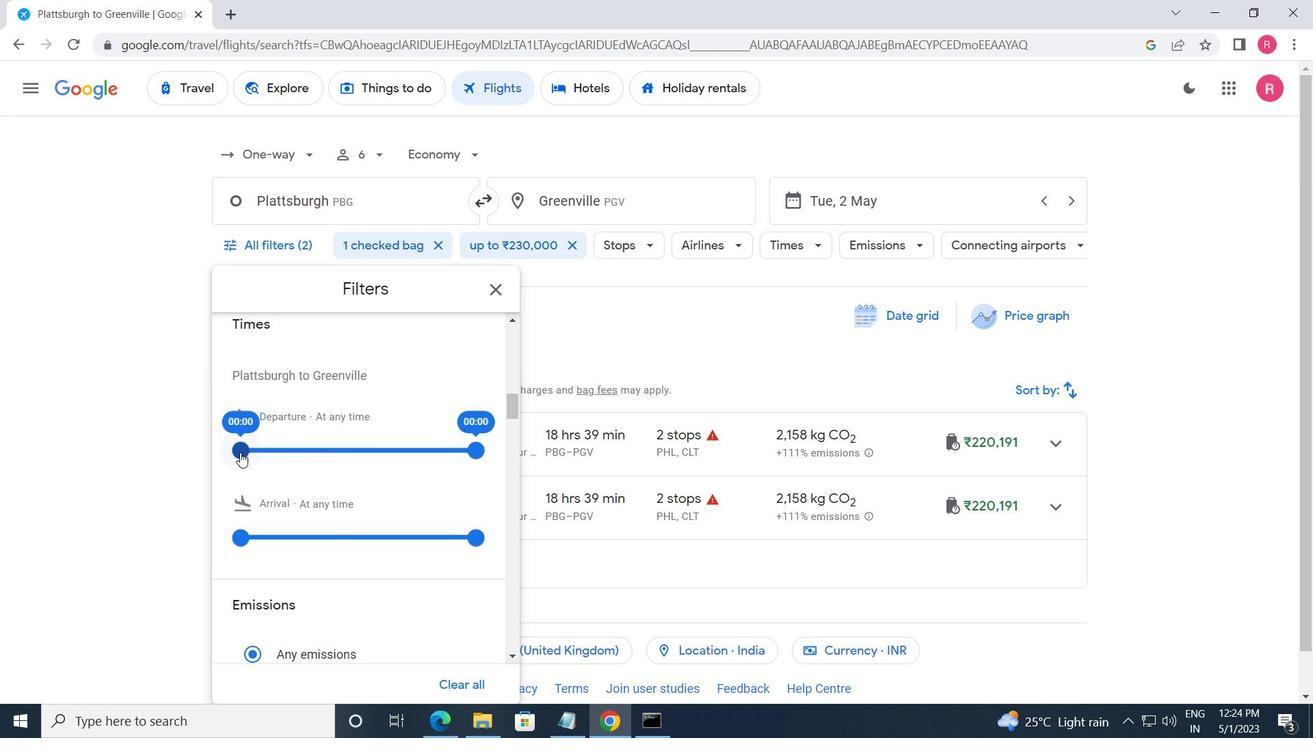 
Action: Mouse pressed left at (236, 451)
Screenshot: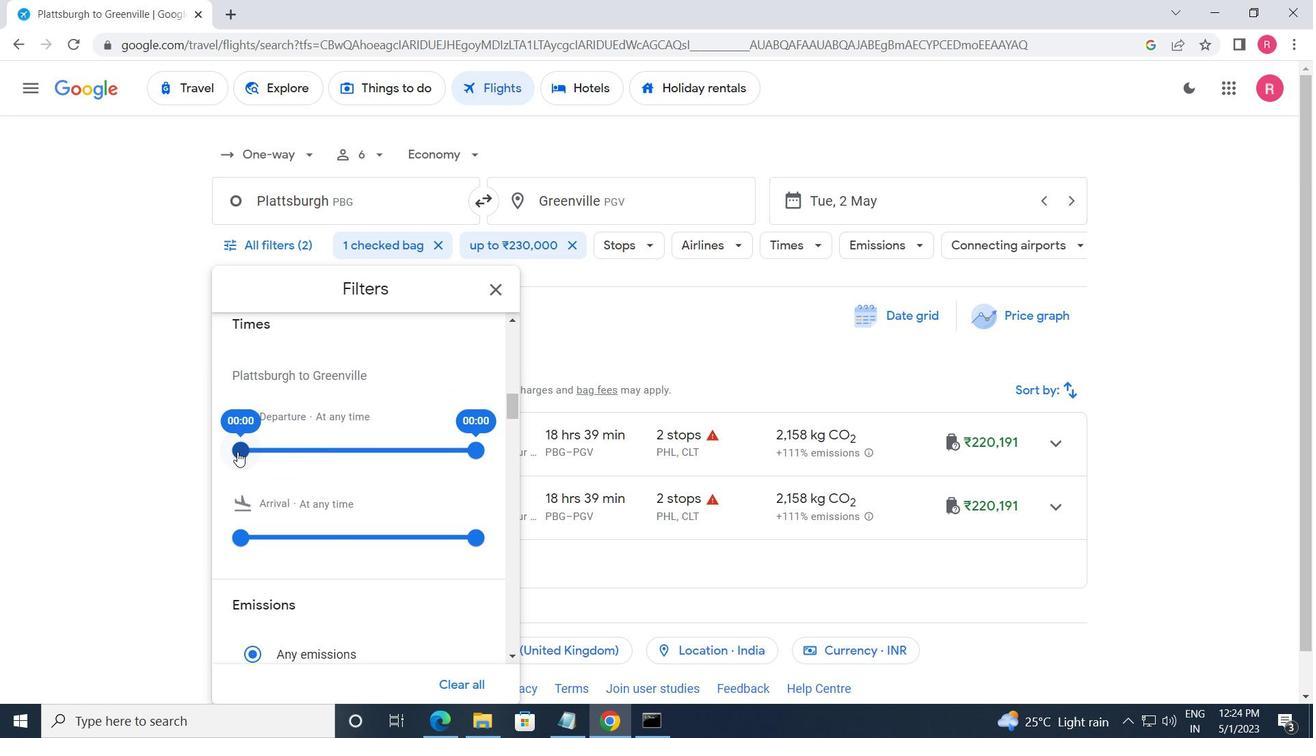 
Action: Mouse moved to (474, 451)
Screenshot: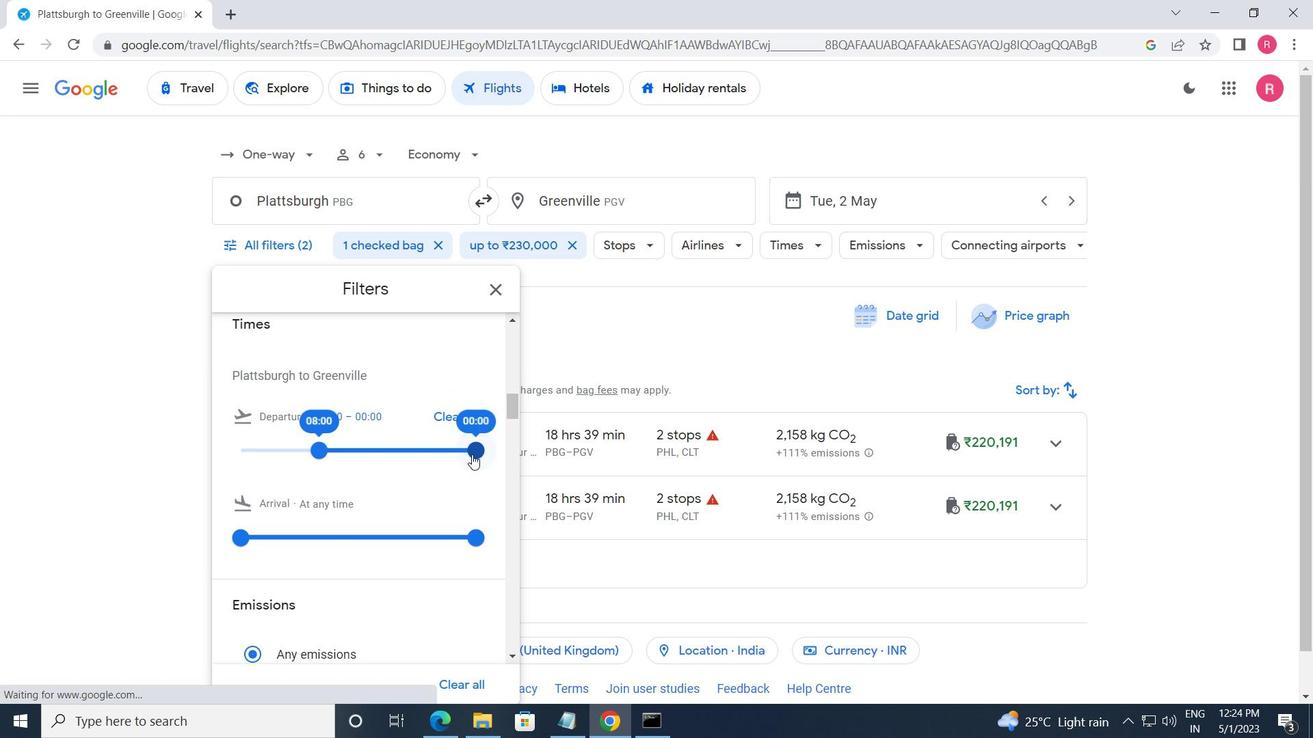 
Action: Mouse pressed left at (474, 451)
Screenshot: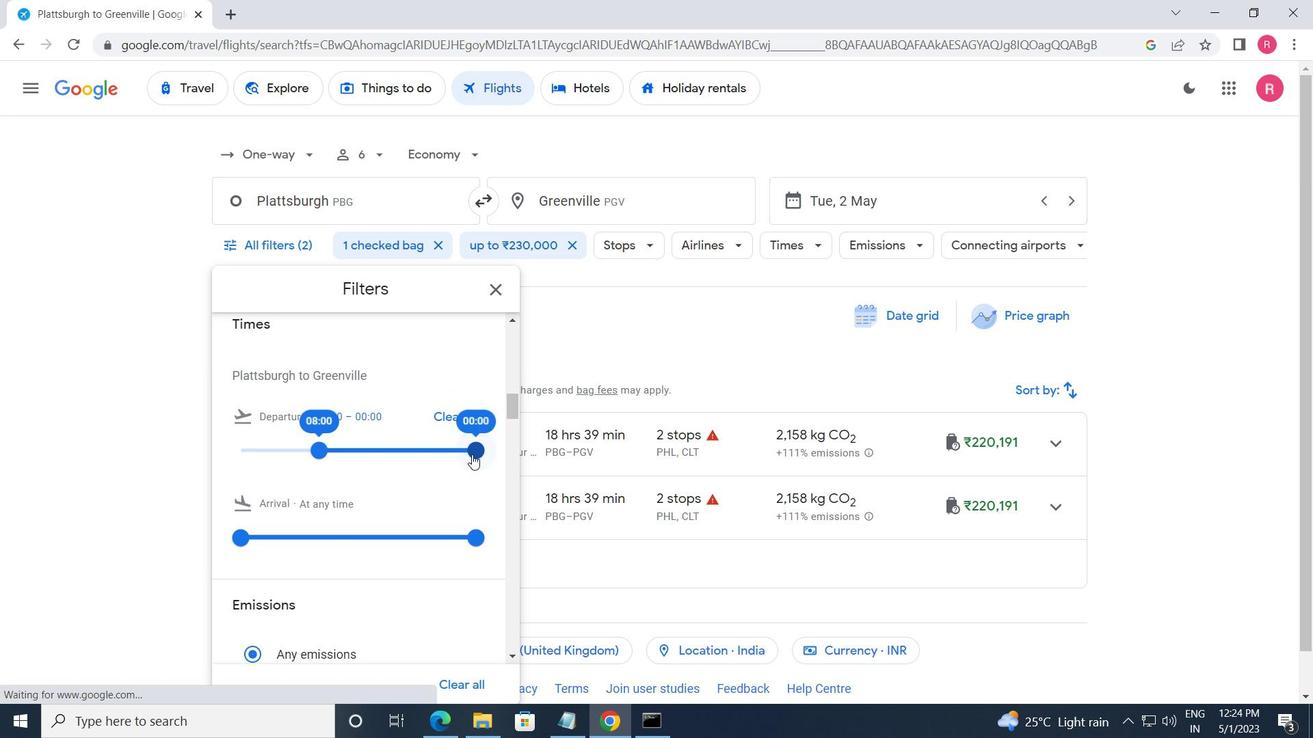 
Action: Mouse moved to (500, 288)
Screenshot: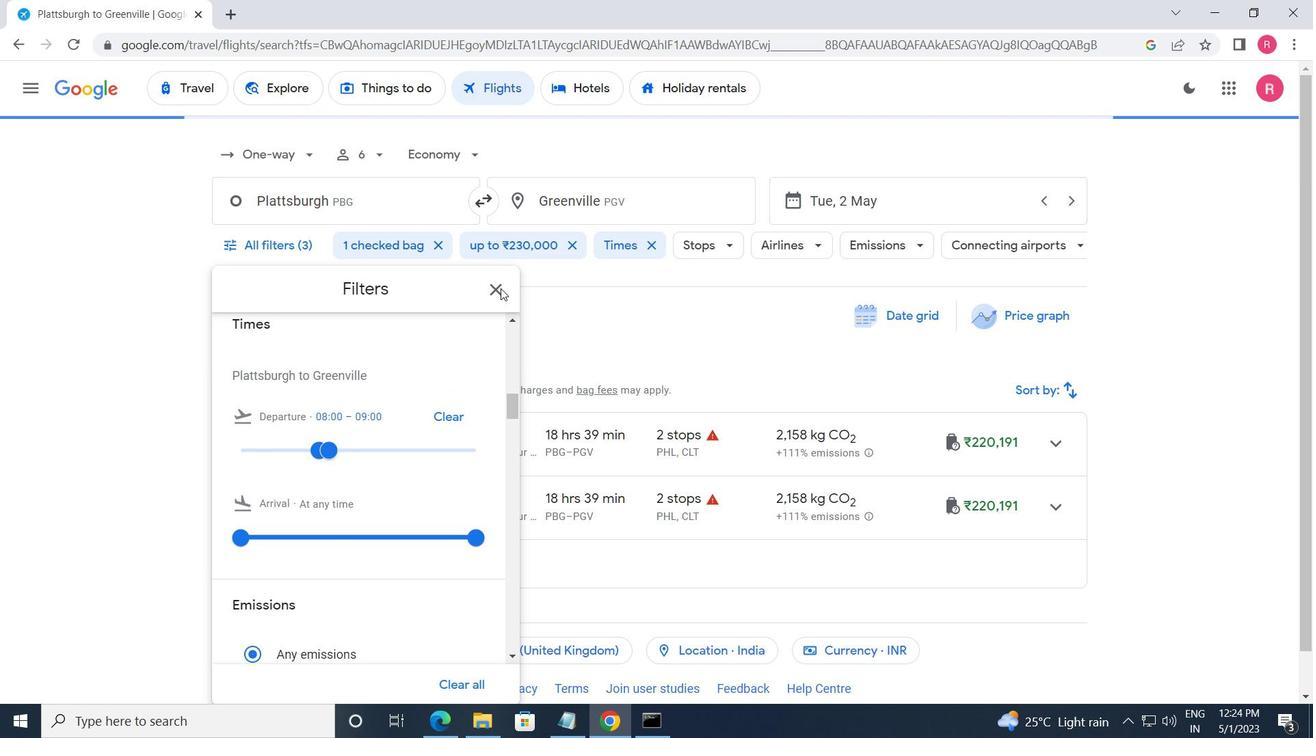 
Action: Mouse pressed left at (500, 288)
Screenshot: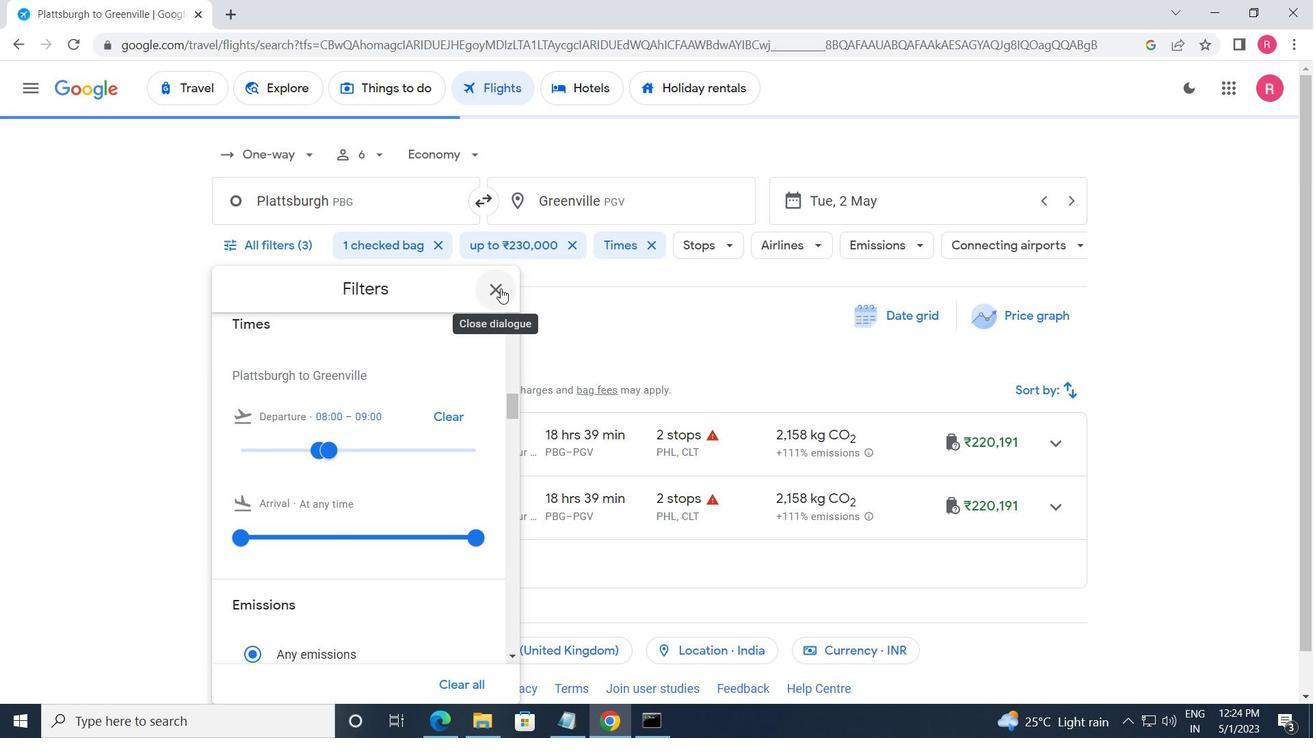 
Action: Mouse moved to (494, 288)
Screenshot: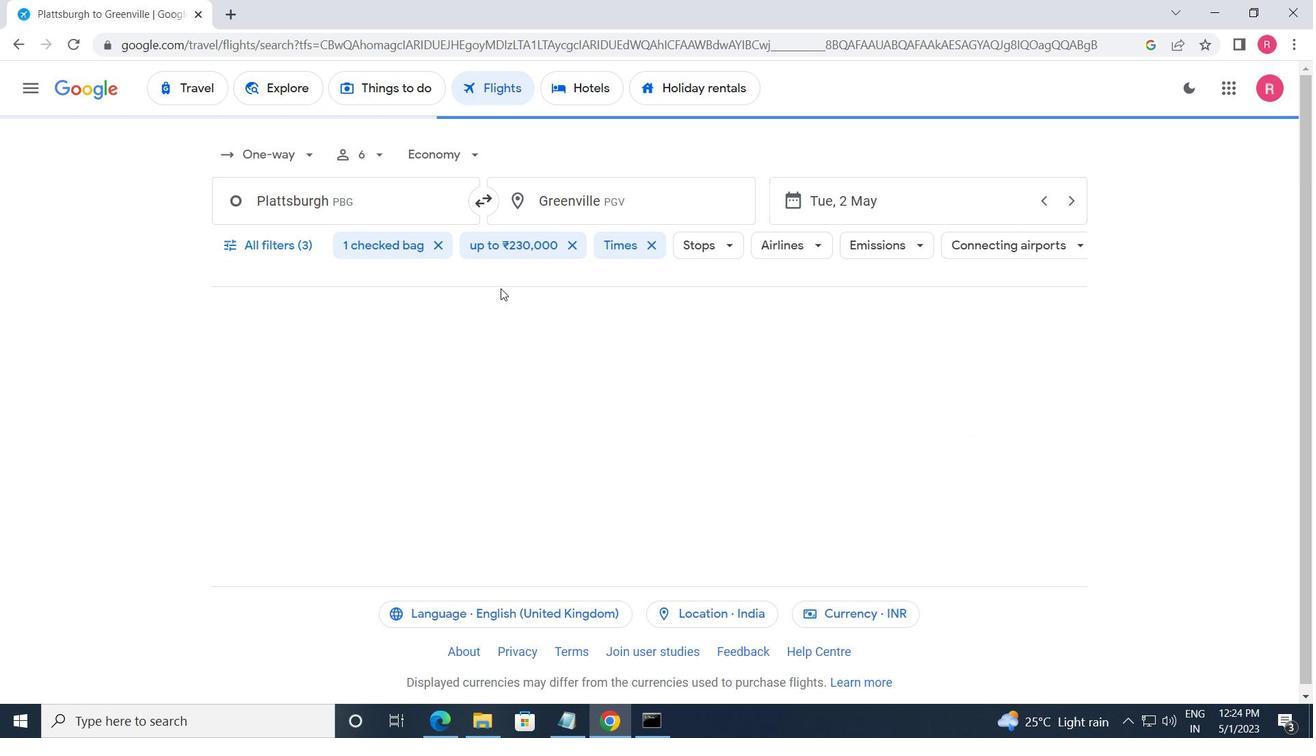 
